 Task: Select the Pacific Time - US & Canada as time zone for the schedule.
Action: Mouse moved to (120, 188)
Screenshot: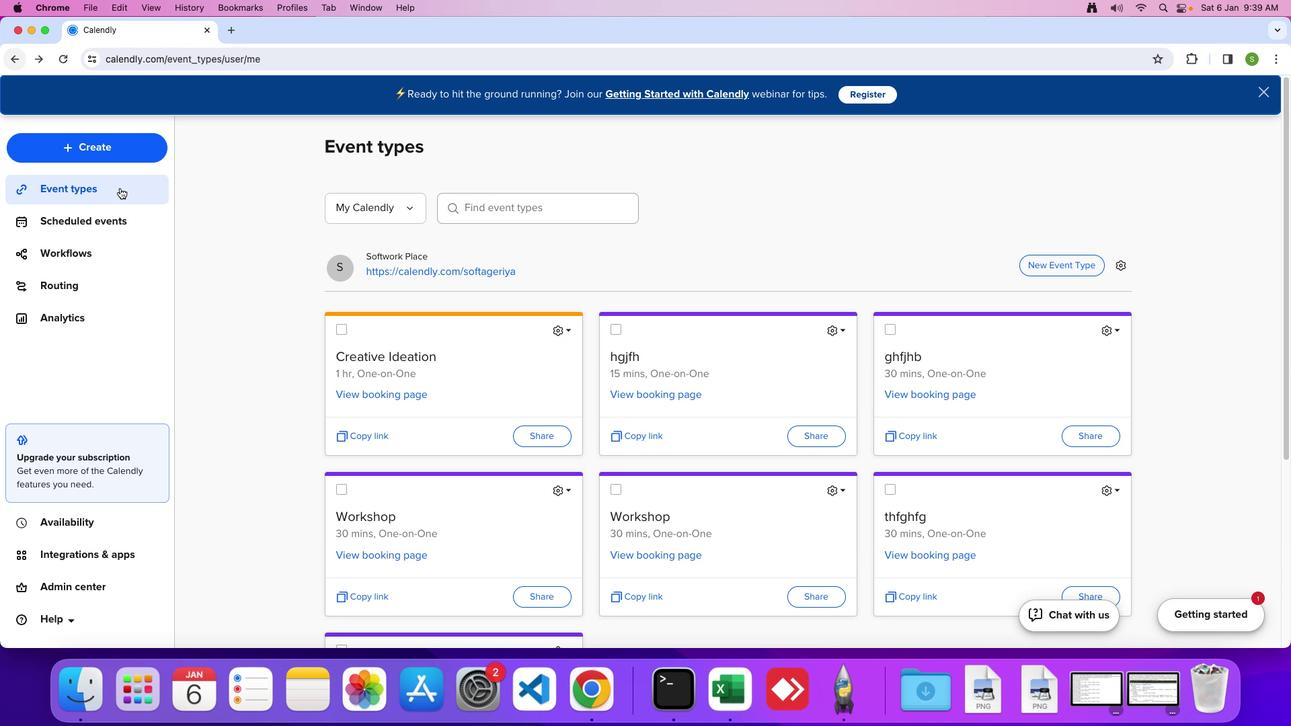 
Action: Mouse pressed left at (120, 188)
Screenshot: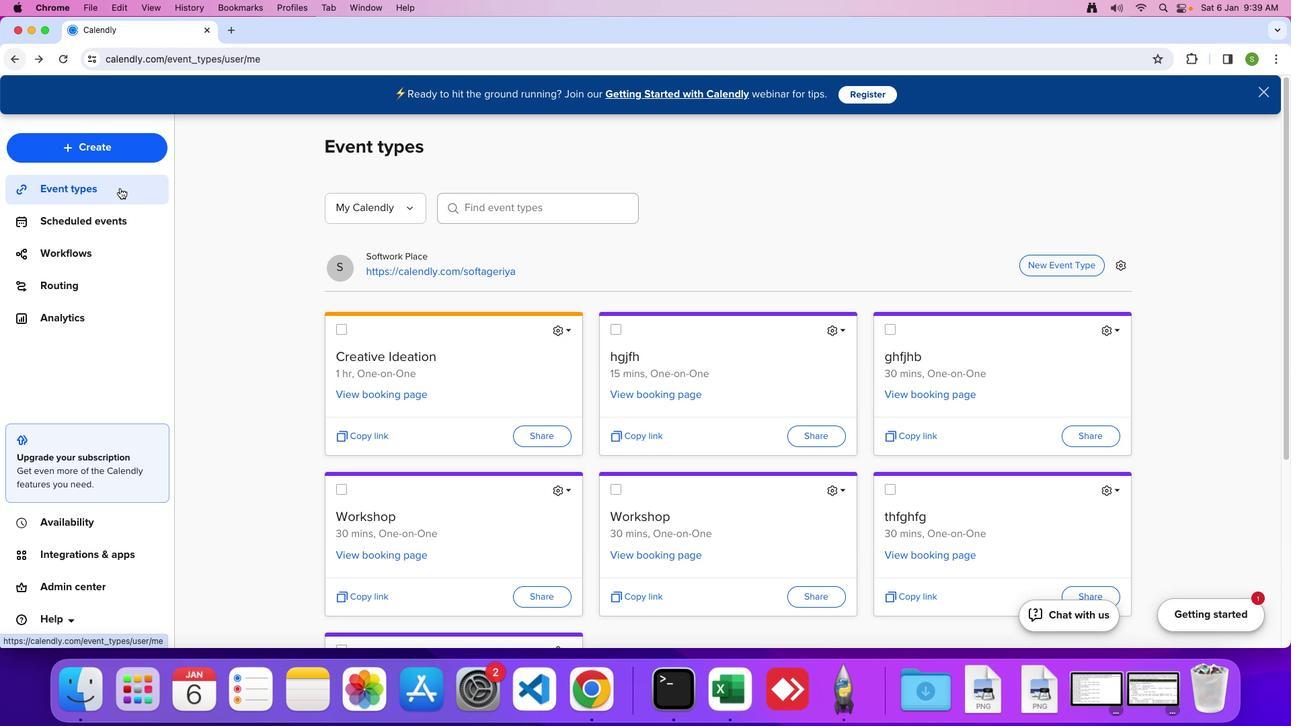 
Action: Mouse moved to (567, 330)
Screenshot: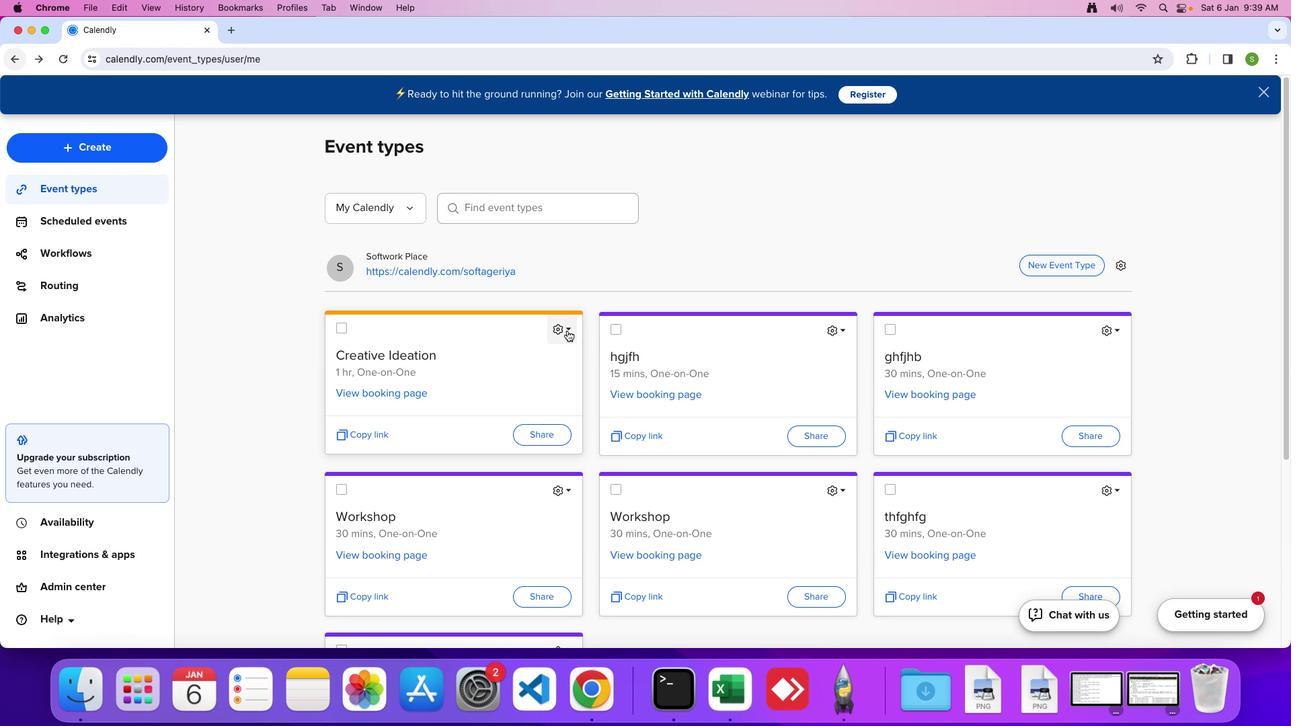 
Action: Mouse pressed left at (567, 330)
Screenshot: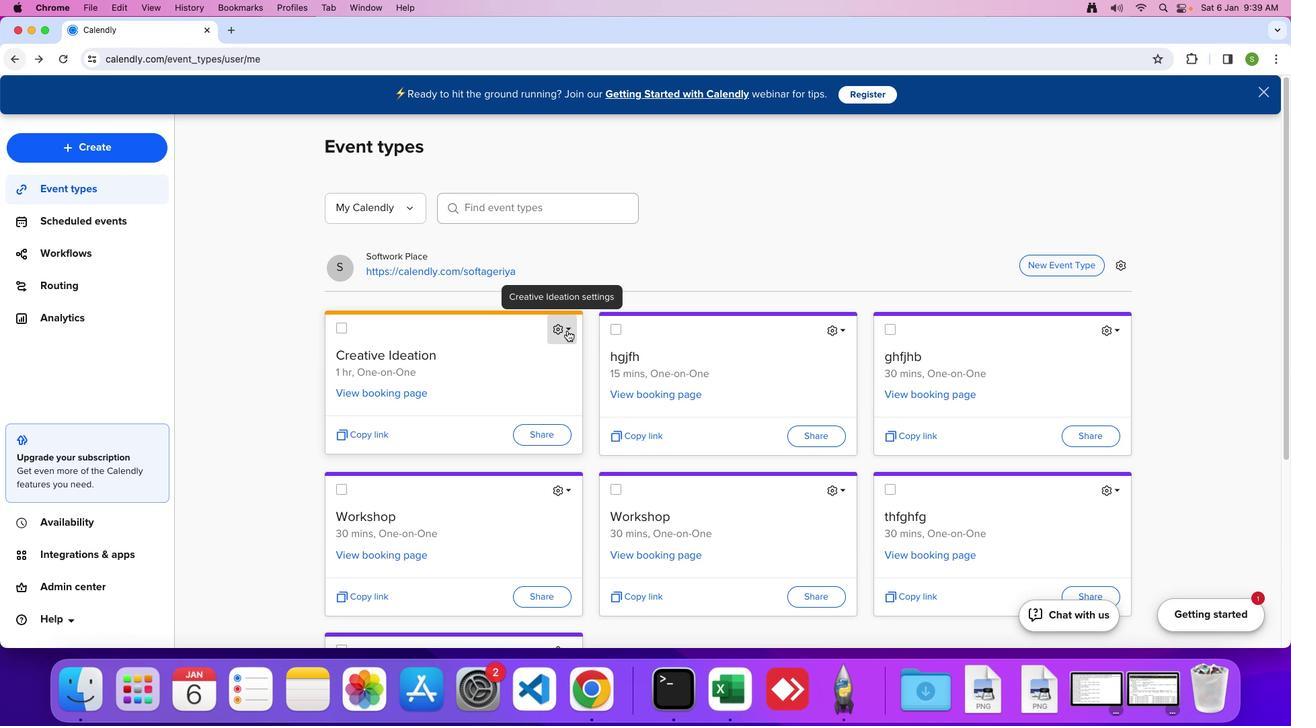 
Action: Mouse moved to (538, 361)
Screenshot: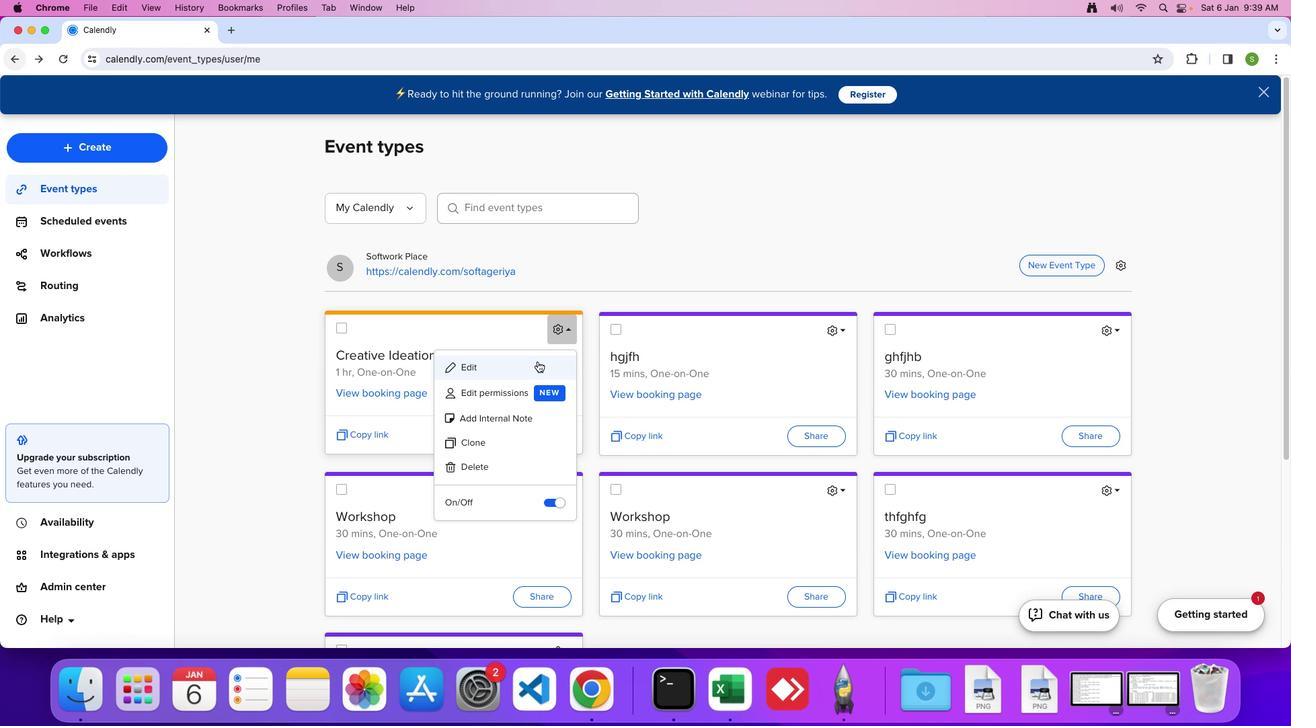 
Action: Mouse pressed left at (538, 361)
Screenshot: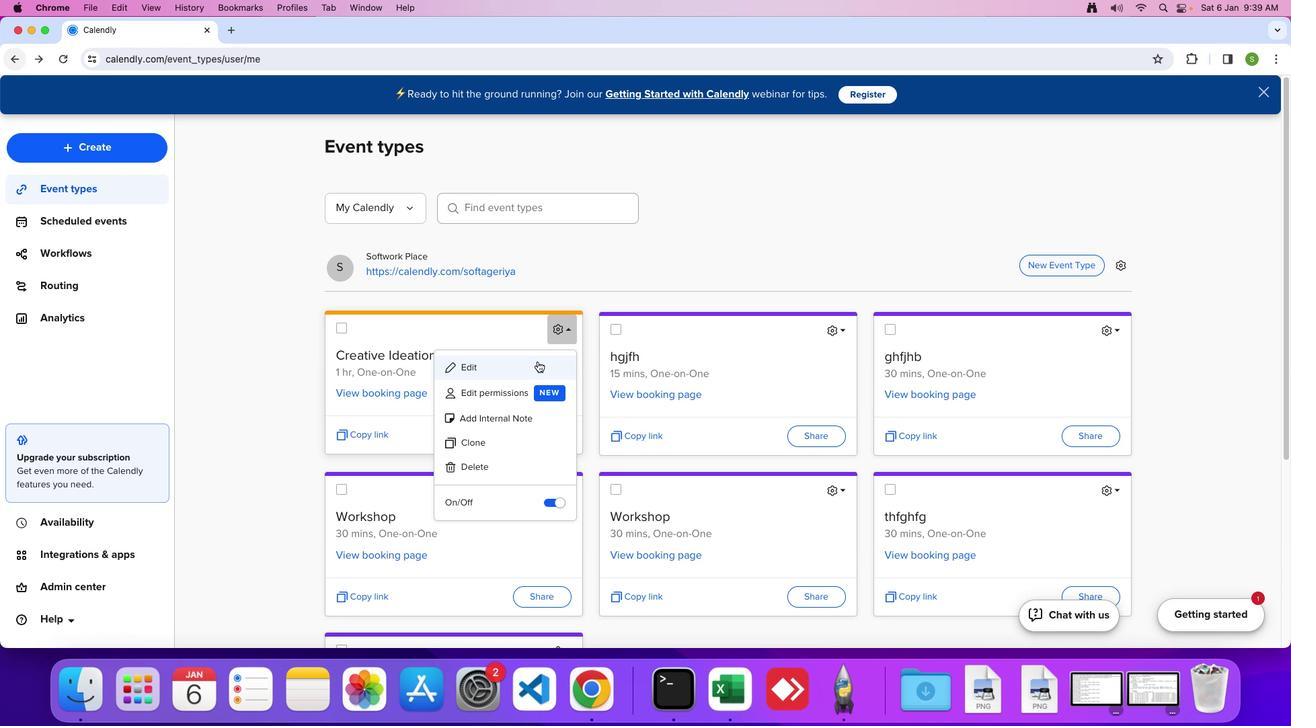 
Action: Mouse moved to (158, 444)
Screenshot: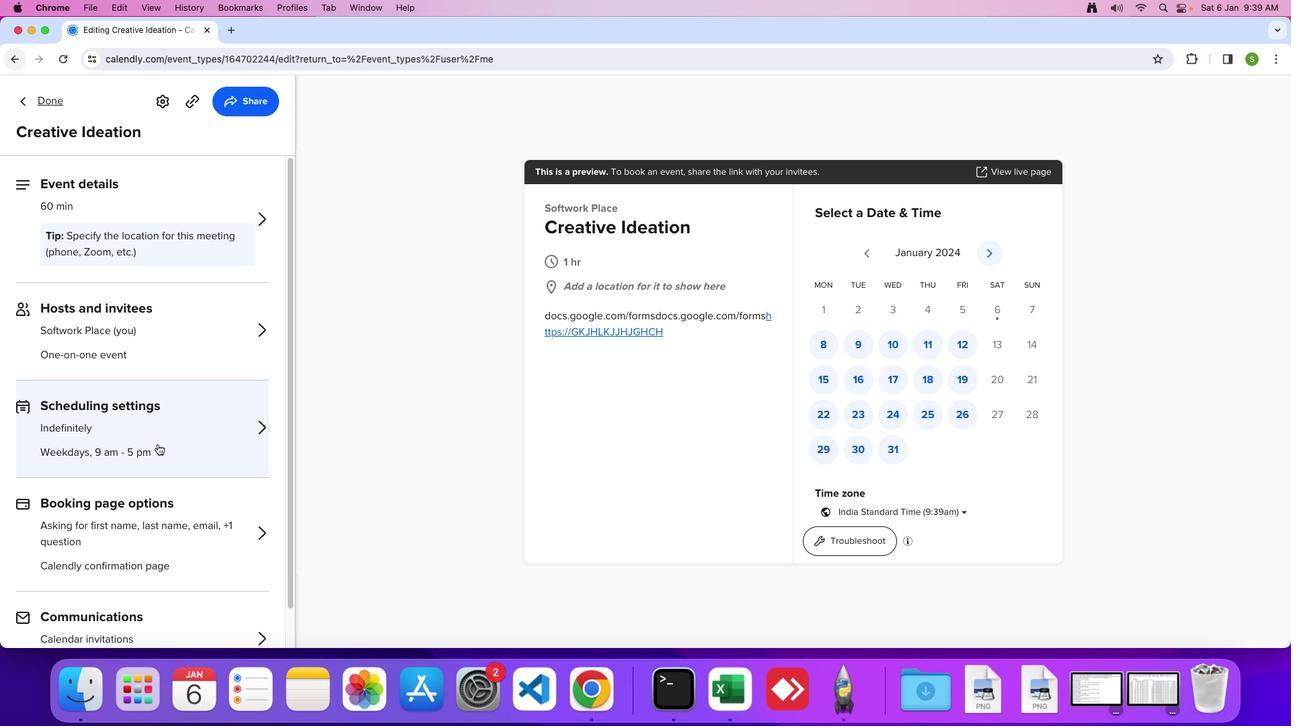 
Action: Mouse pressed left at (158, 444)
Screenshot: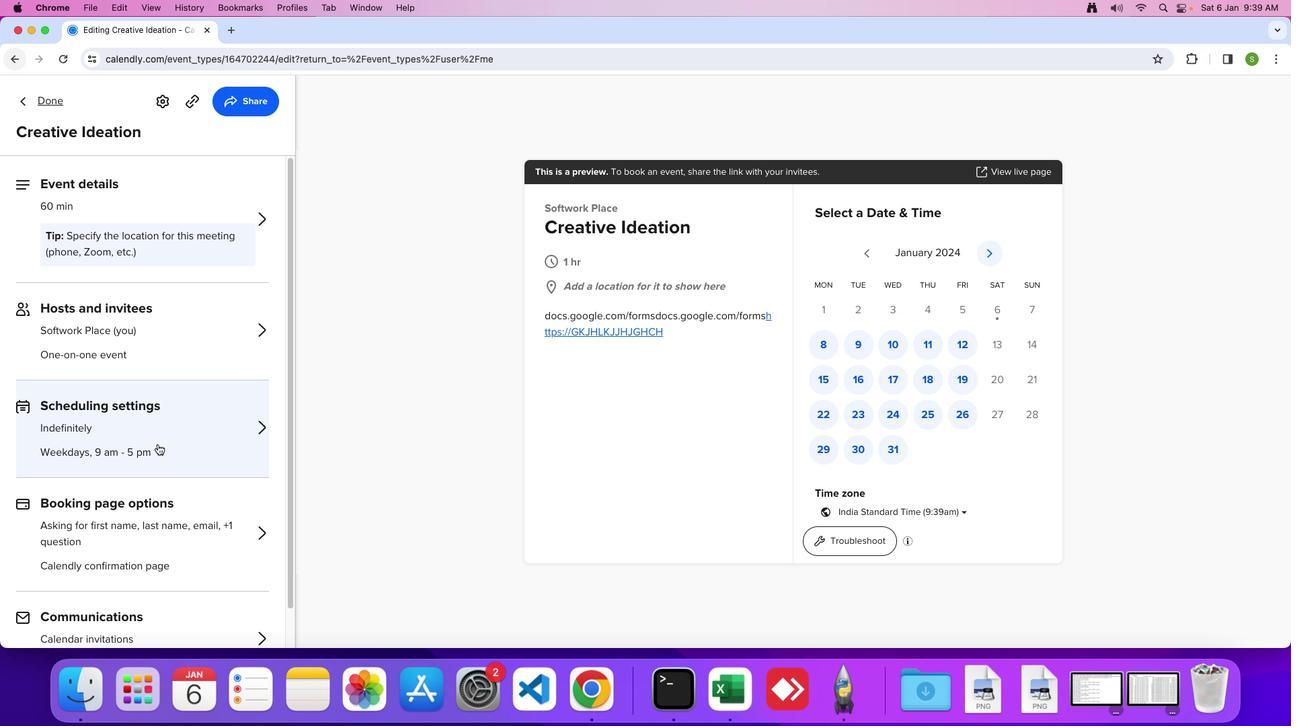 
Action: Mouse moved to (162, 425)
Screenshot: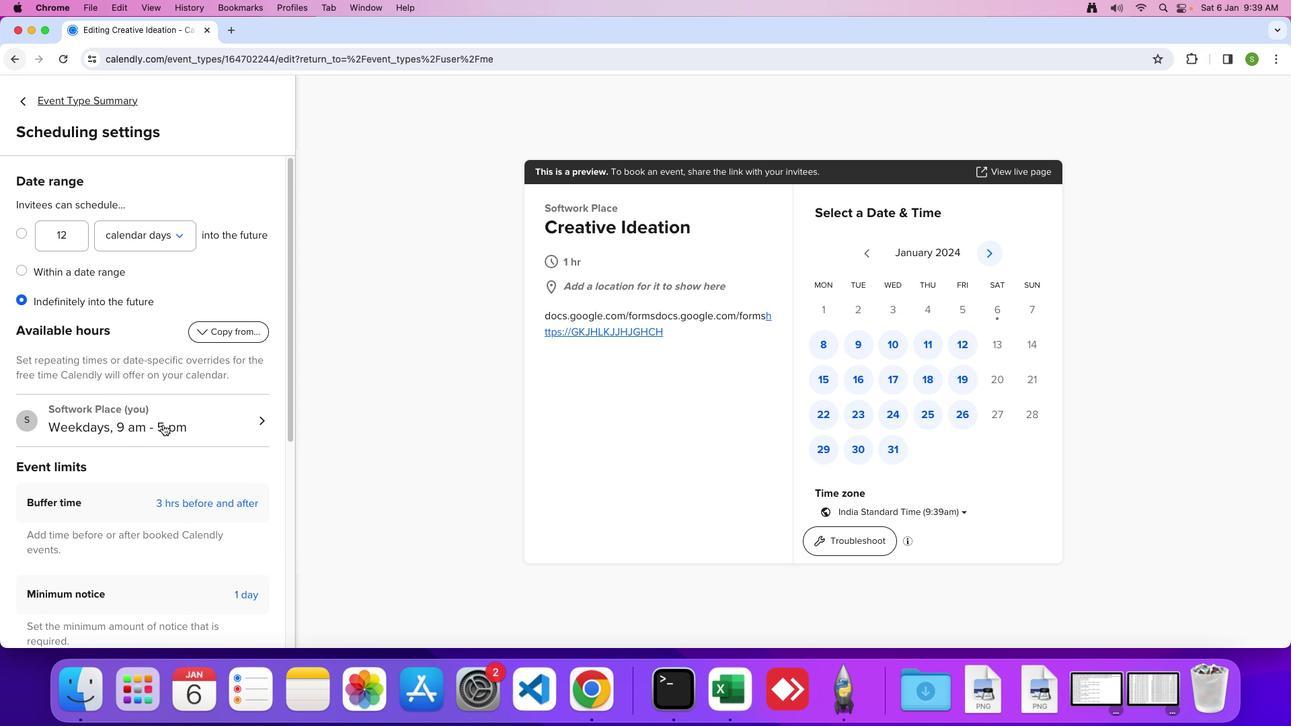 
Action: Mouse pressed left at (162, 425)
Screenshot: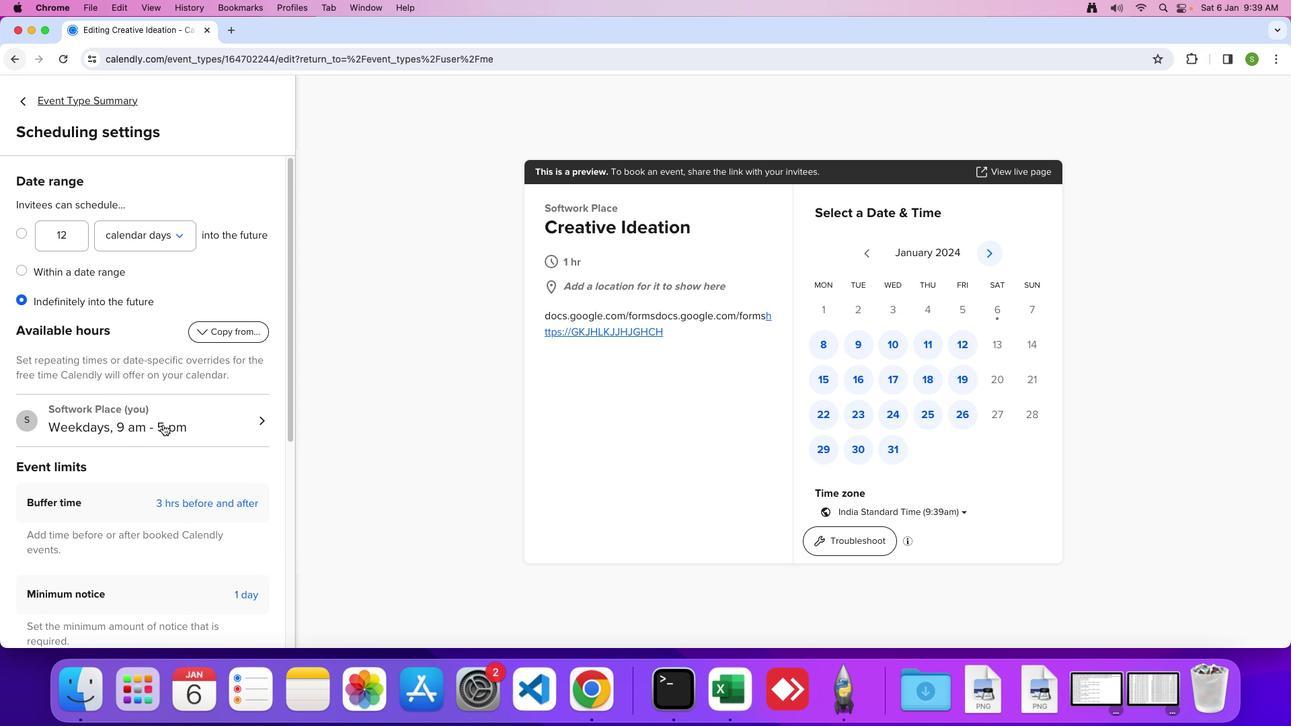 
Action: Mouse moved to (108, 242)
Screenshot: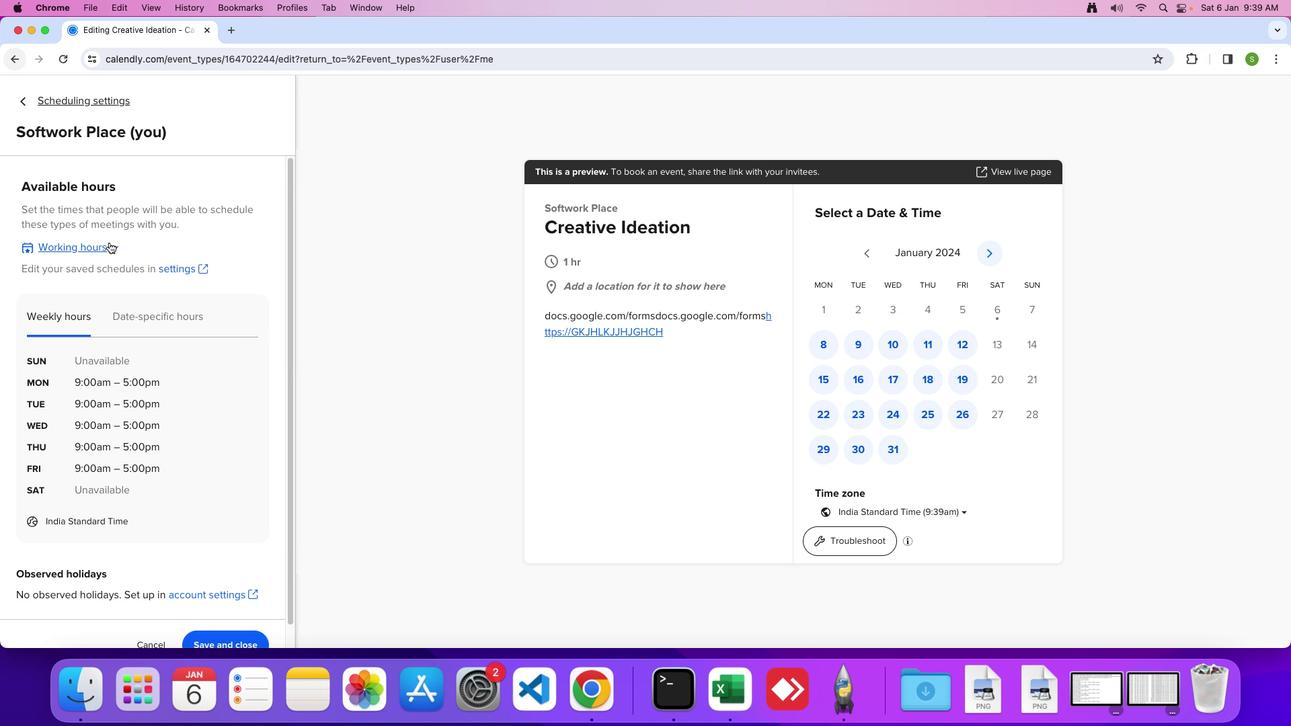 
Action: Mouse pressed left at (108, 242)
Screenshot: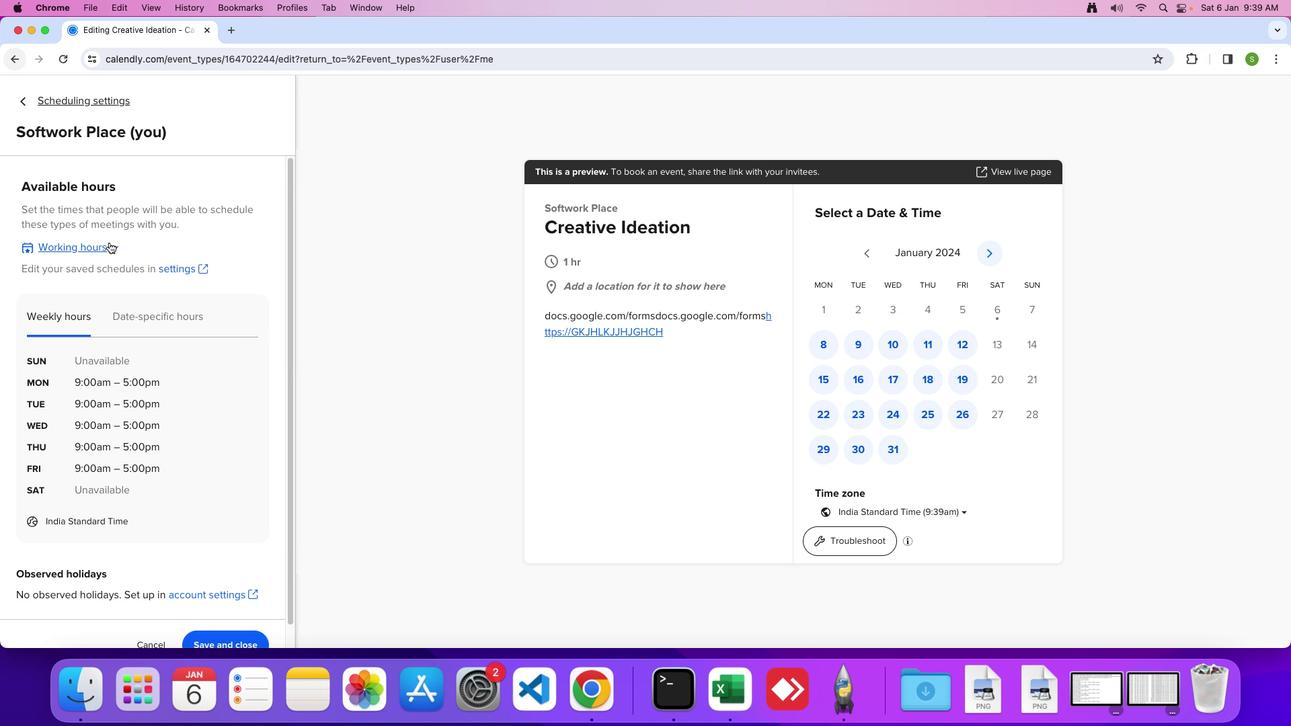 
Action: Mouse moved to (85, 333)
Screenshot: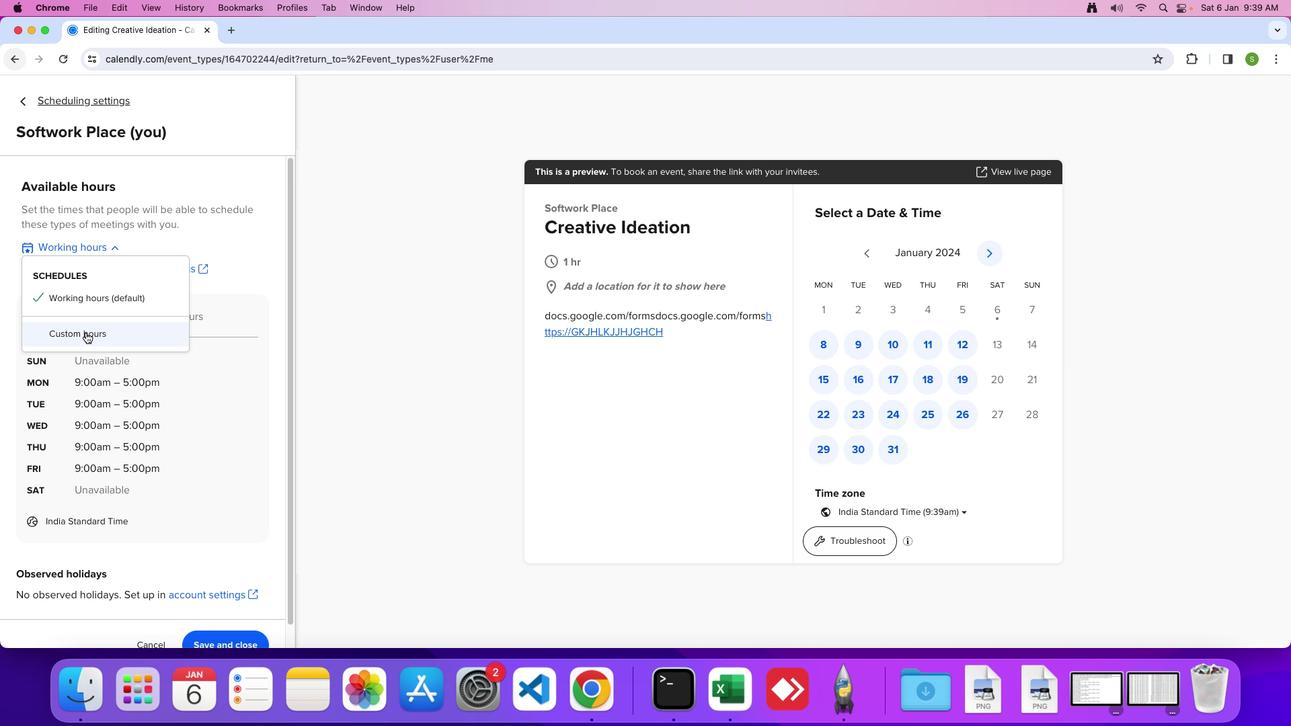 
Action: Mouse pressed left at (85, 333)
Screenshot: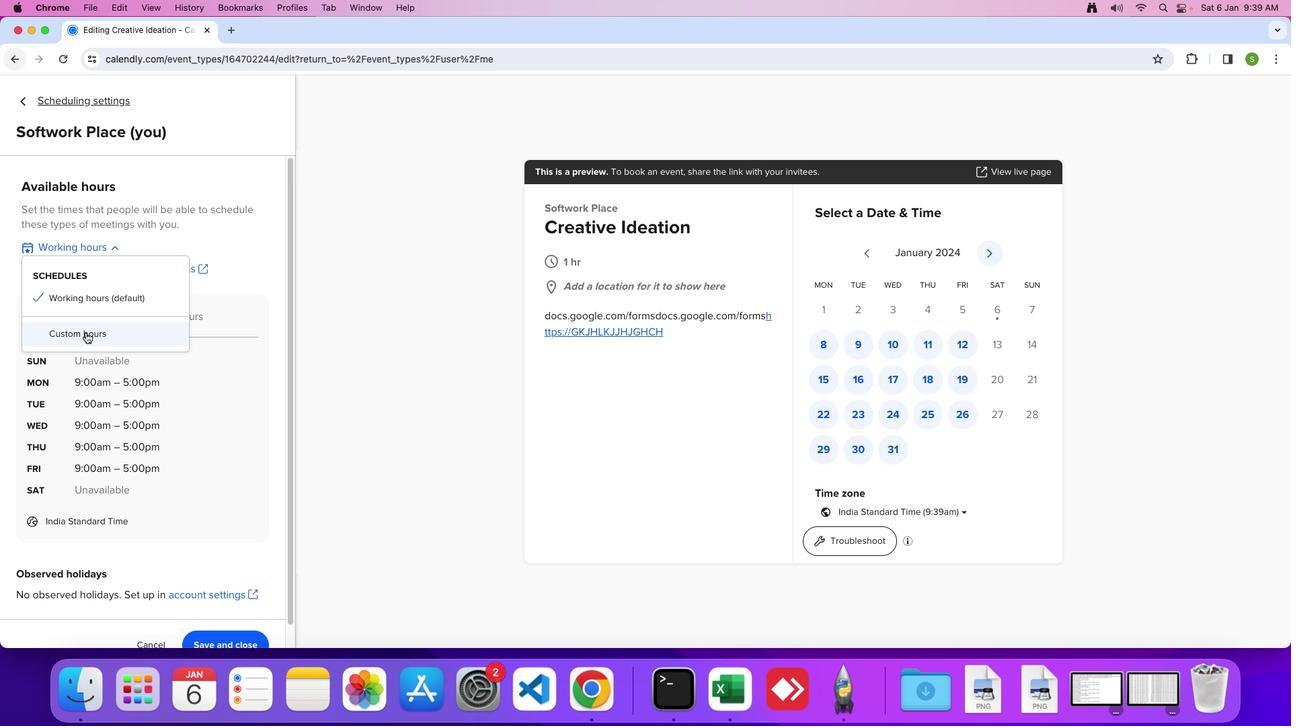 
Action: Mouse moved to (101, 360)
Screenshot: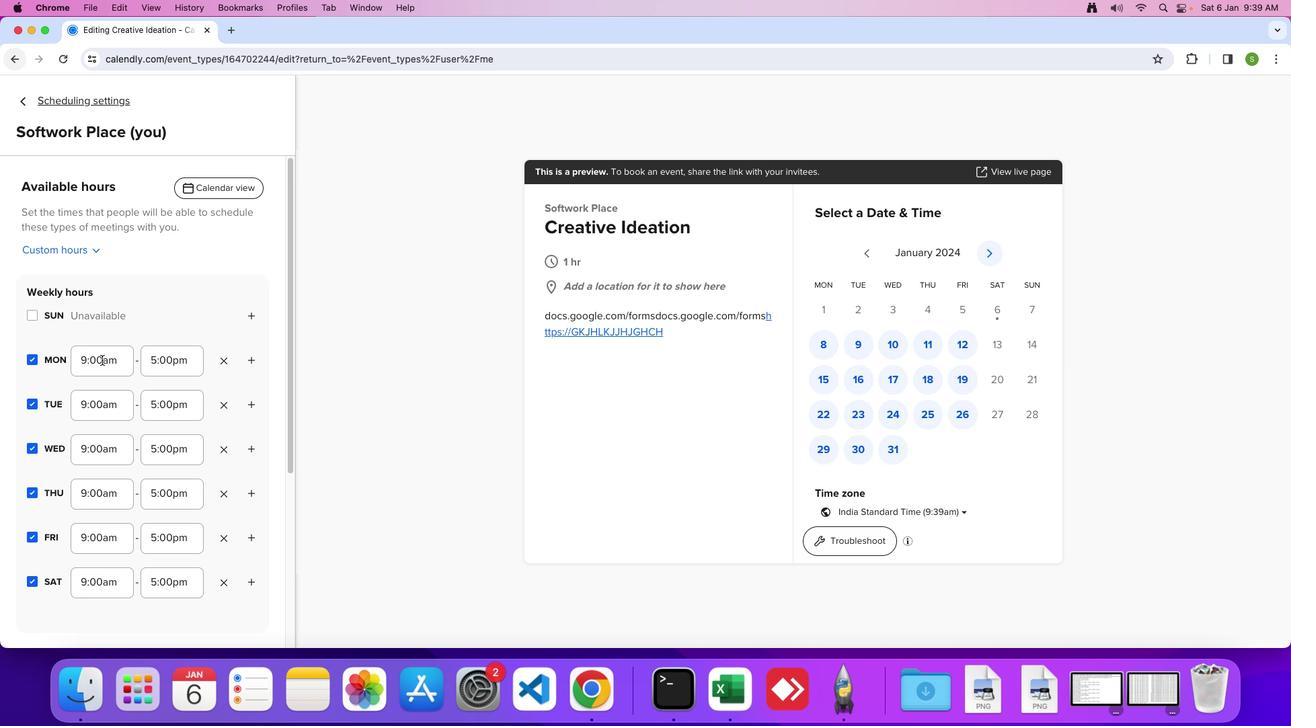
Action: Mouse scrolled (101, 360) with delta (0, 0)
Screenshot: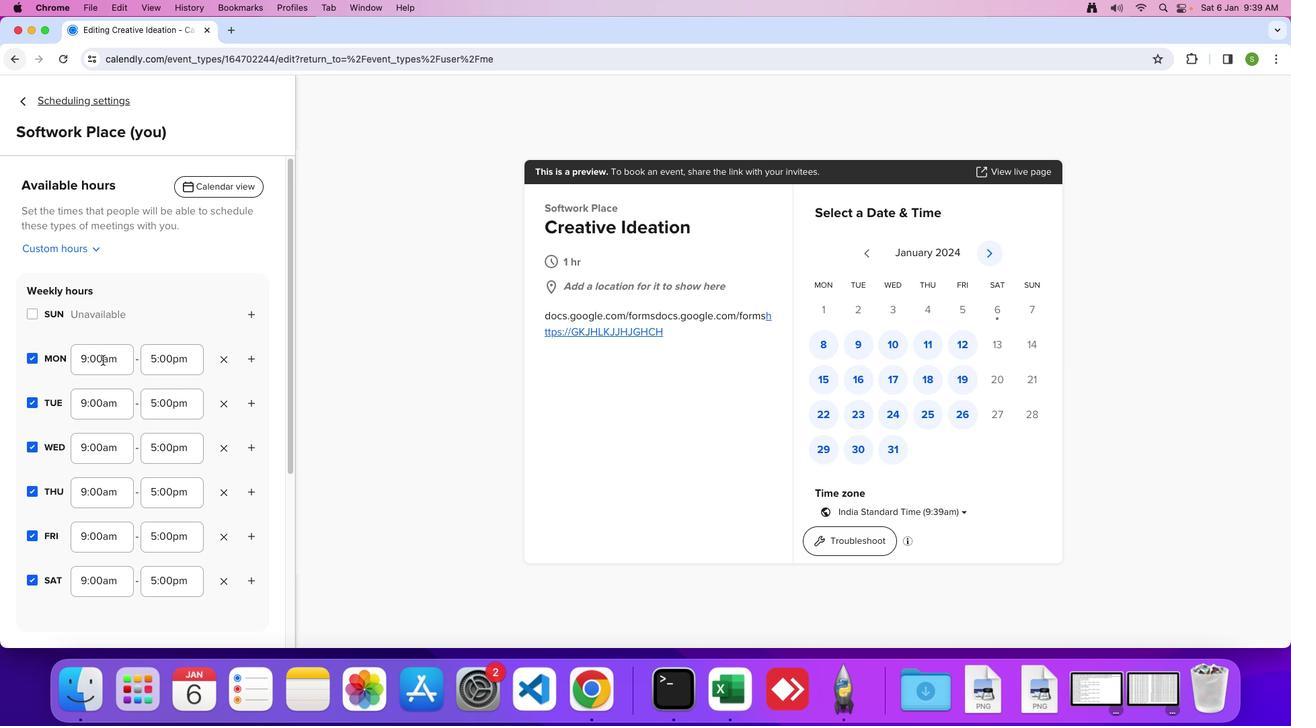 
Action: Mouse moved to (102, 360)
Screenshot: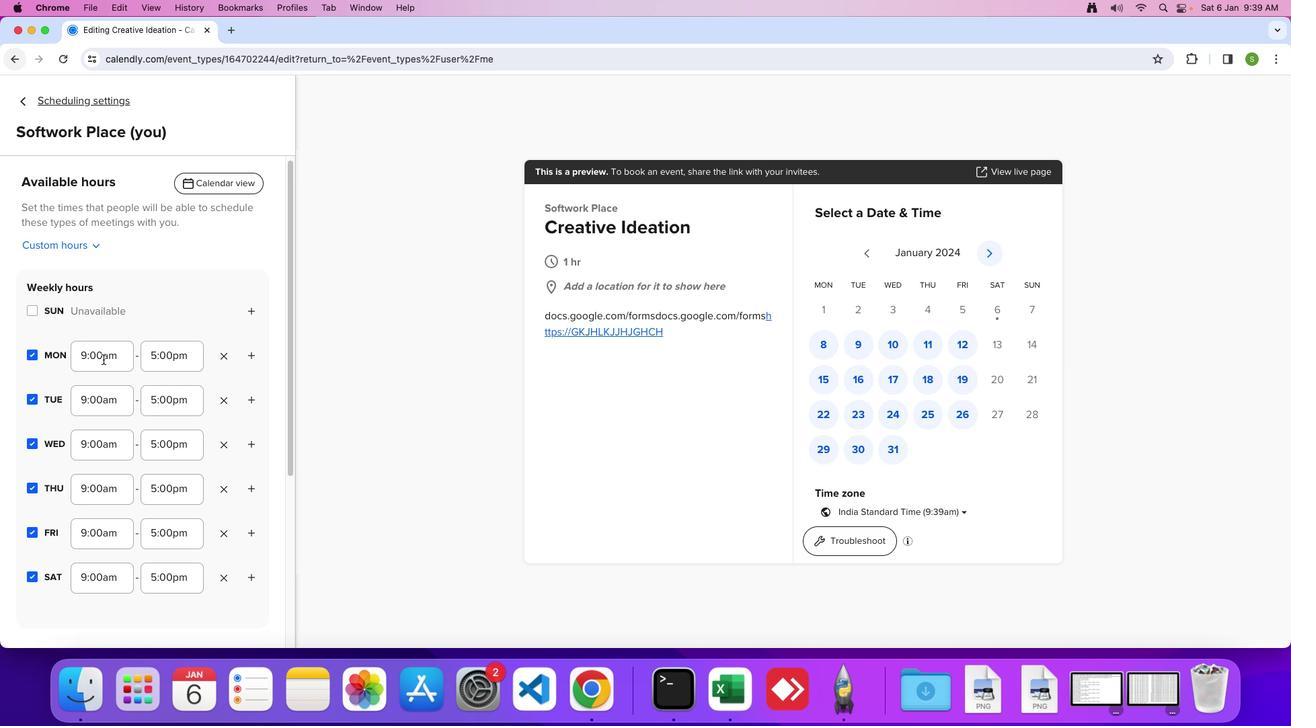 
Action: Mouse scrolled (102, 360) with delta (0, 0)
Screenshot: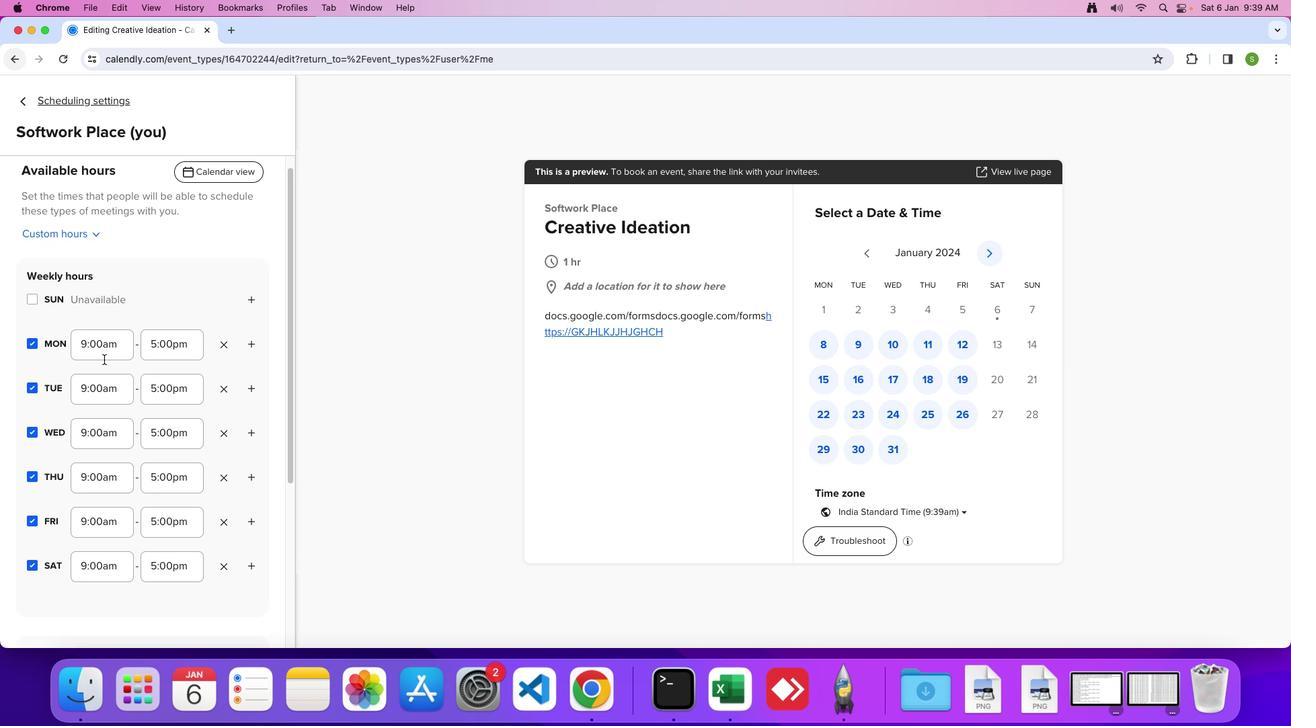 
Action: Mouse moved to (102, 360)
Screenshot: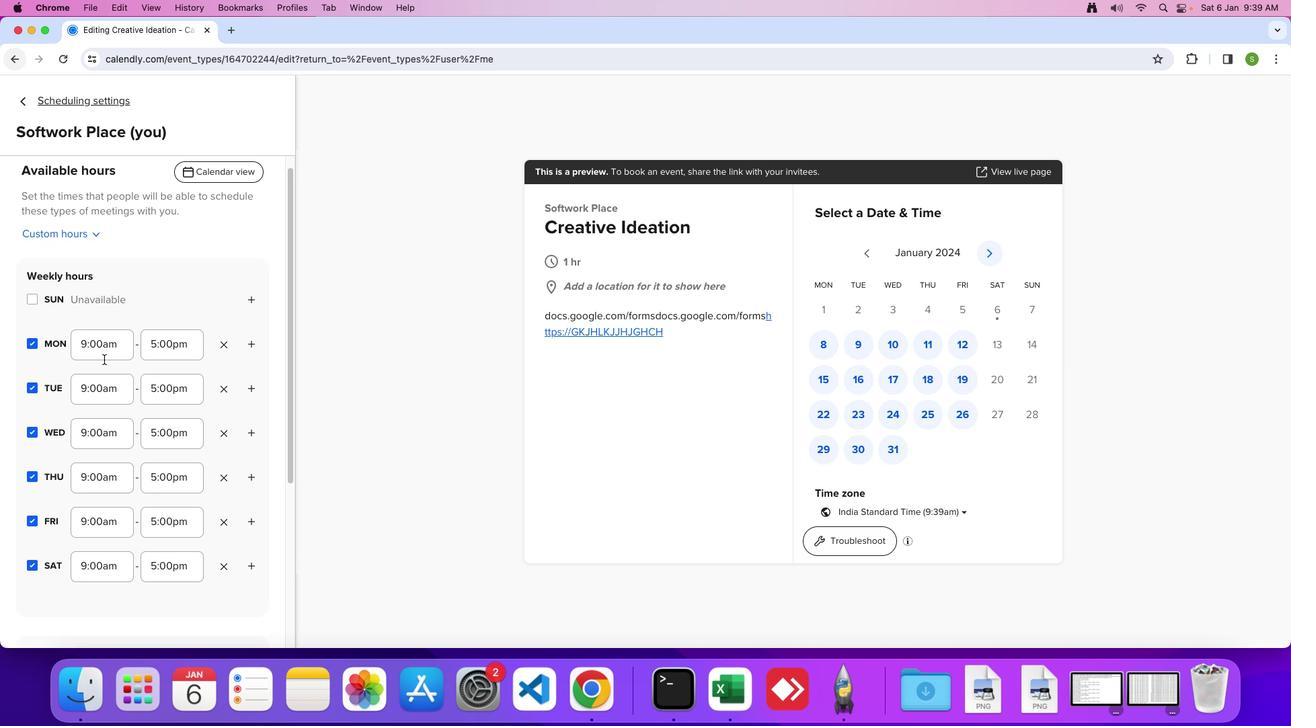 
Action: Mouse scrolled (102, 360) with delta (0, -2)
Screenshot: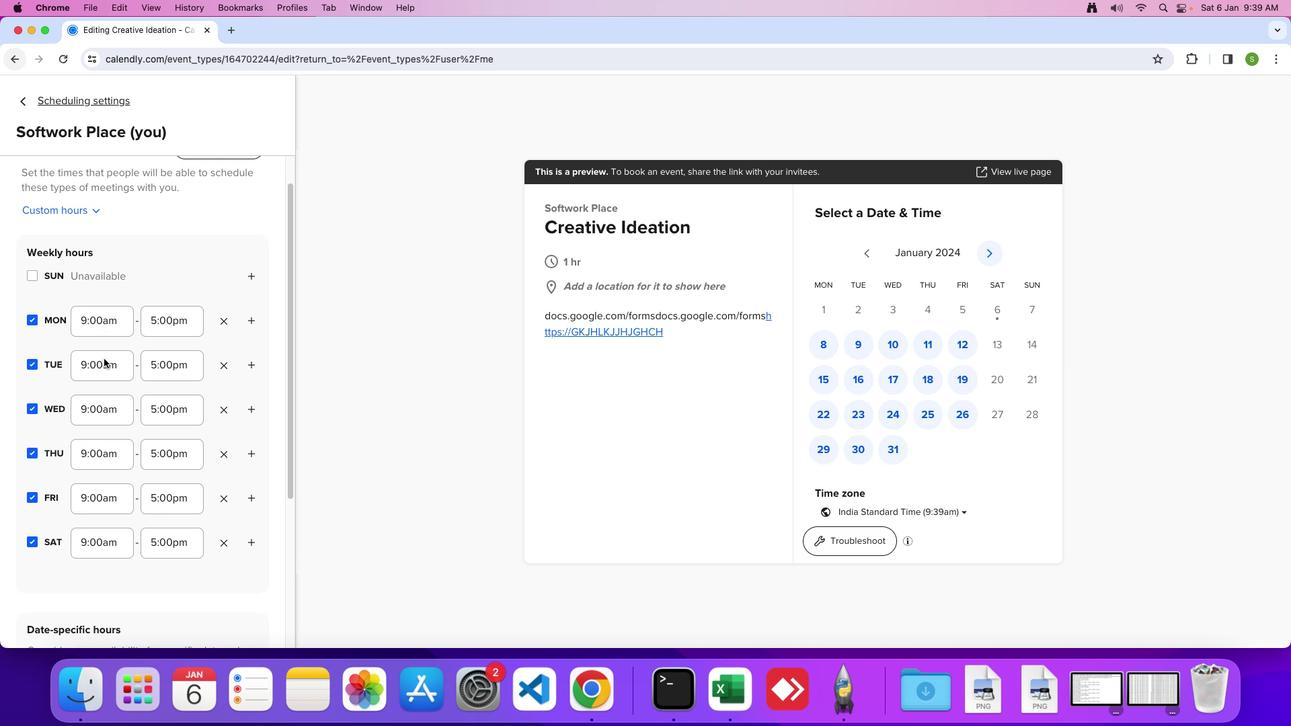 
Action: Mouse moved to (104, 358)
Screenshot: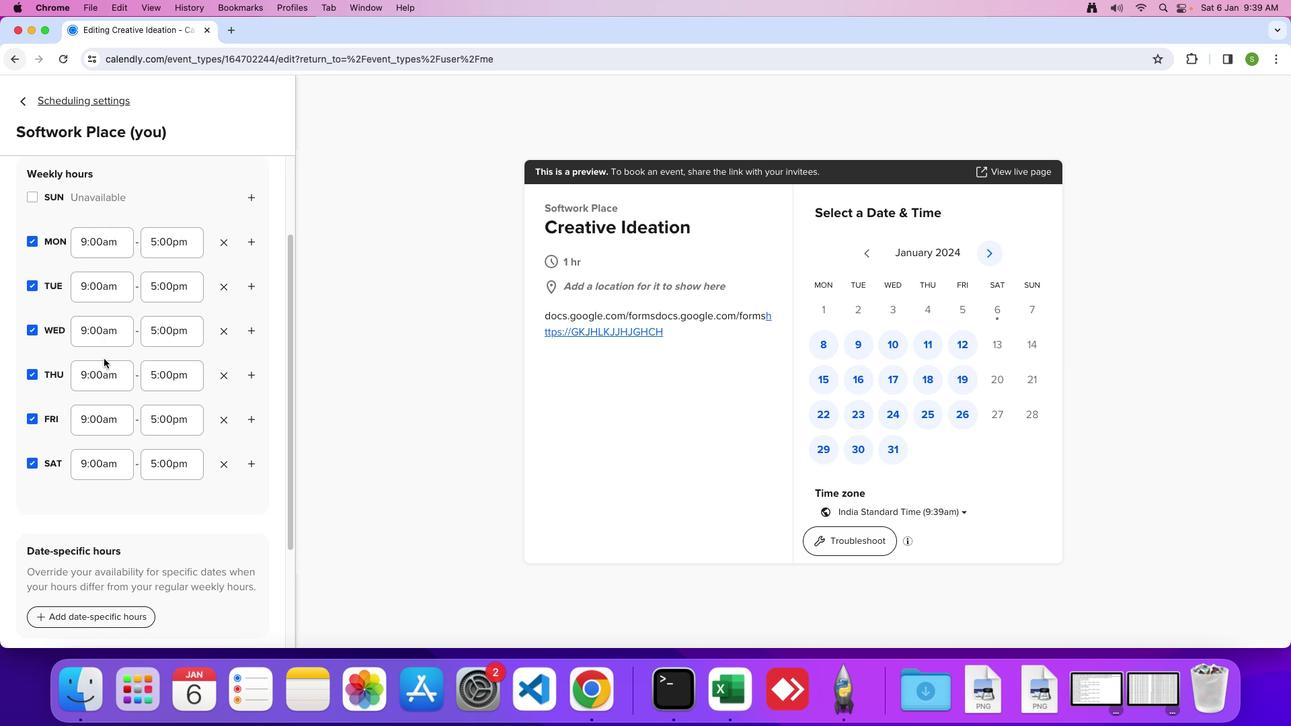 
Action: Mouse scrolled (104, 358) with delta (0, 0)
Screenshot: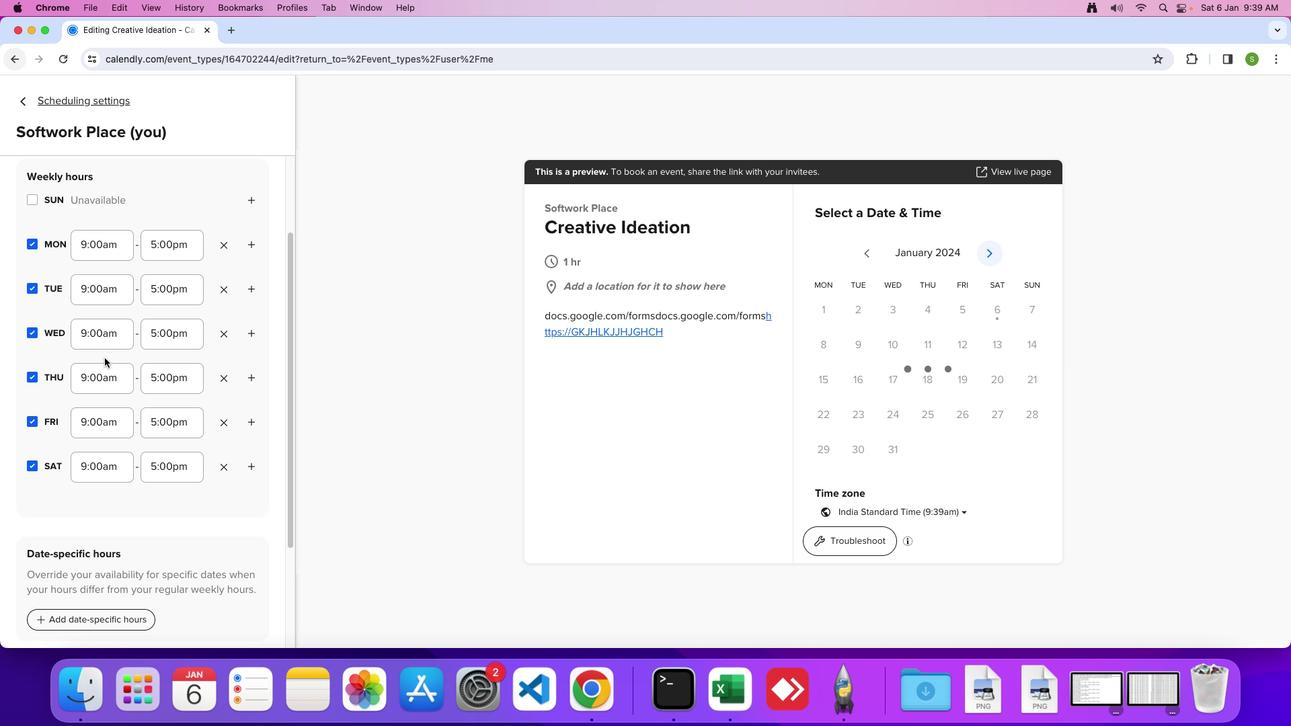 
Action: Mouse scrolled (104, 358) with delta (0, 2)
Screenshot: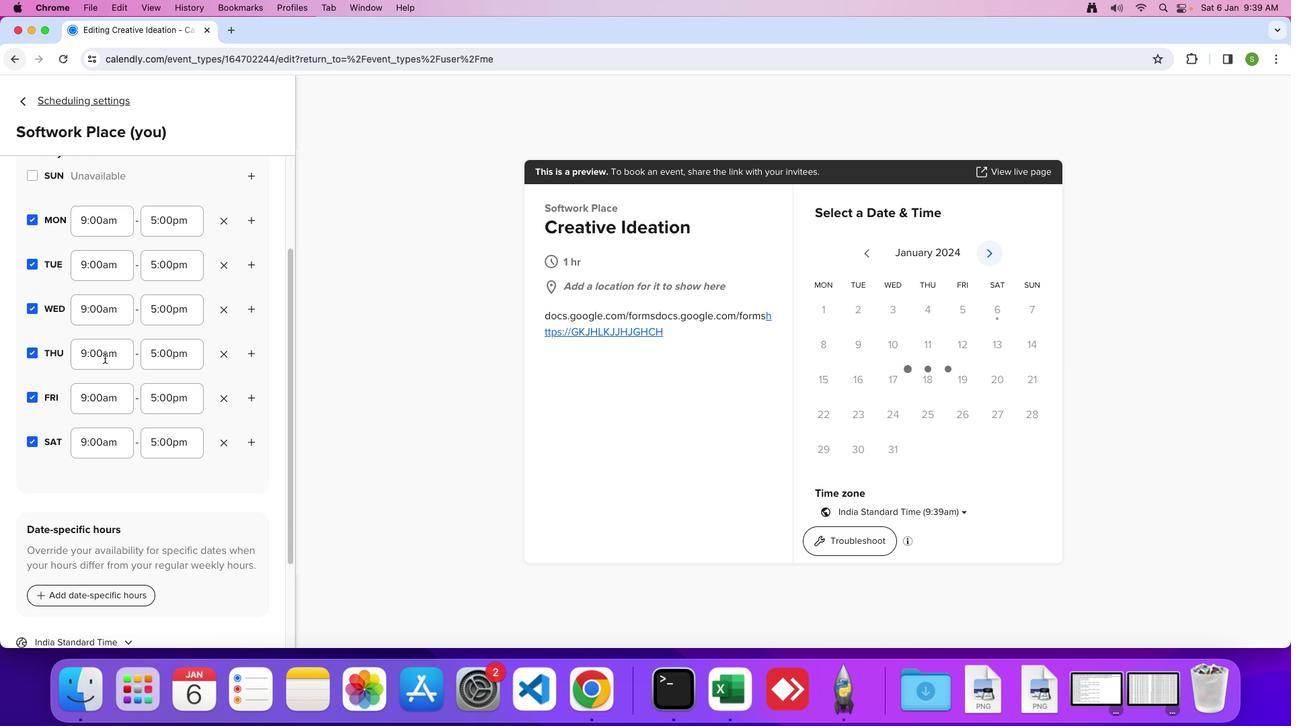 
Action: Mouse scrolled (104, 358) with delta (0, -3)
Screenshot: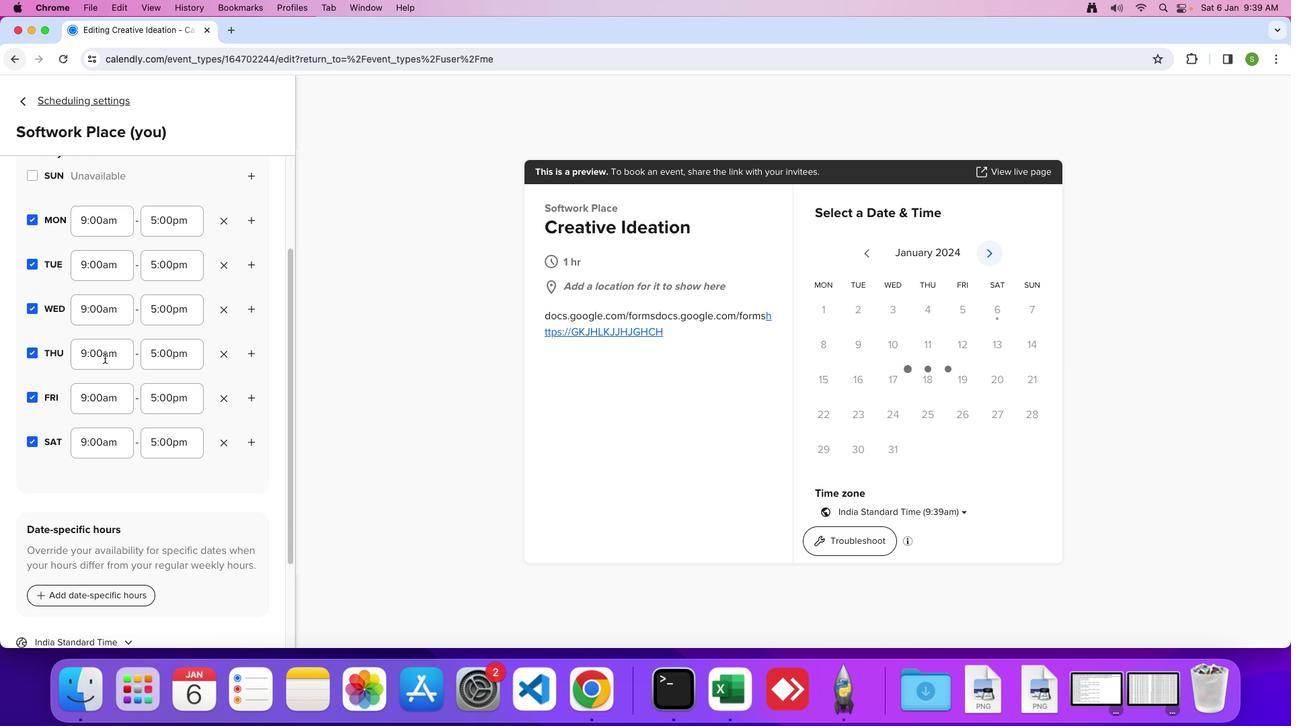
Action: Mouse moved to (104, 358)
Screenshot: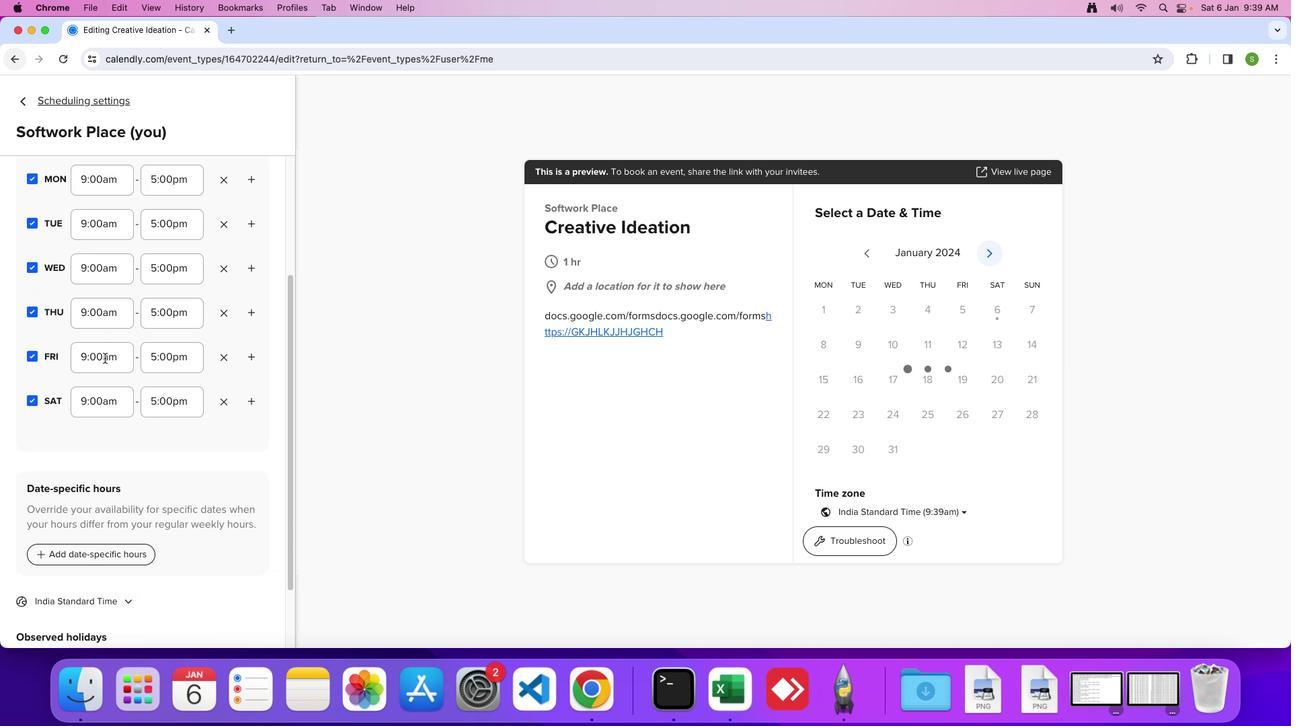 
Action: Mouse scrolled (104, 358) with delta (0, -2)
Screenshot: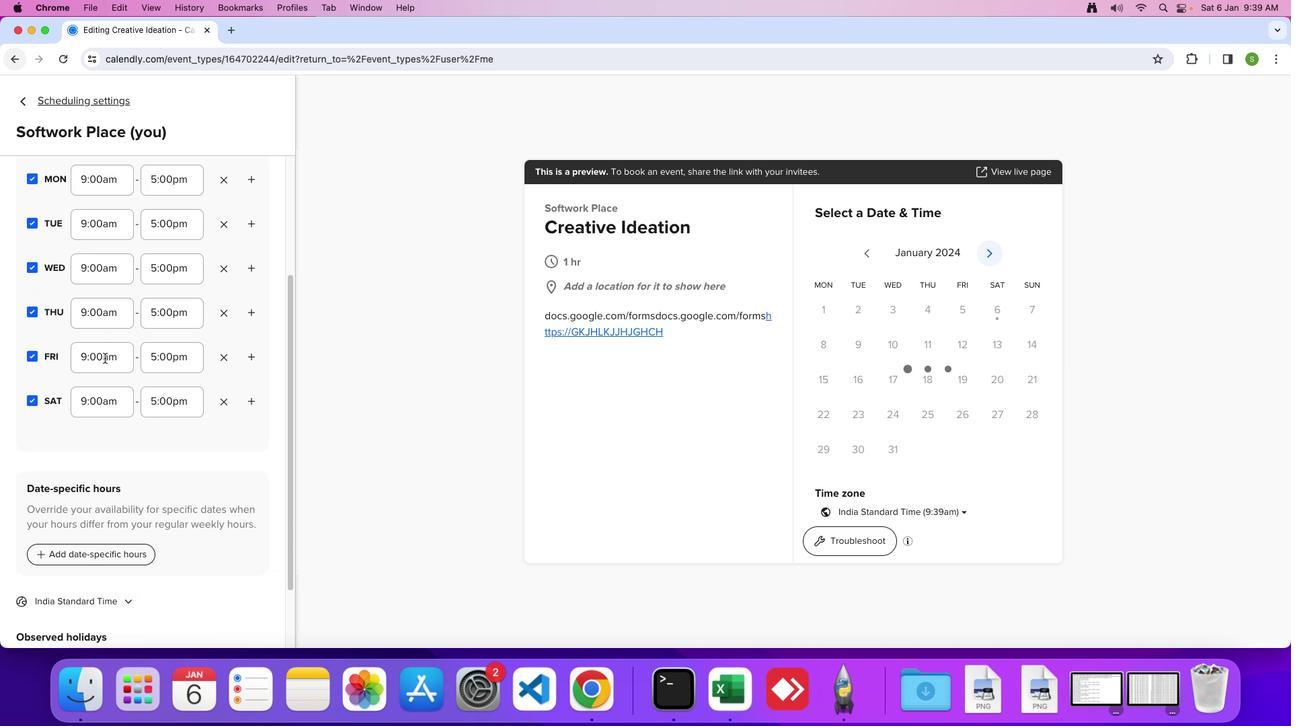 
Action: Mouse moved to (104, 357)
Screenshot: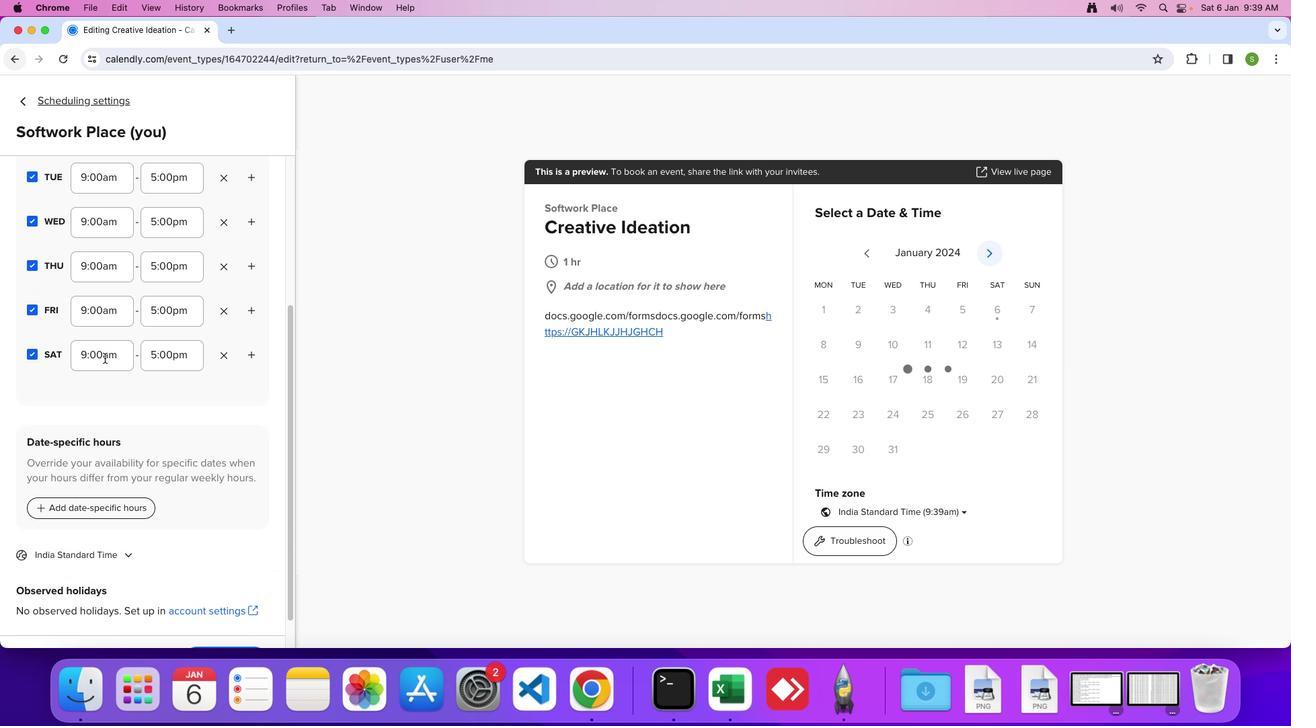 
Action: Mouse scrolled (104, 357) with delta (0, 0)
Screenshot: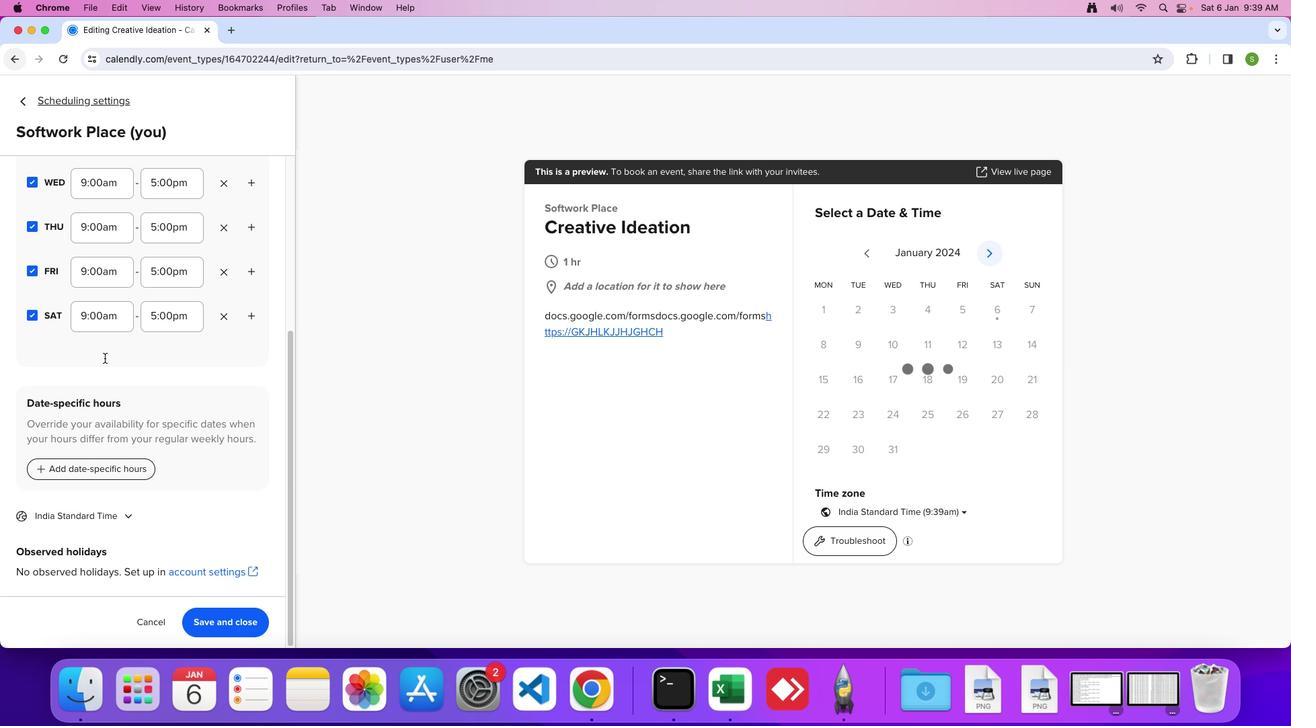 
Action: Mouse scrolled (104, 357) with delta (0, 0)
Screenshot: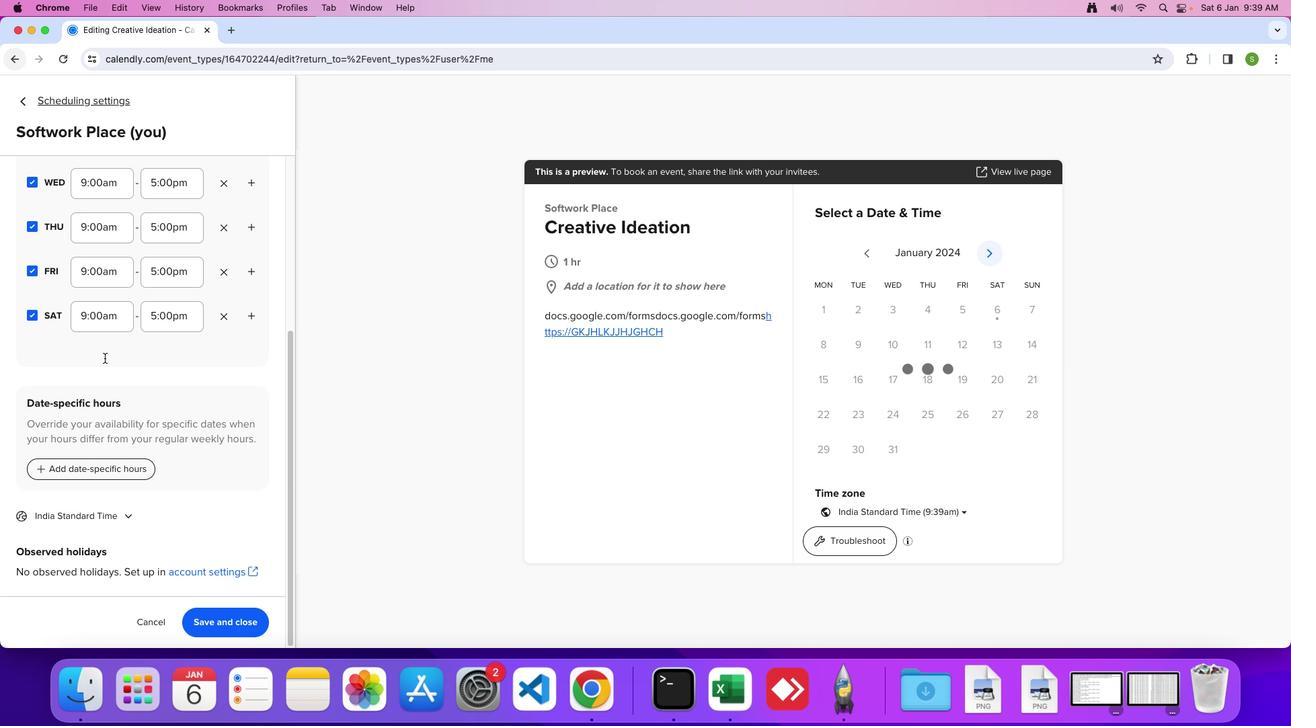 
Action: Mouse scrolled (104, 357) with delta (0, -2)
Screenshot: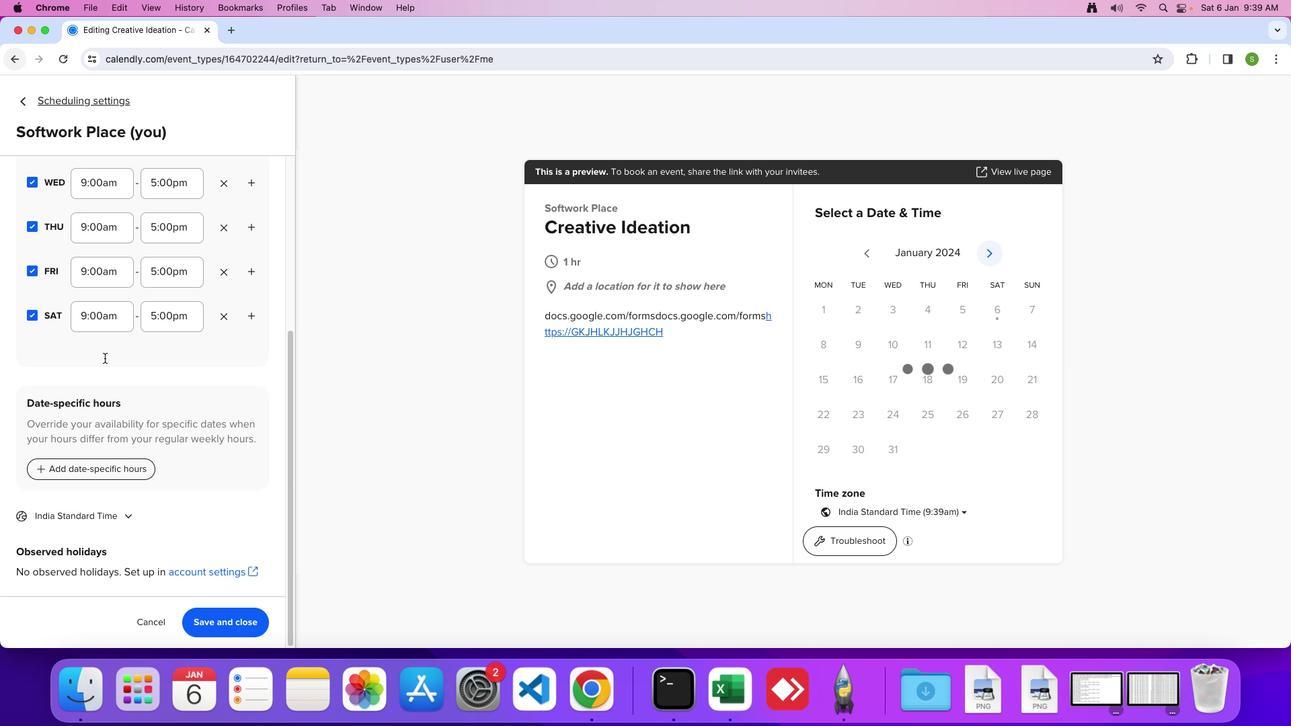 
Action: Mouse scrolled (104, 357) with delta (0, -3)
Screenshot: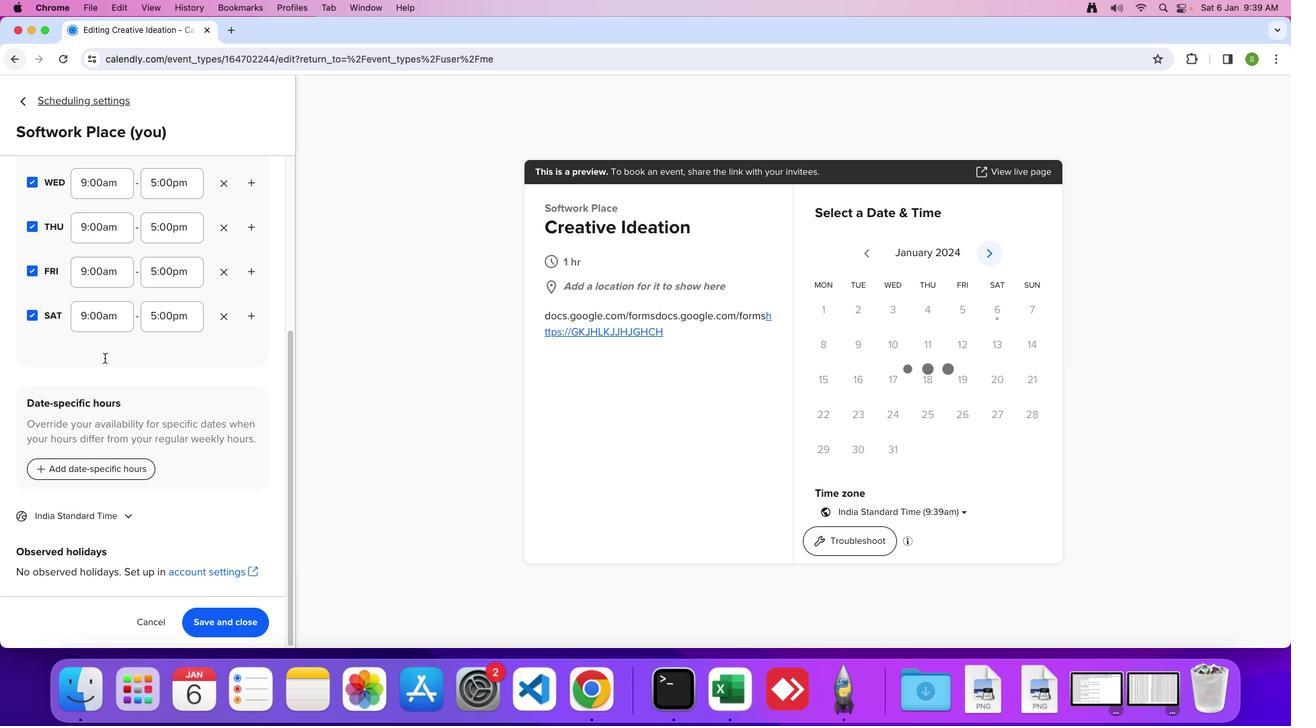 
Action: Mouse moved to (126, 518)
Screenshot: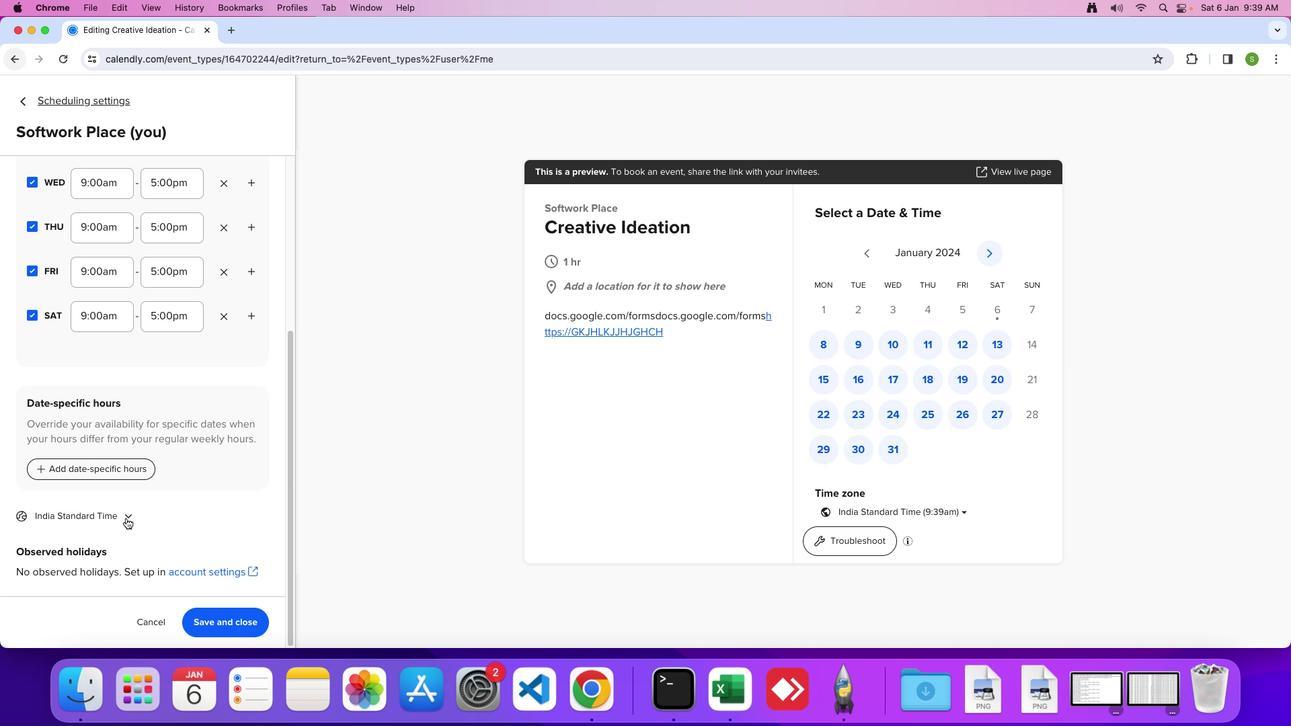 
Action: Mouse pressed left at (126, 518)
Screenshot: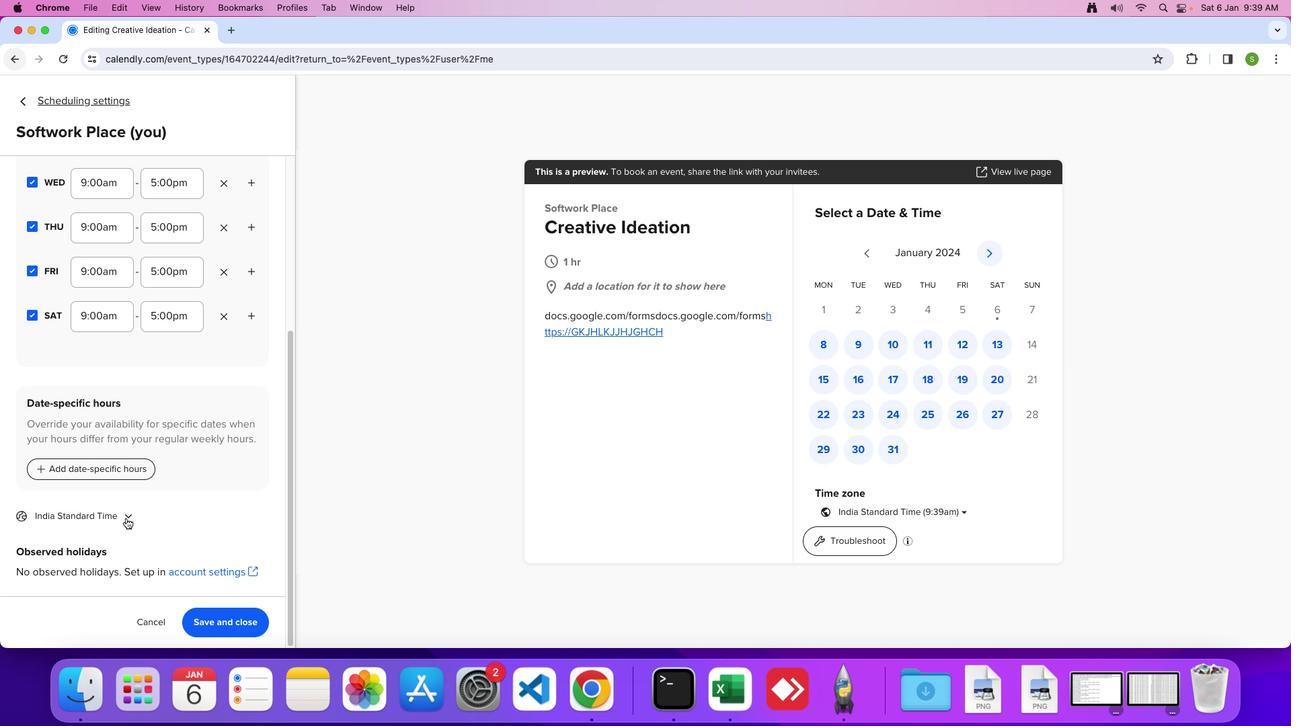 
Action: Mouse moved to (127, 476)
Screenshot: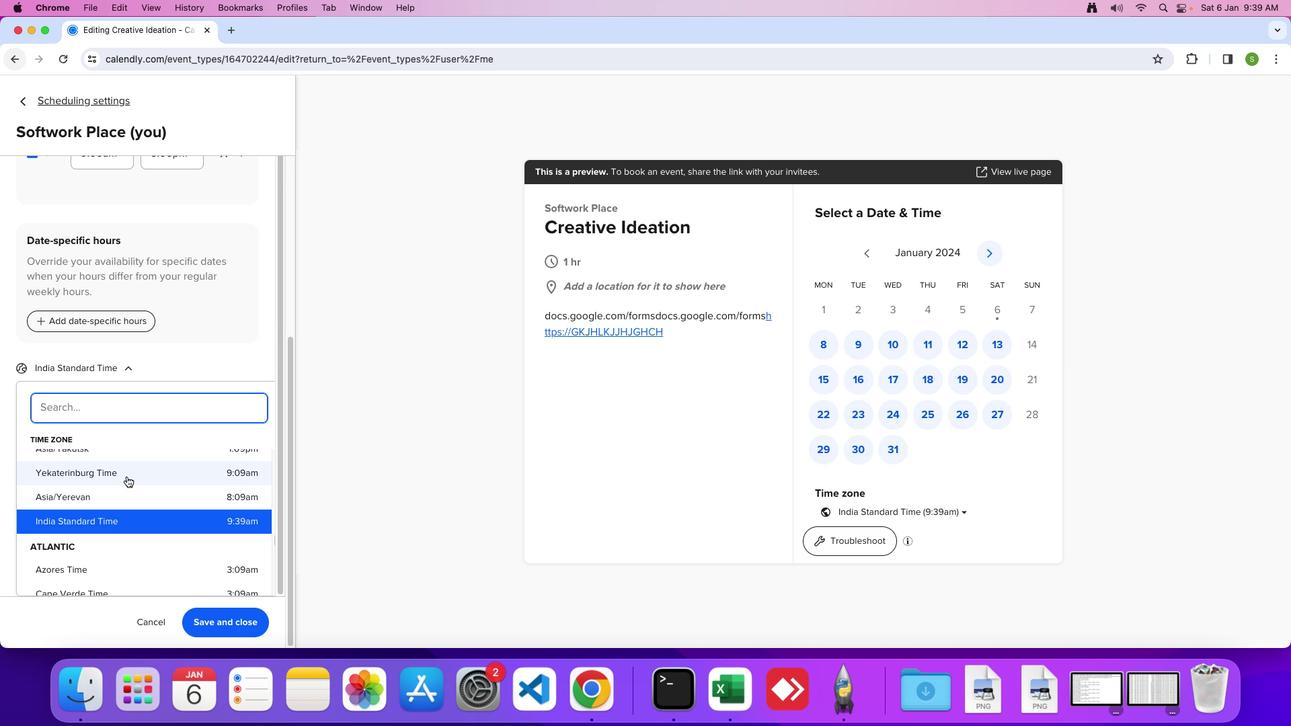 
Action: Mouse scrolled (127, 476) with delta (0, 0)
Screenshot: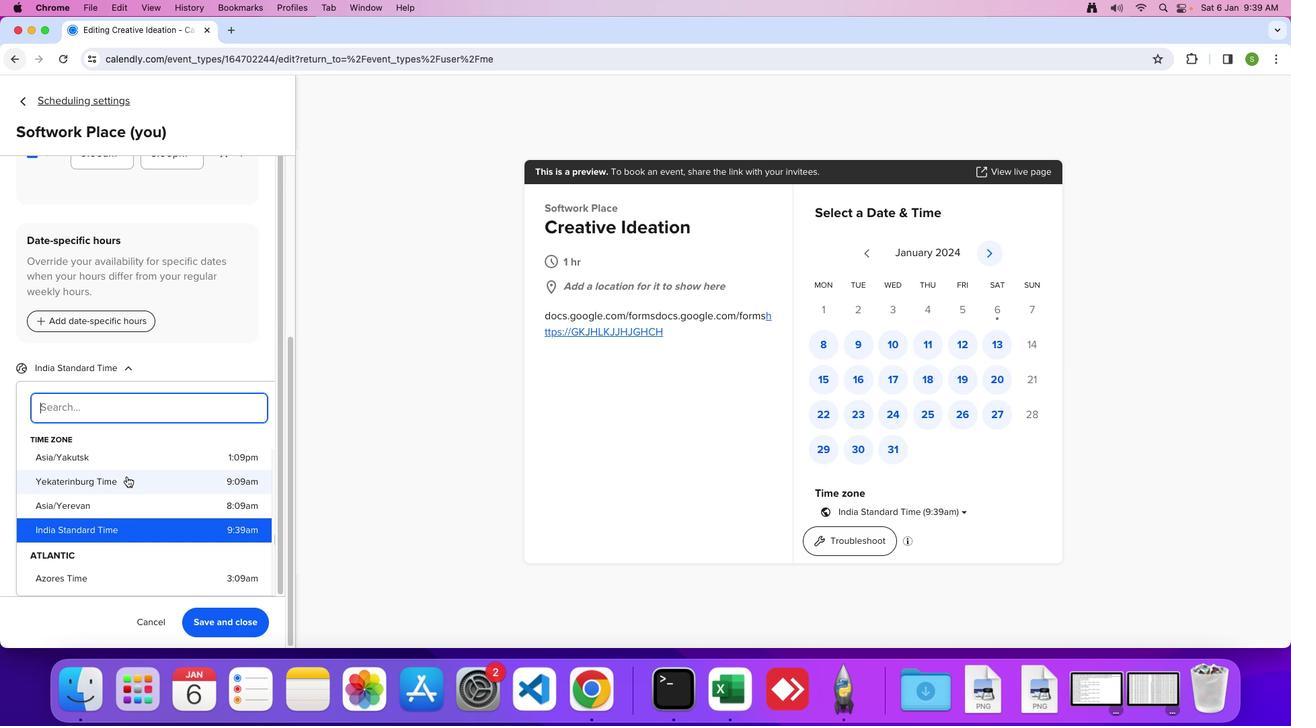 
Action: Mouse scrolled (127, 476) with delta (0, 0)
Screenshot: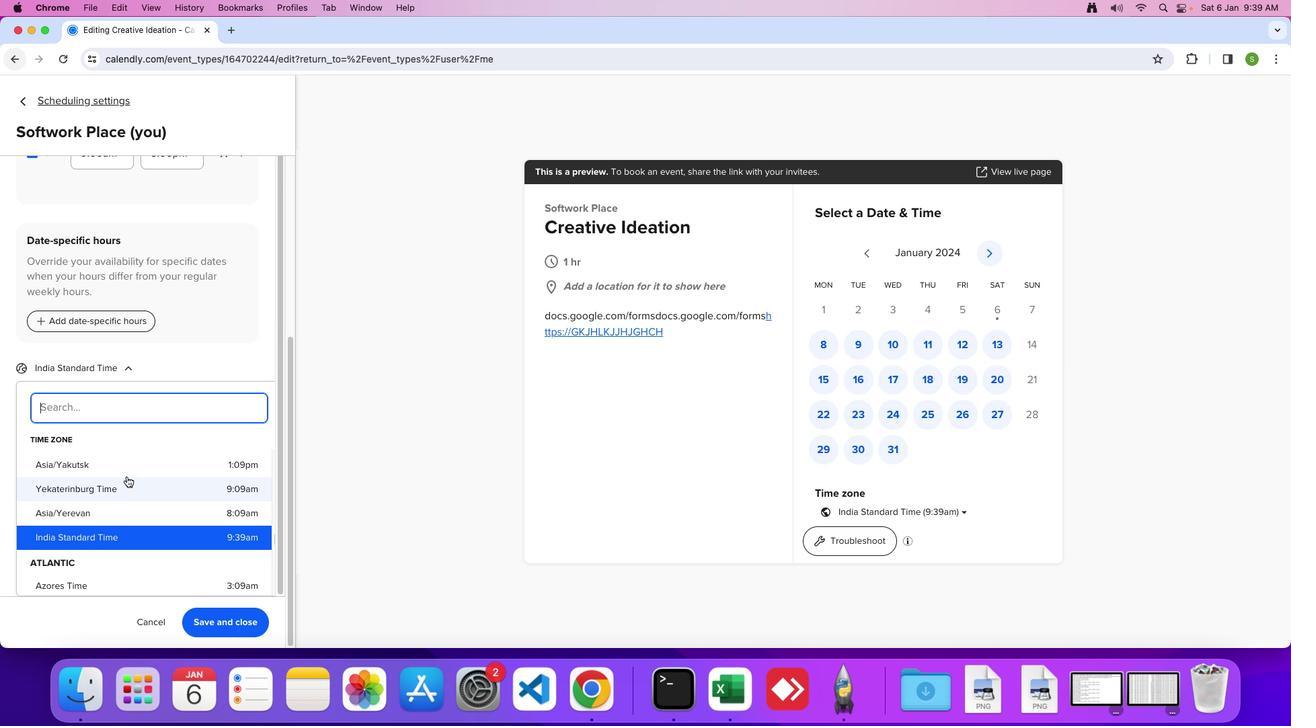 
Action: Mouse scrolled (127, 476) with delta (0, 0)
Screenshot: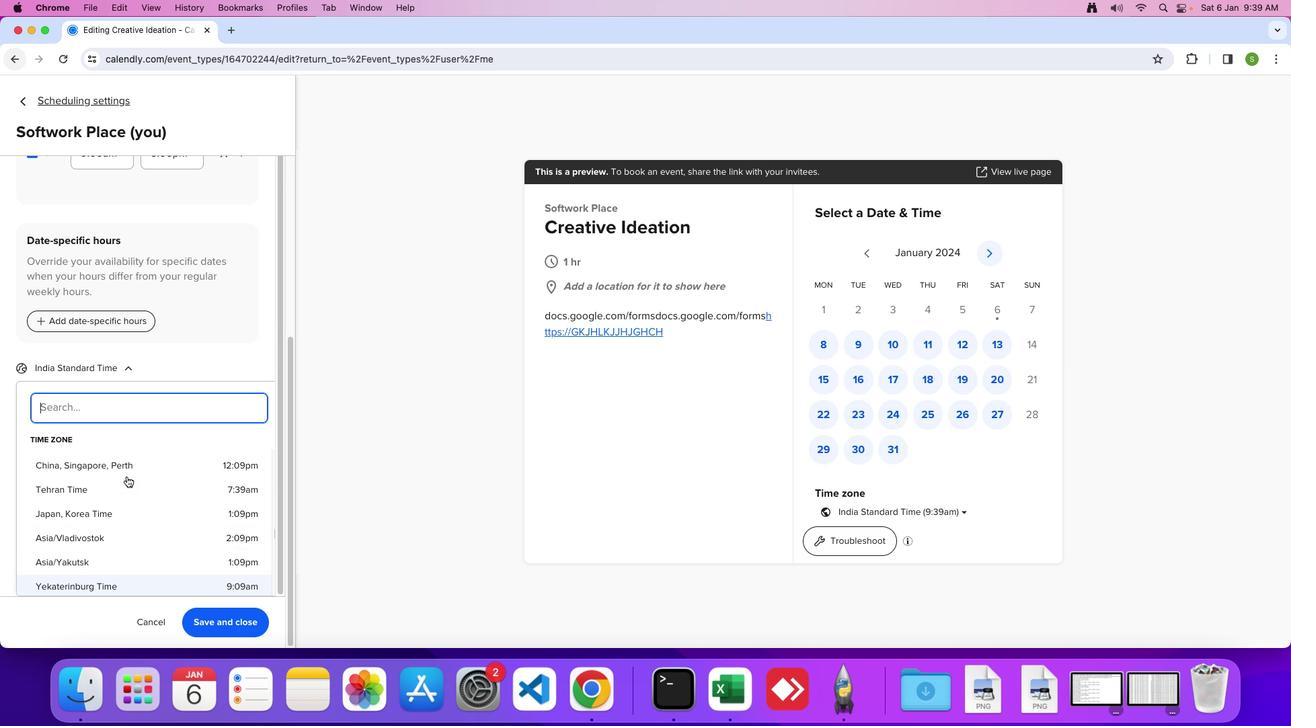 
Action: Mouse scrolled (127, 476) with delta (0, 0)
Screenshot: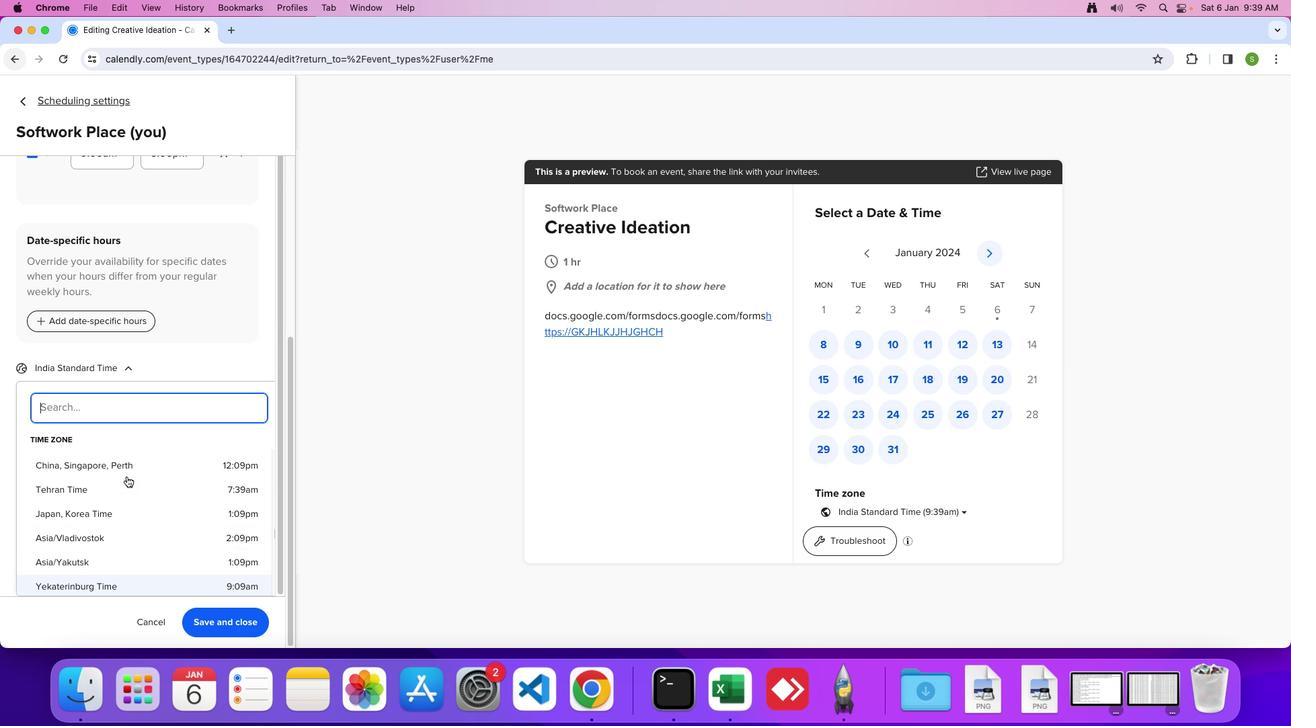 
Action: Mouse scrolled (127, 476) with delta (0, 3)
Screenshot: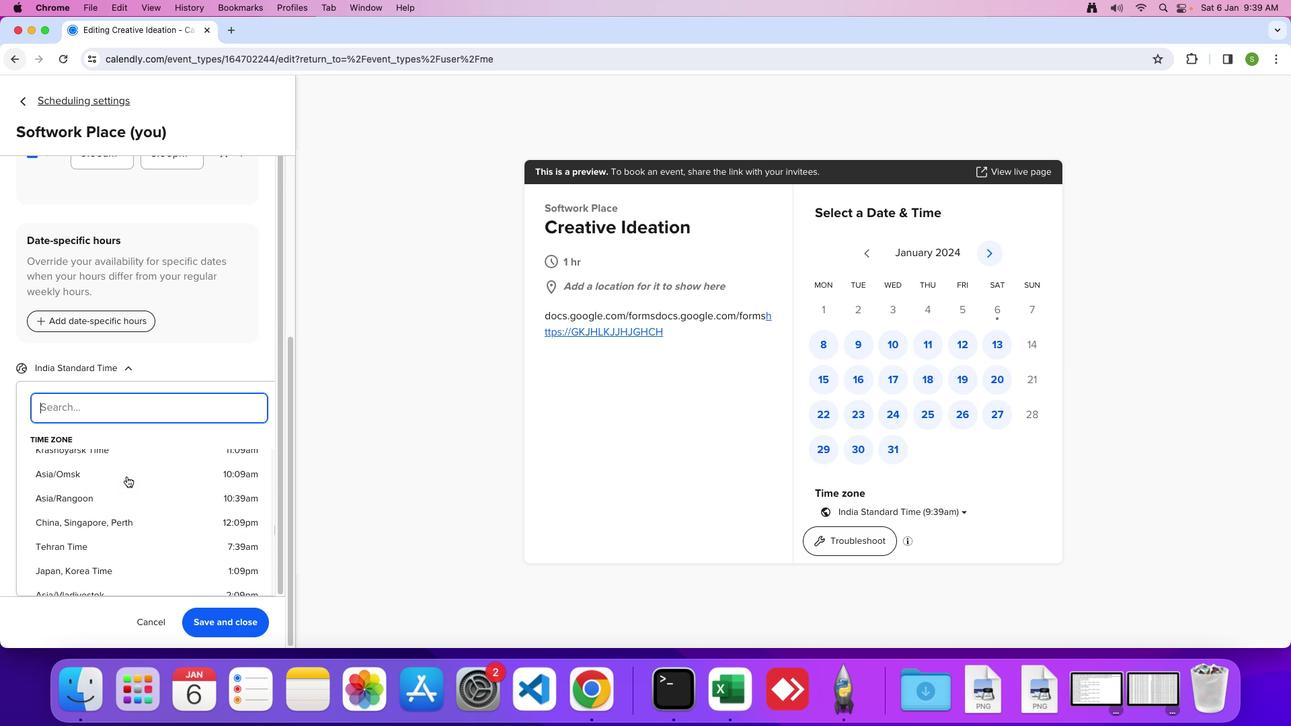 
Action: Mouse scrolled (127, 476) with delta (0, 0)
Screenshot: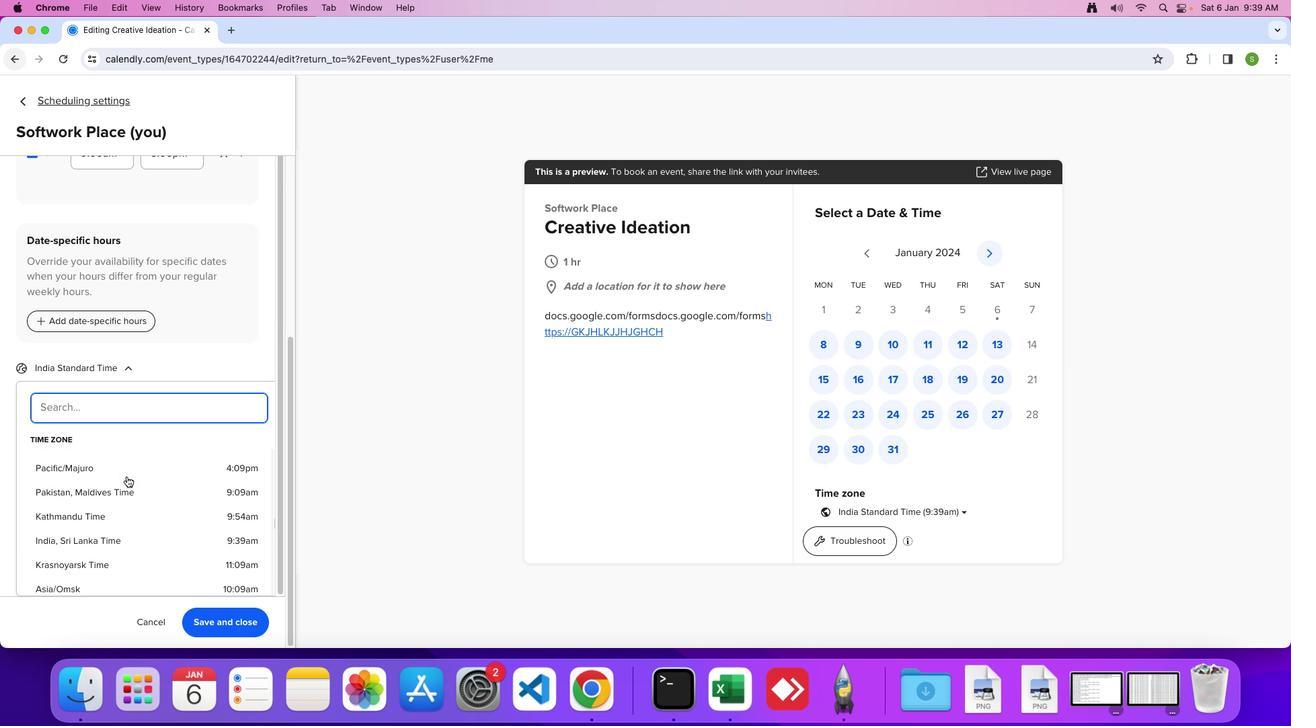 
Action: Mouse scrolled (127, 476) with delta (0, 0)
Screenshot: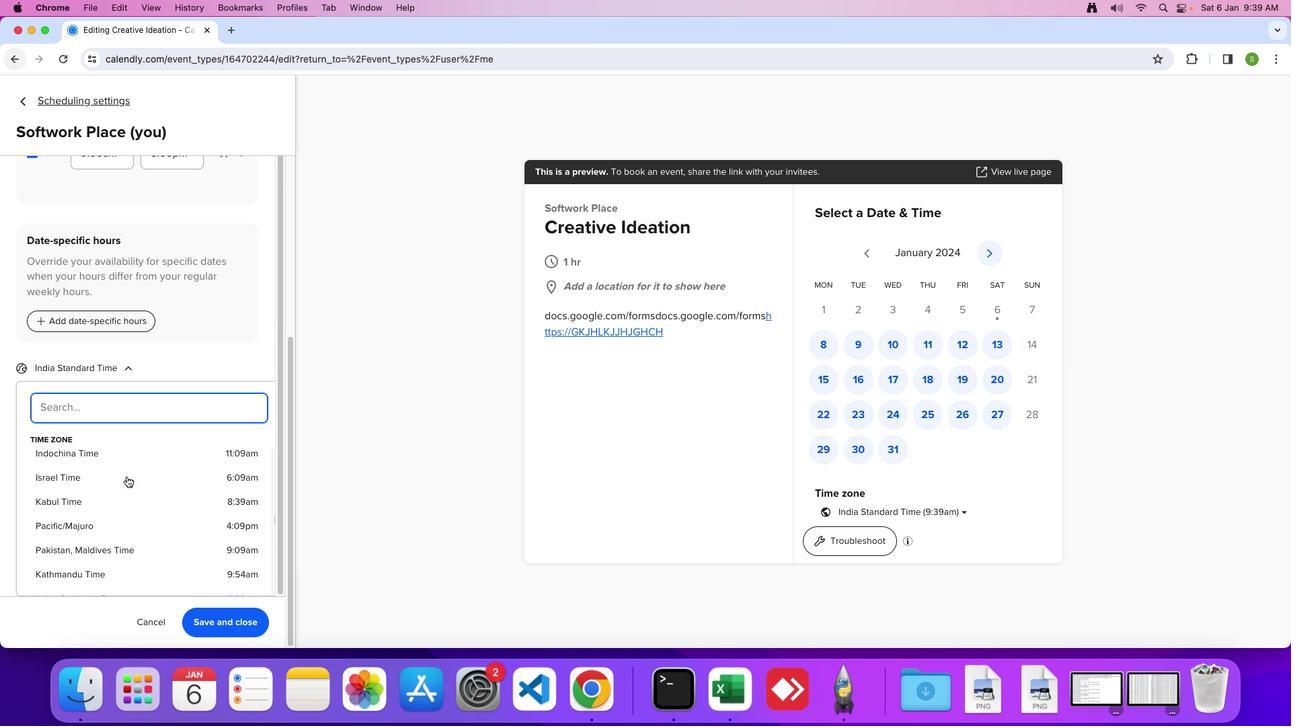 
Action: Mouse scrolled (127, 476) with delta (0, 3)
Screenshot: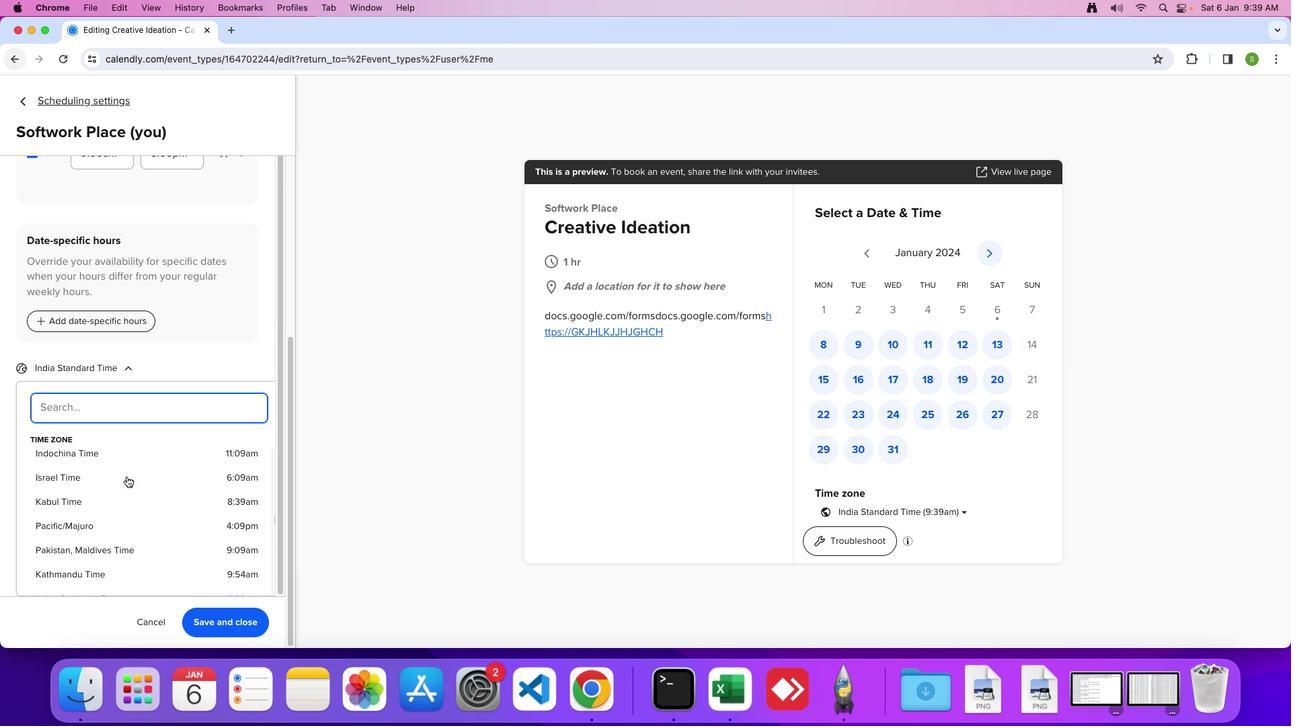 
Action: Mouse scrolled (127, 476) with delta (0, 0)
Screenshot: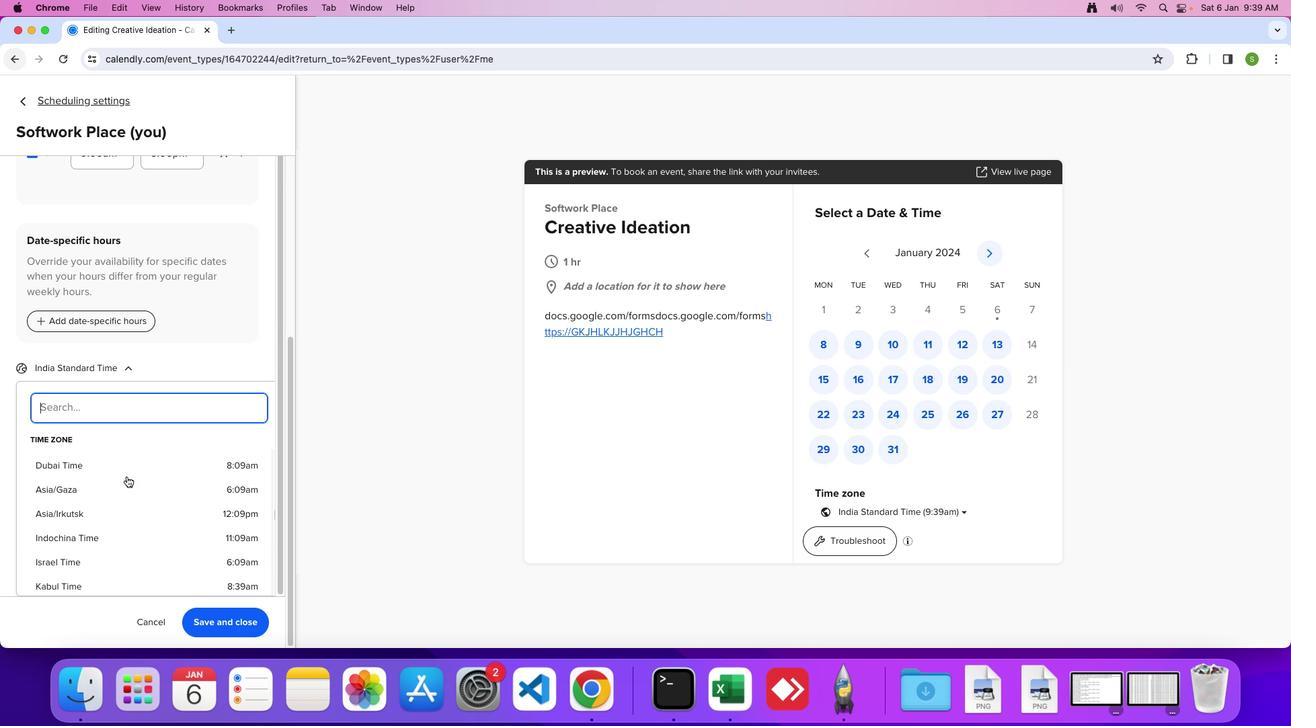 
Action: Mouse scrolled (127, 476) with delta (0, 0)
Screenshot: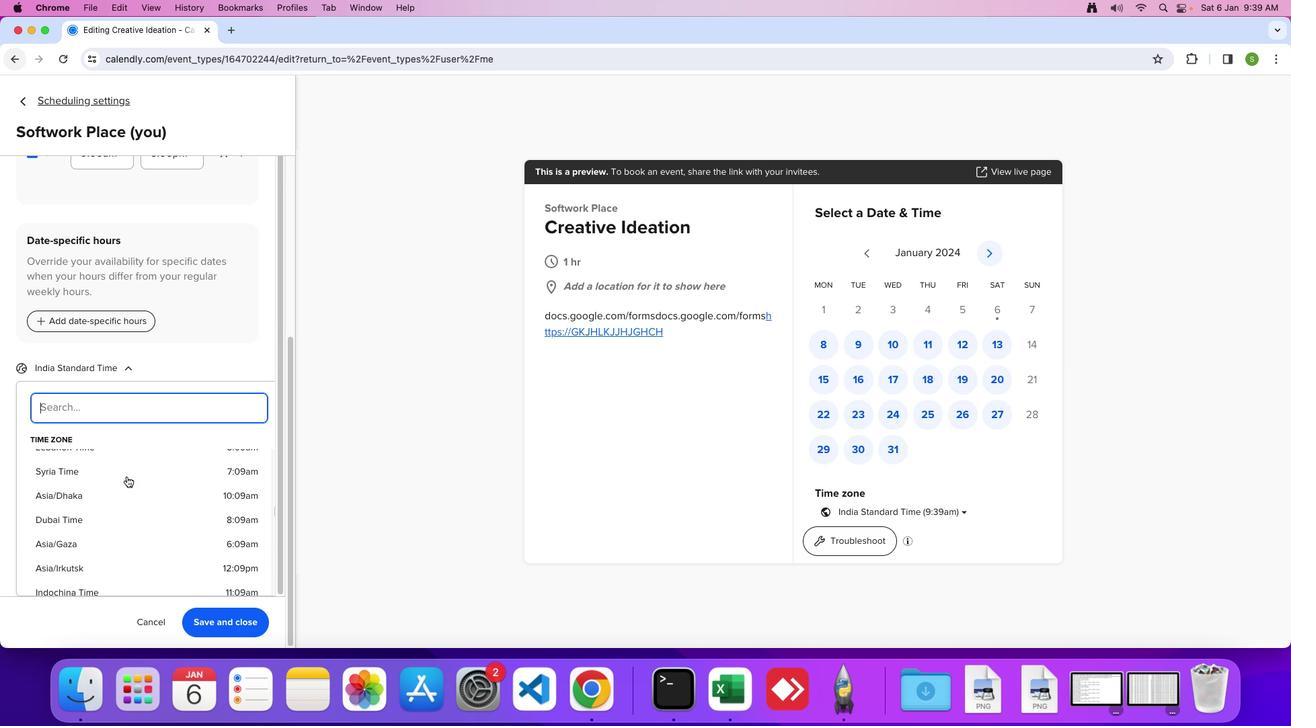 
Action: Mouse scrolled (127, 476) with delta (0, 2)
Screenshot: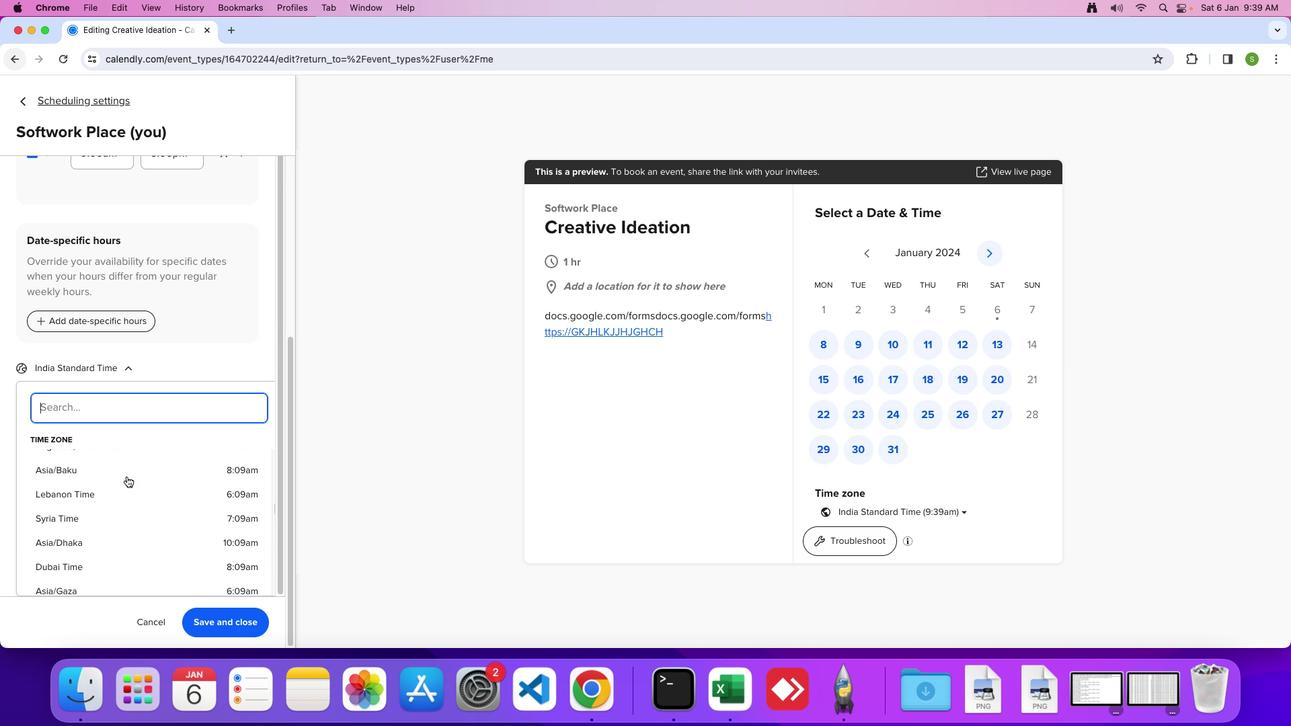 
Action: Mouse scrolled (127, 476) with delta (0, 0)
Screenshot: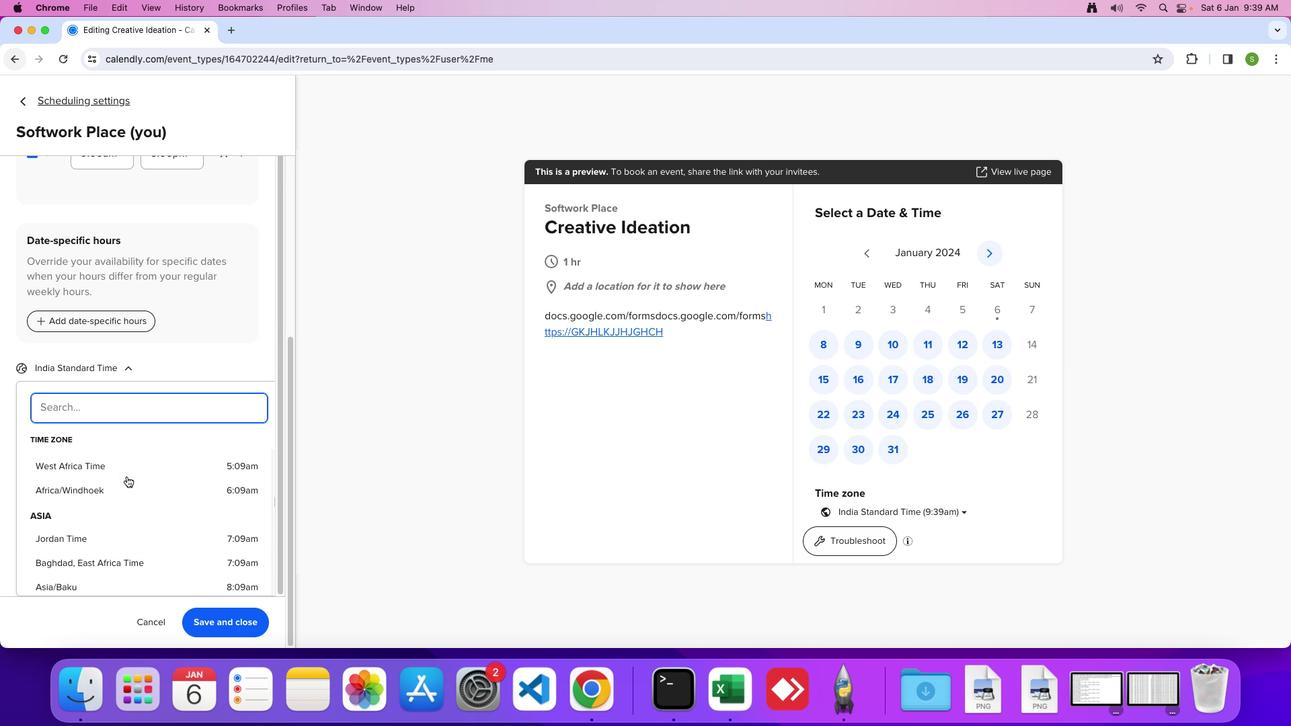 
Action: Mouse scrolled (127, 476) with delta (0, 0)
Screenshot: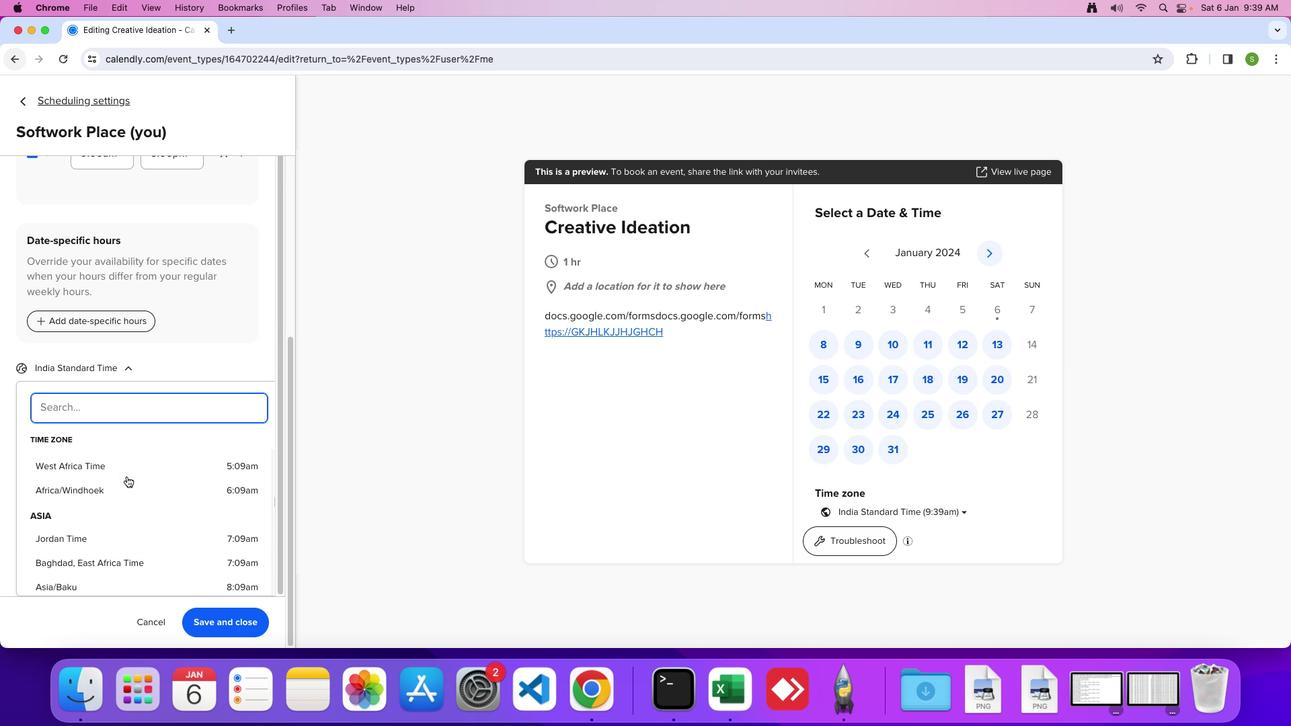 
Action: Mouse scrolled (127, 476) with delta (0, 2)
Screenshot: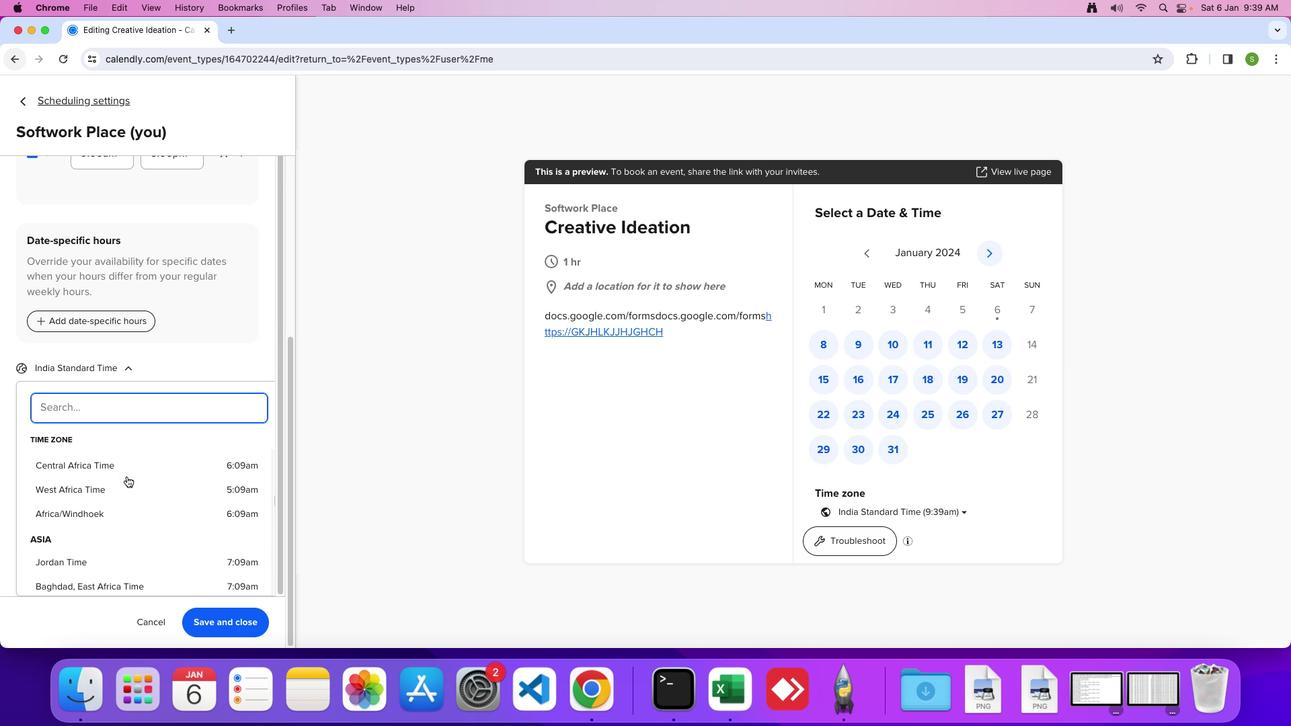 
Action: Mouse scrolled (127, 476) with delta (0, 0)
Screenshot: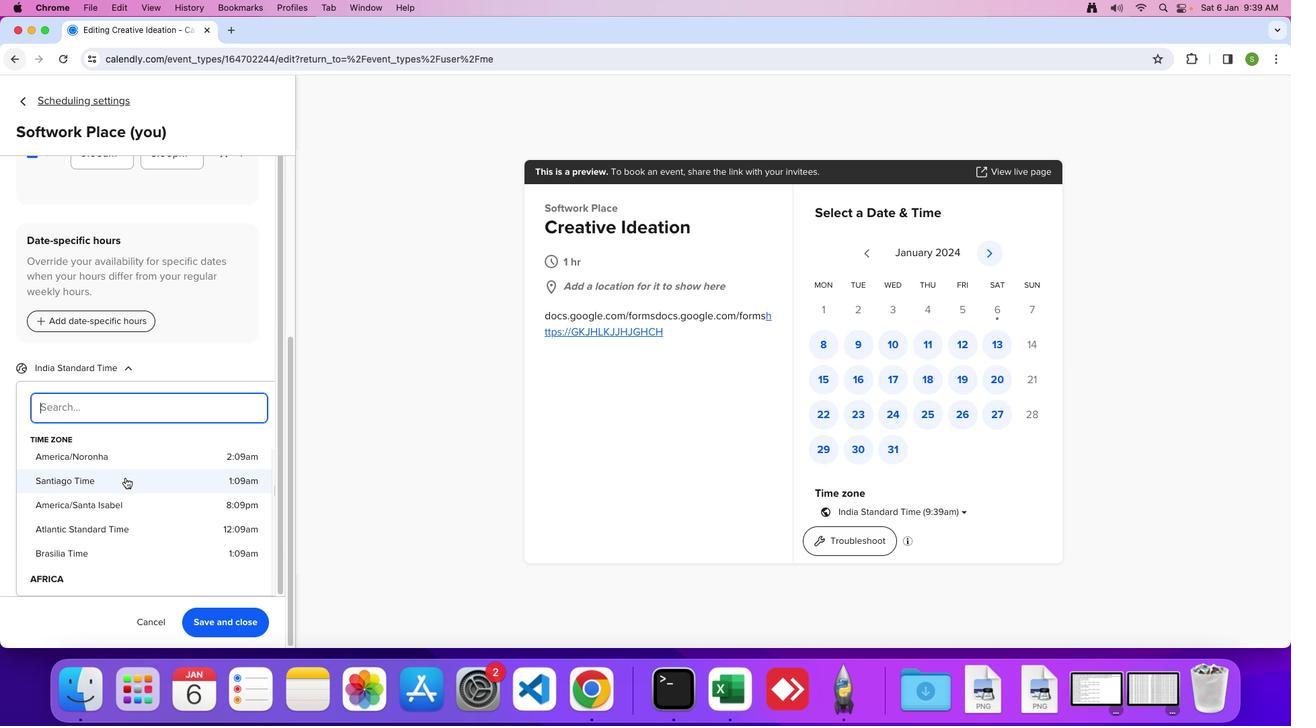 
Action: Mouse scrolled (127, 476) with delta (0, 0)
Screenshot: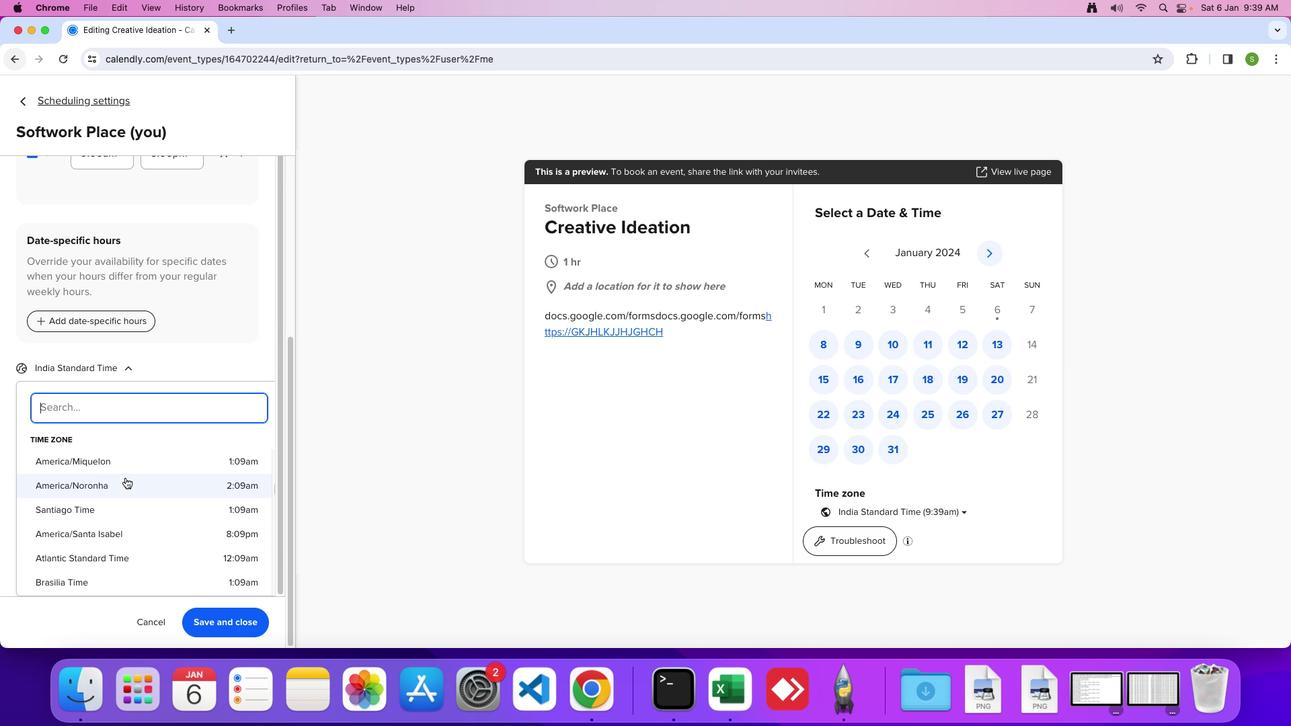 
Action: Mouse scrolled (127, 476) with delta (0, 3)
Screenshot: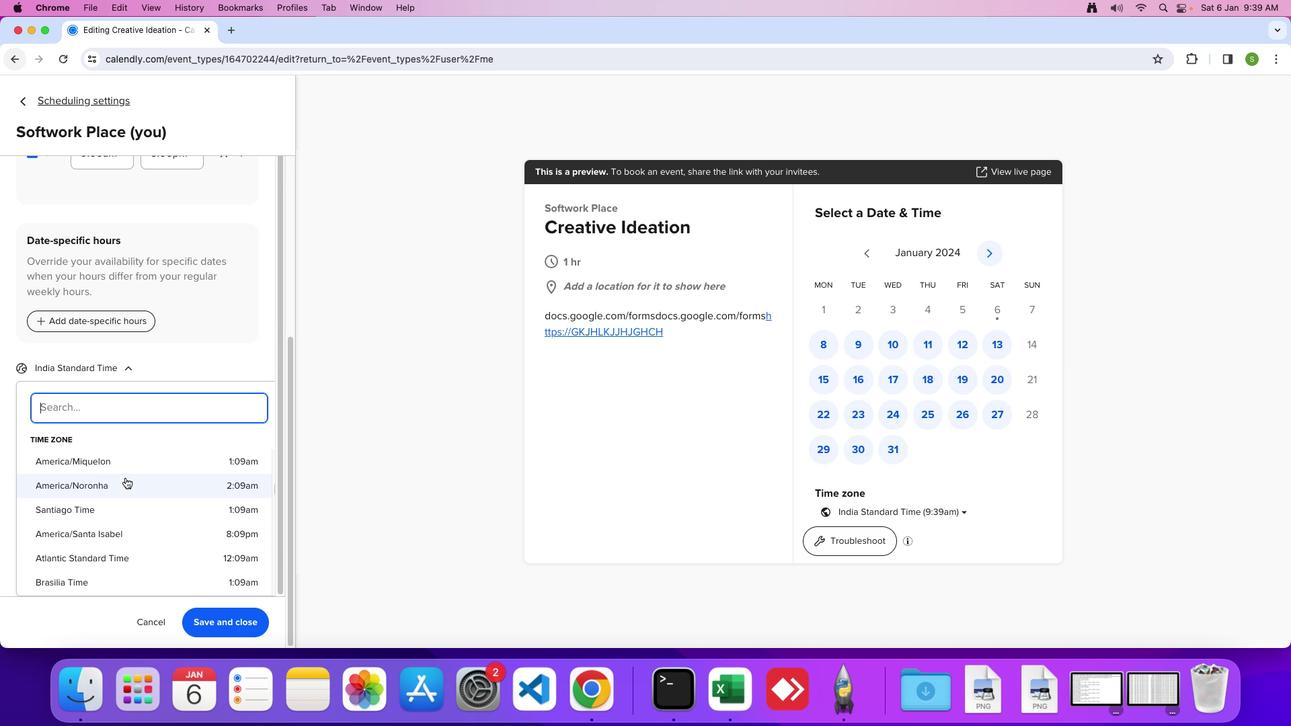 
Action: Mouse moved to (125, 478)
Screenshot: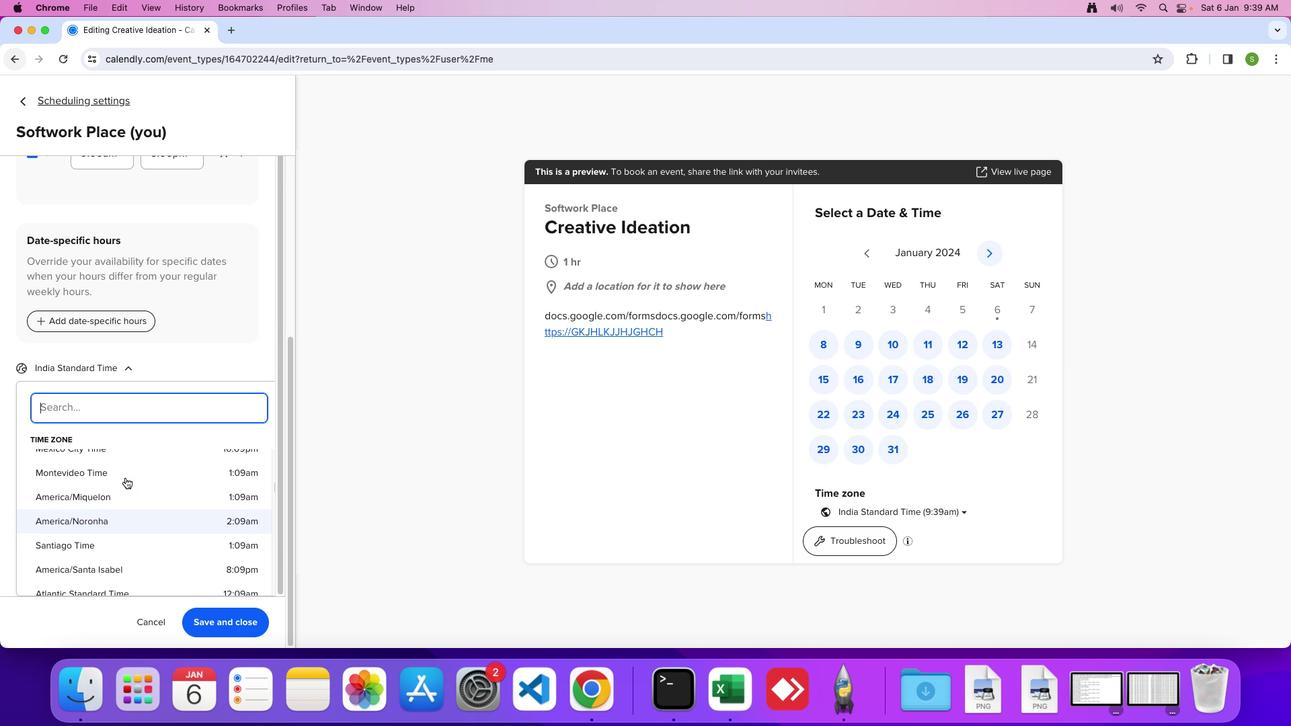 
Action: Mouse scrolled (125, 478) with delta (0, 0)
Screenshot: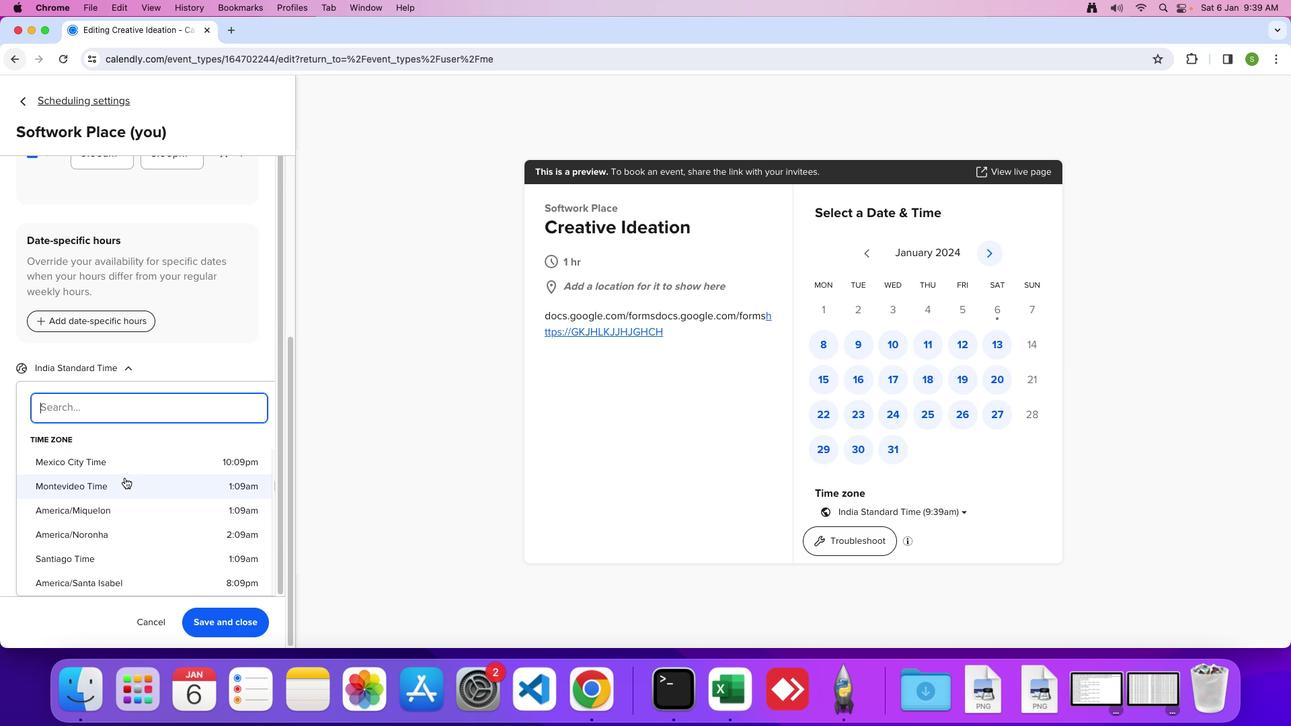 
Action: Mouse scrolled (125, 478) with delta (0, 0)
Screenshot: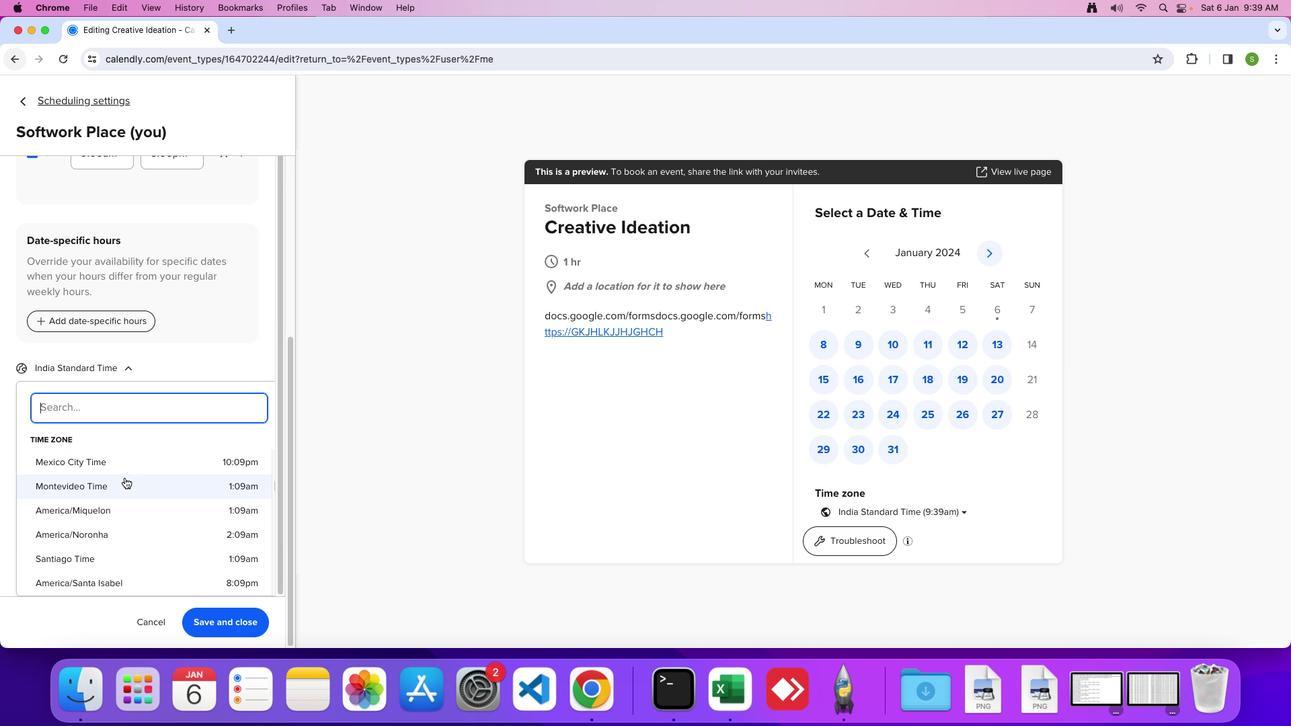 
Action: Mouse moved to (125, 478)
Screenshot: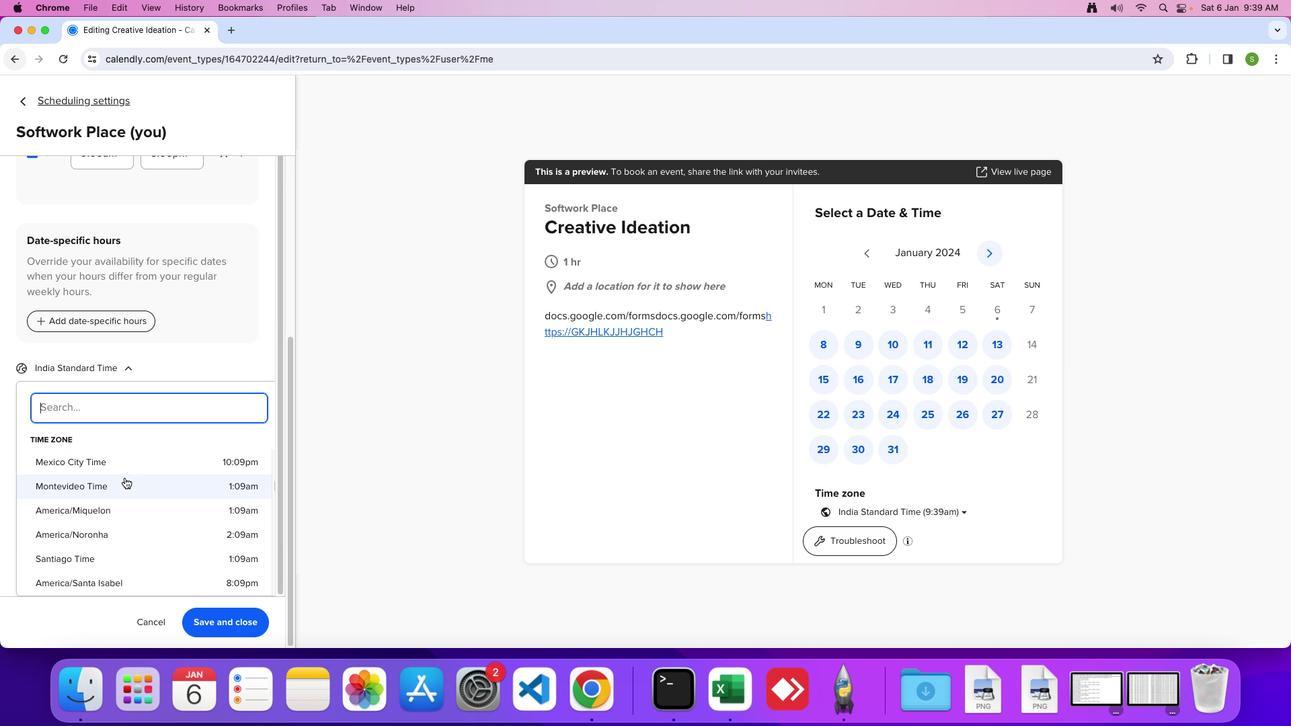 
Action: Mouse scrolled (125, 478) with delta (0, 2)
Screenshot: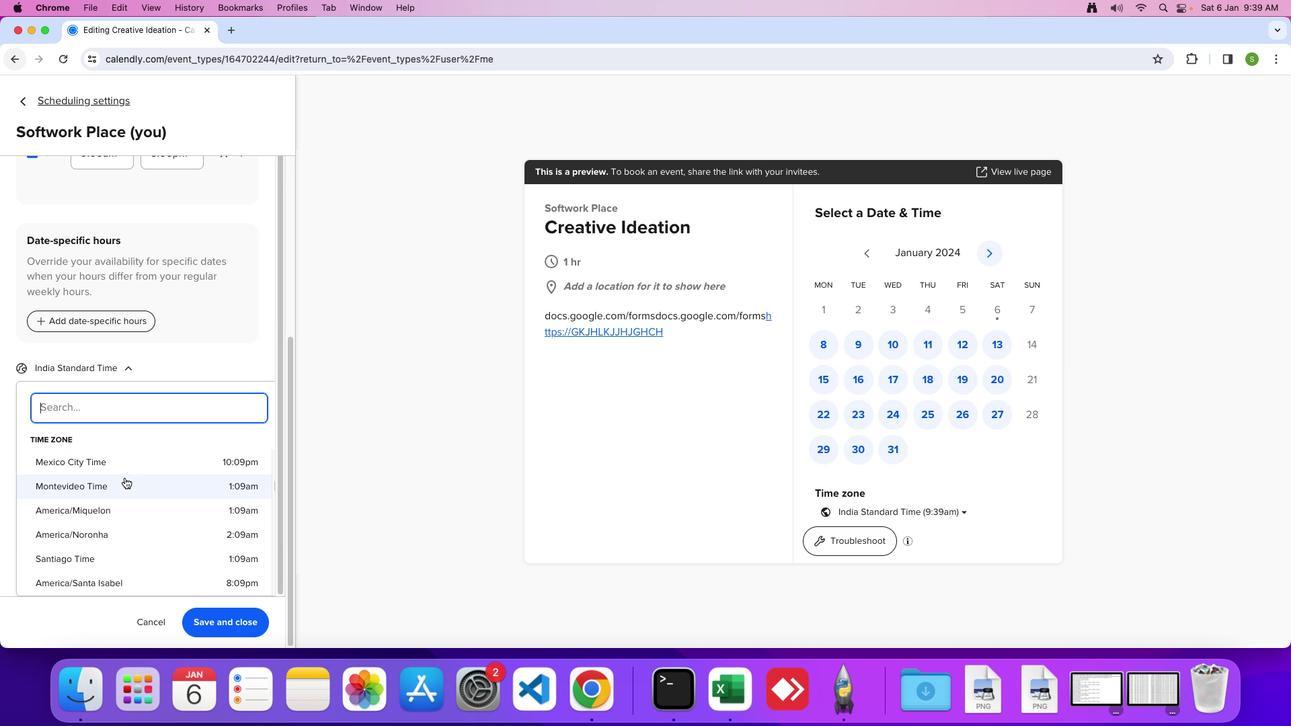 
Action: Mouse scrolled (125, 478) with delta (0, -3)
Screenshot: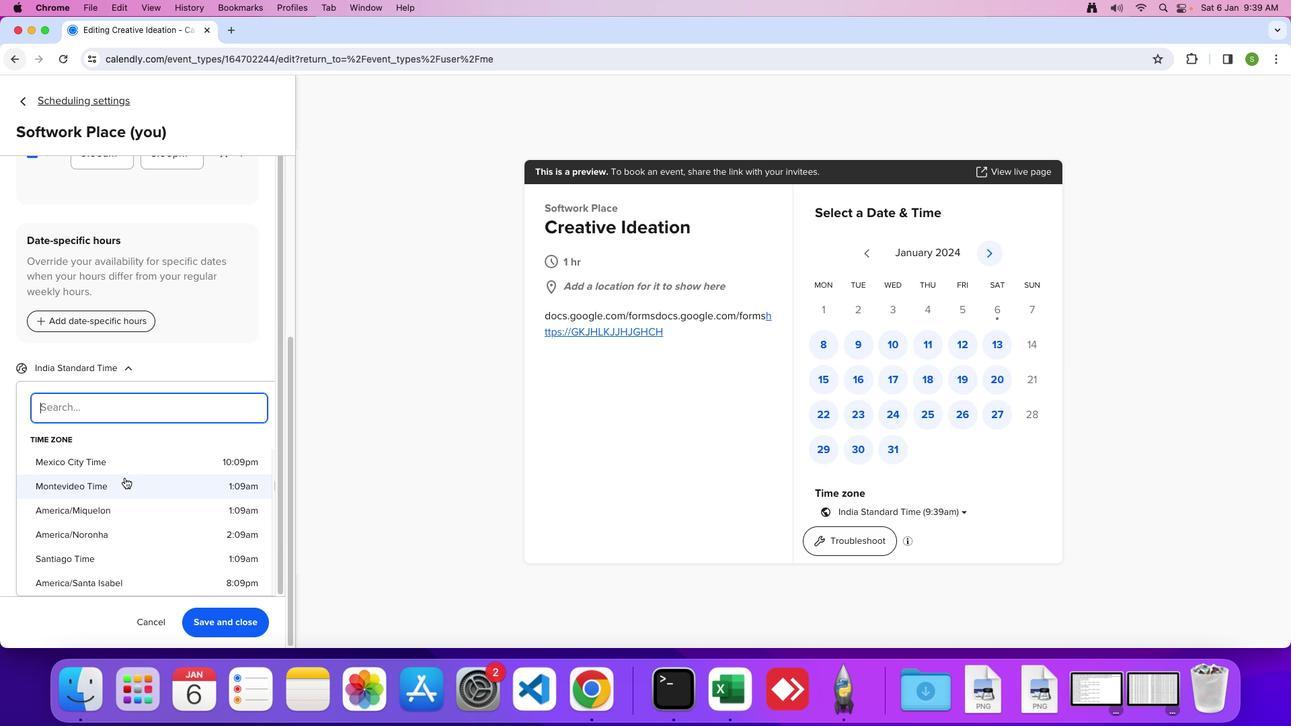 
Action: Mouse scrolled (125, 478) with delta (0, 0)
Screenshot: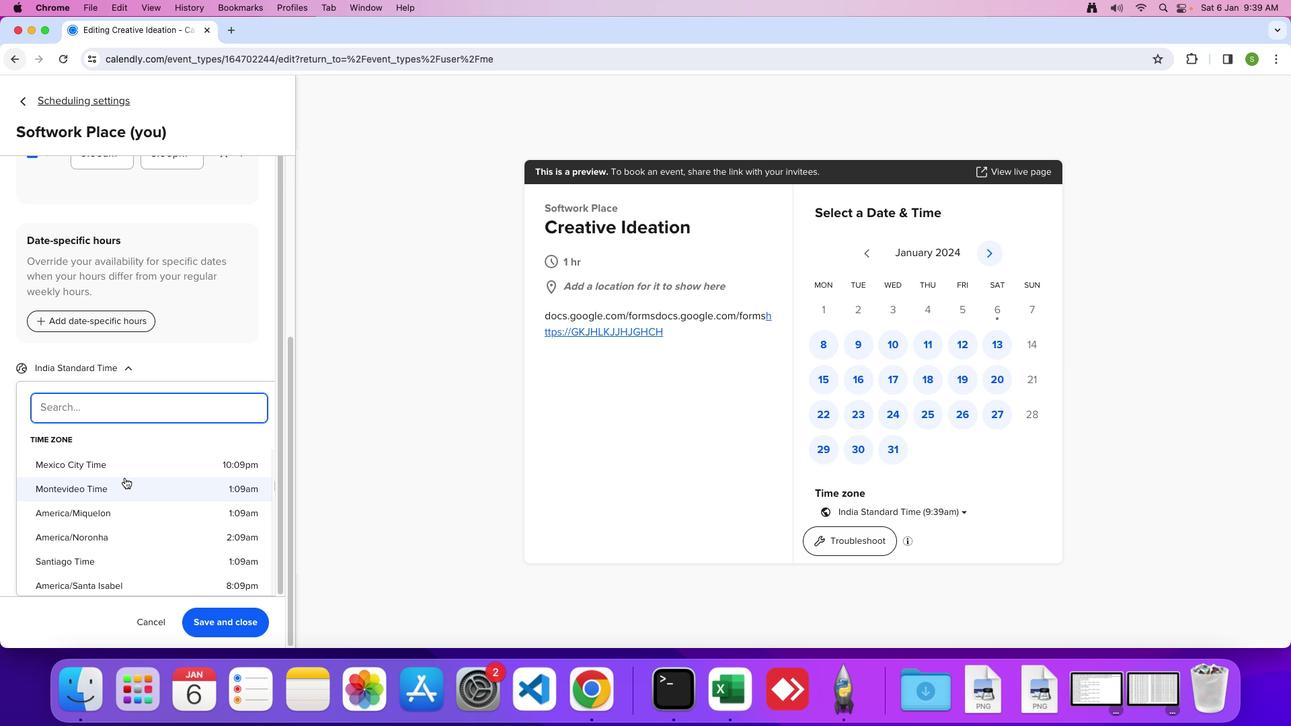 
Action: Mouse moved to (124, 474)
Screenshot: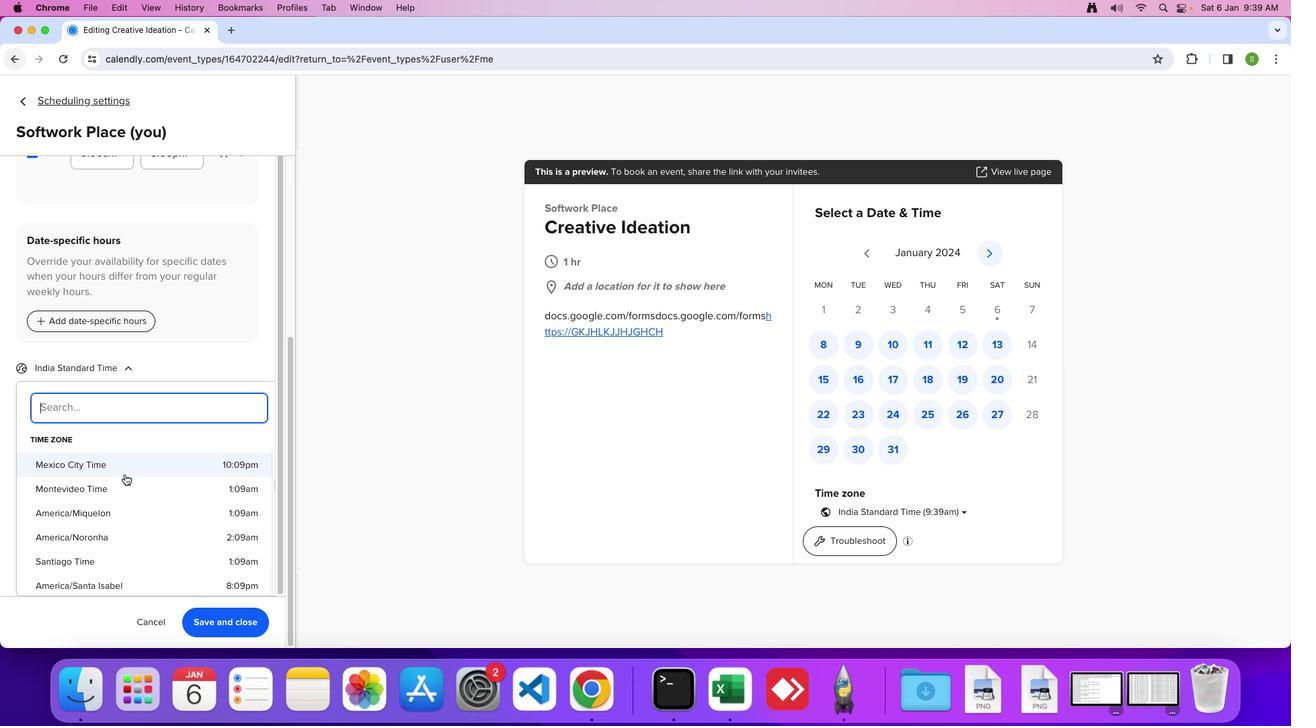 
Action: Mouse scrolled (124, 474) with delta (0, 0)
Screenshot: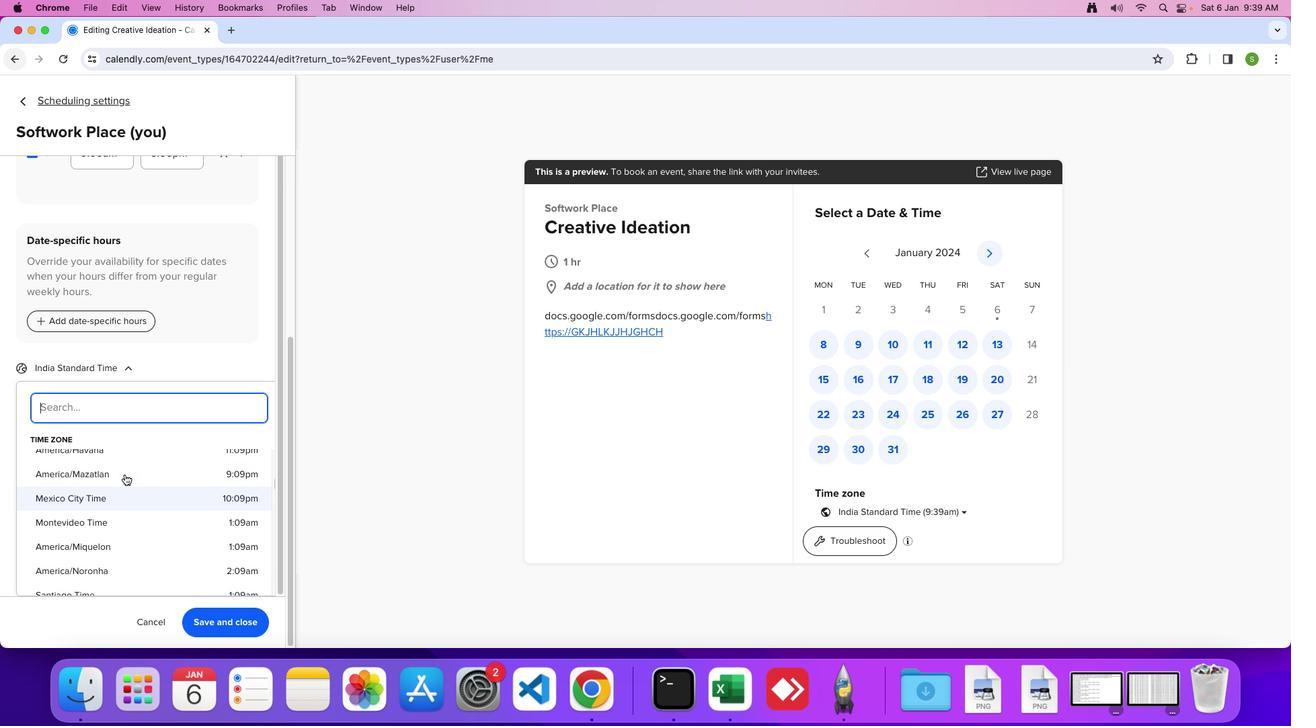 
Action: Mouse scrolled (124, 474) with delta (0, 0)
Screenshot: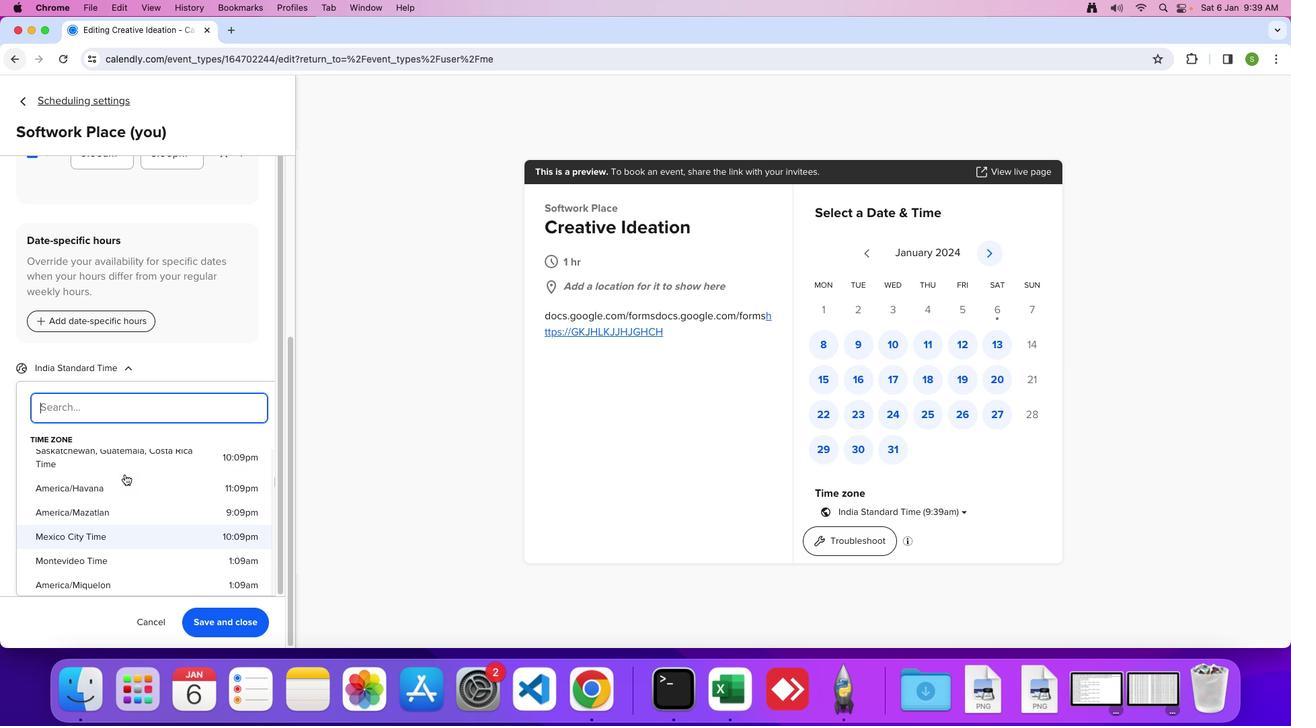 
Action: Mouse scrolled (124, 474) with delta (0, 2)
Screenshot: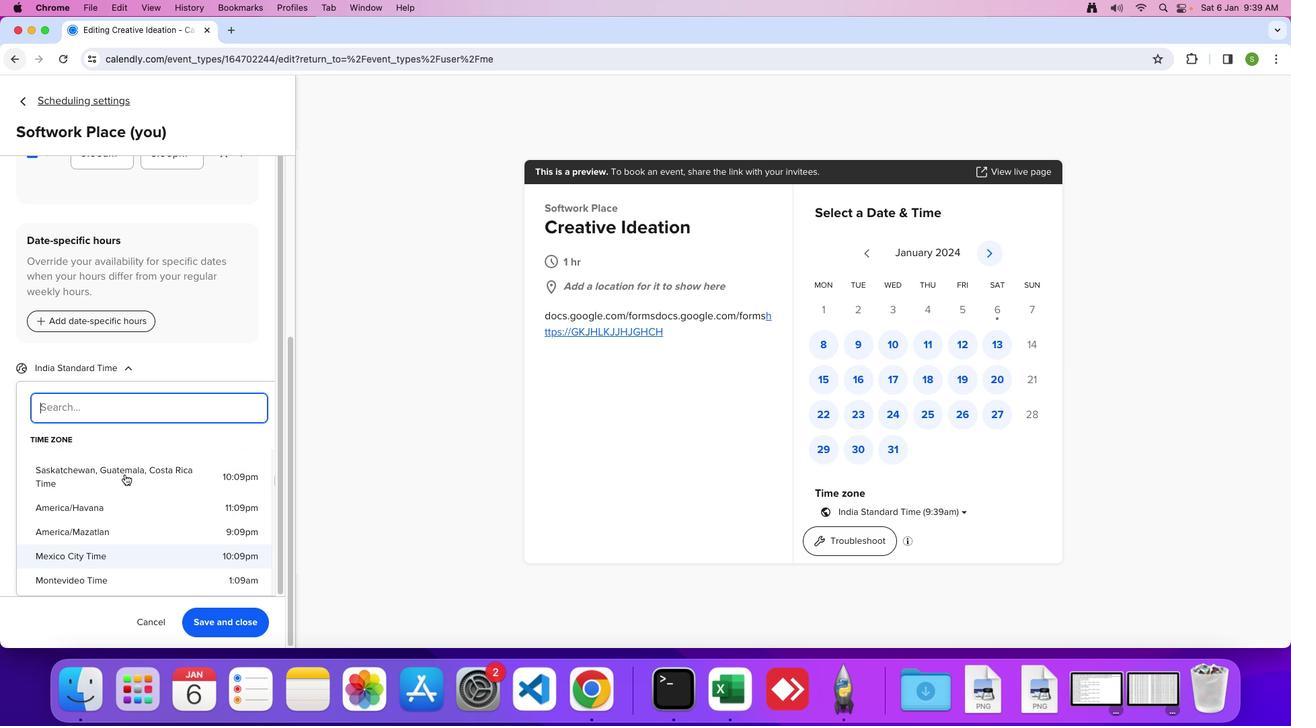 
Action: Mouse scrolled (124, 474) with delta (0, 0)
Screenshot: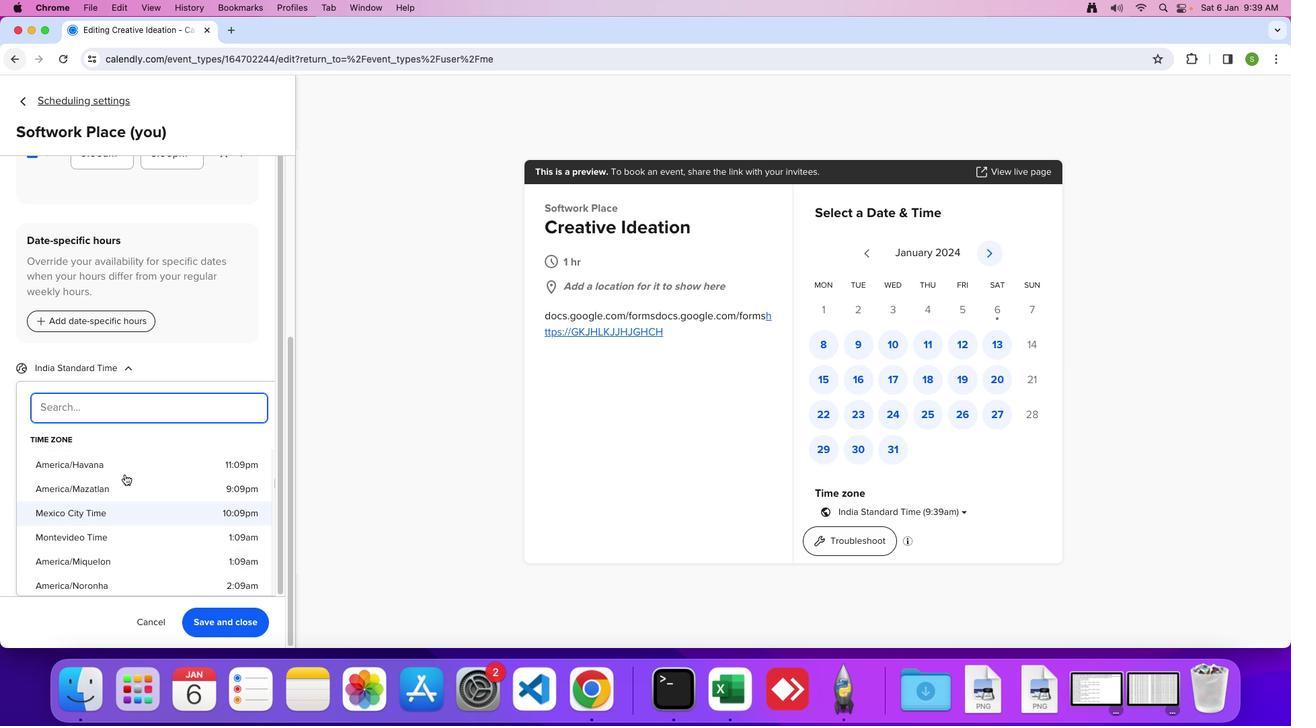 
Action: Mouse scrolled (124, 474) with delta (0, -3)
Screenshot: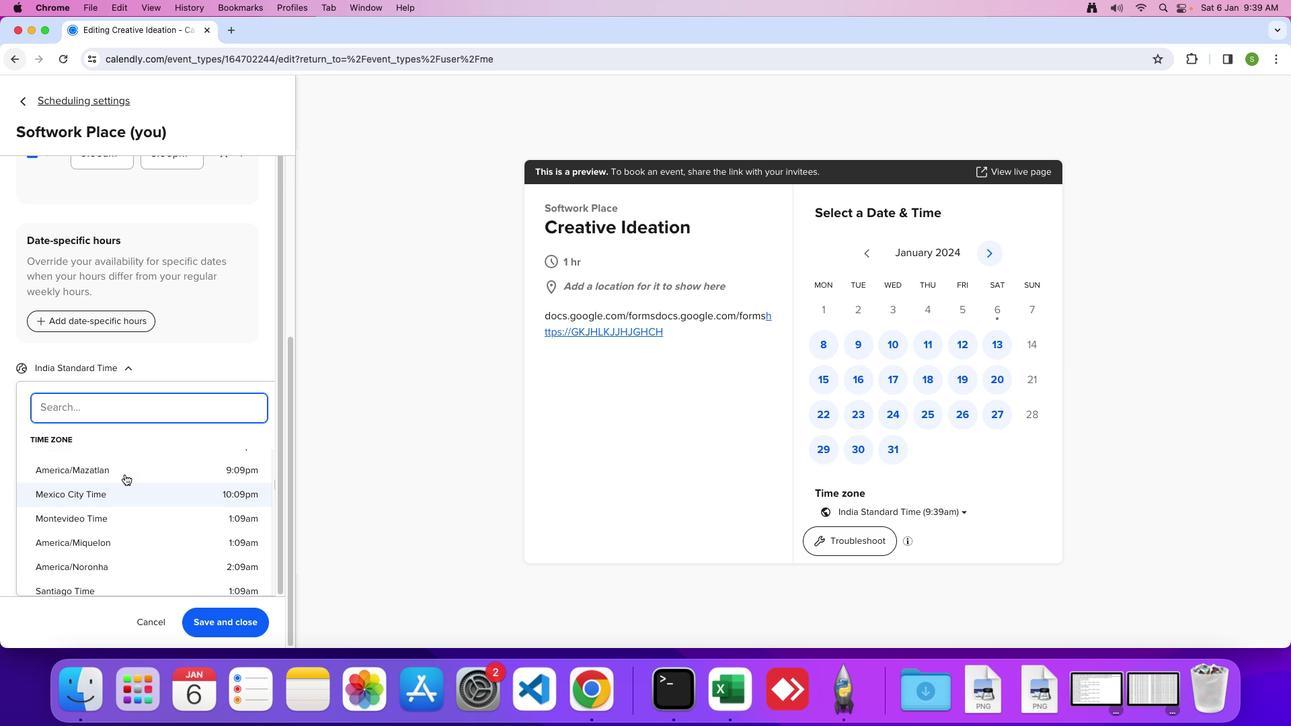 
Action: Mouse scrolled (124, 474) with delta (0, 0)
Screenshot: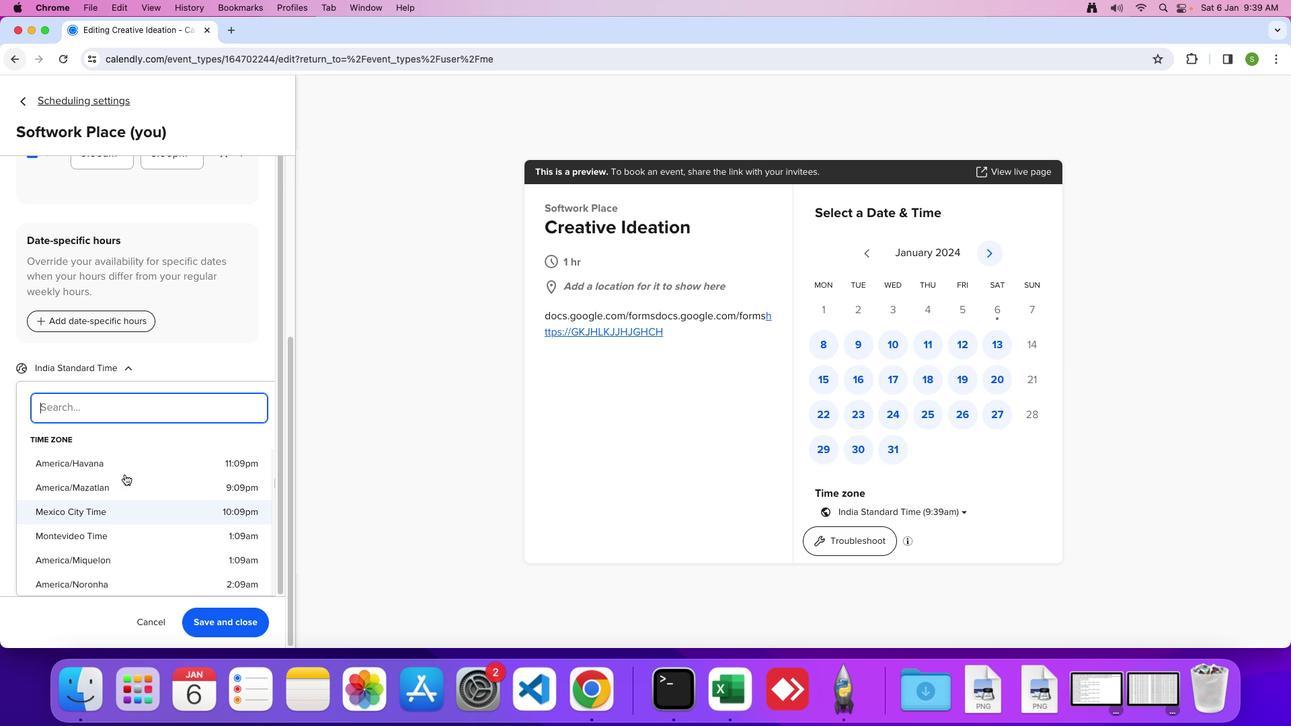 
Action: Mouse scrolled (124, 474) with delta (0, 0)
Screenshot: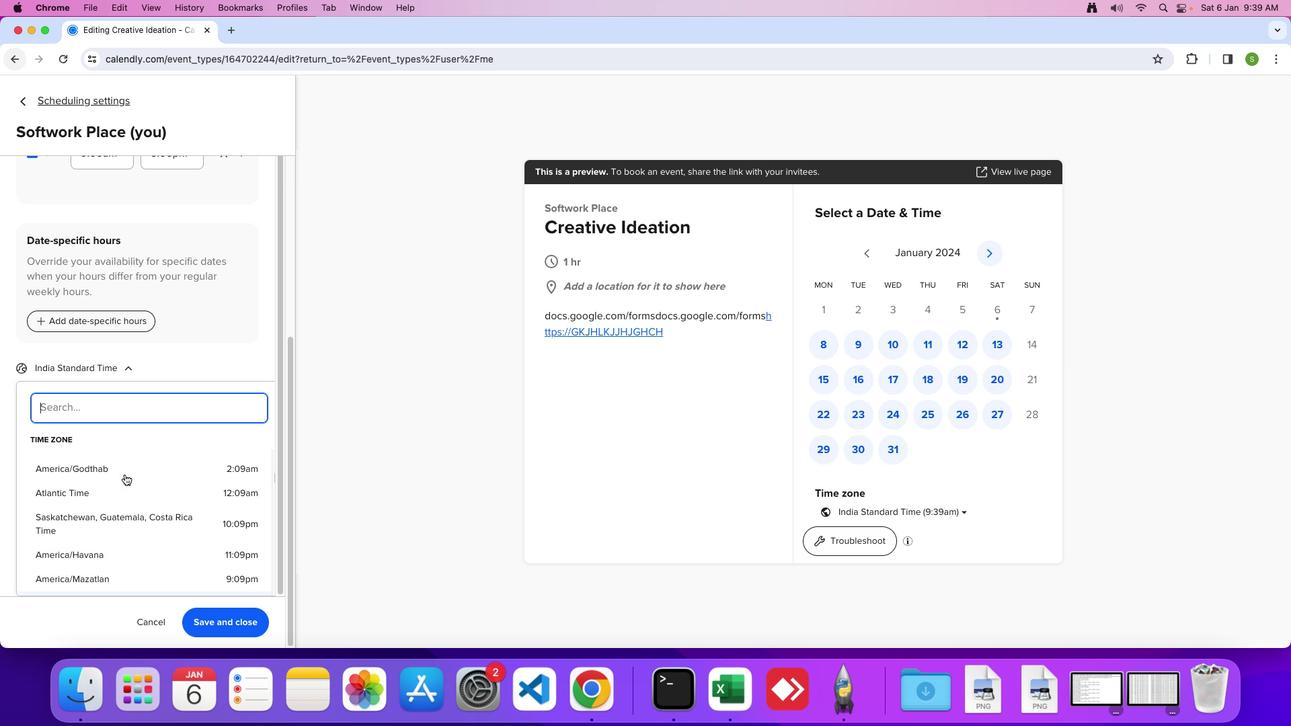 
Action: Mouse scrolled (124, 474) with delta (0, 2)
Screenshot: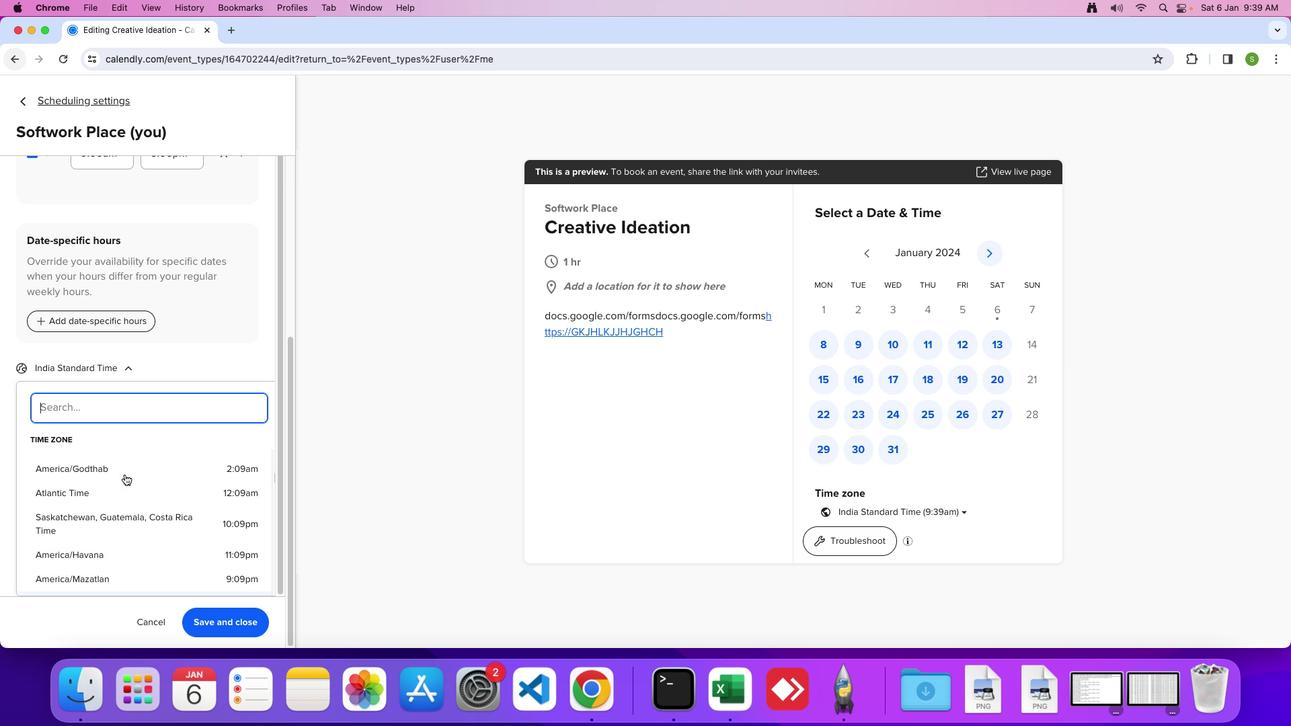 
Action: Mouse scrolled (124, 474) with delta (0, 0)
Screenshot: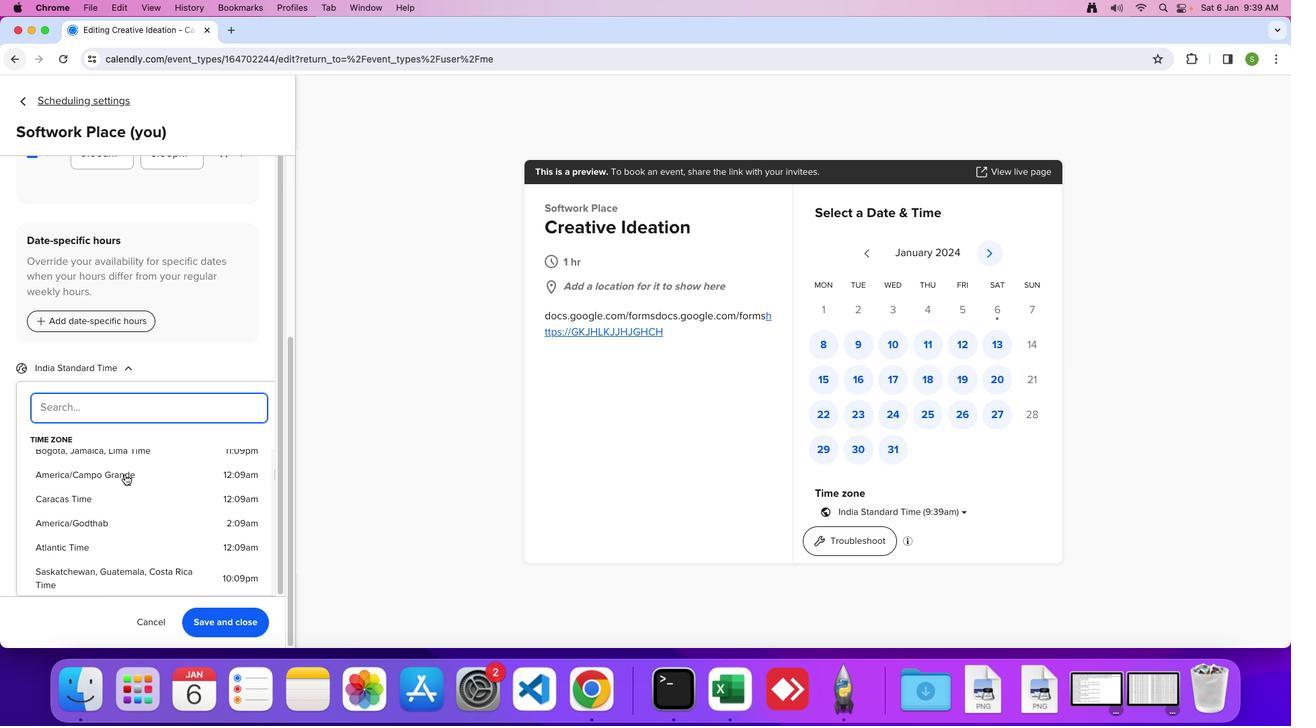 
Action: Mouse scrolled (124, 474) with delta (0, 0)
Screenshot: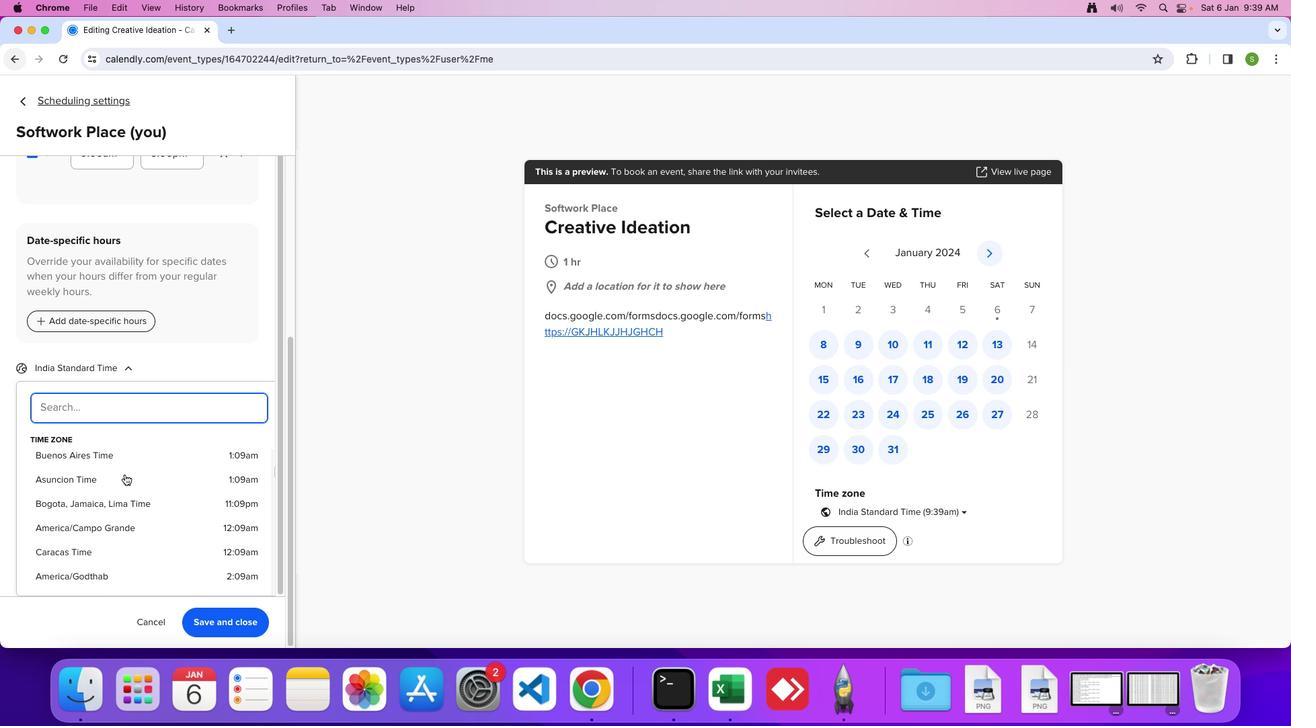 
Action: Mouse scrolled (124, 474) with delta (0, 2)
Screenshot: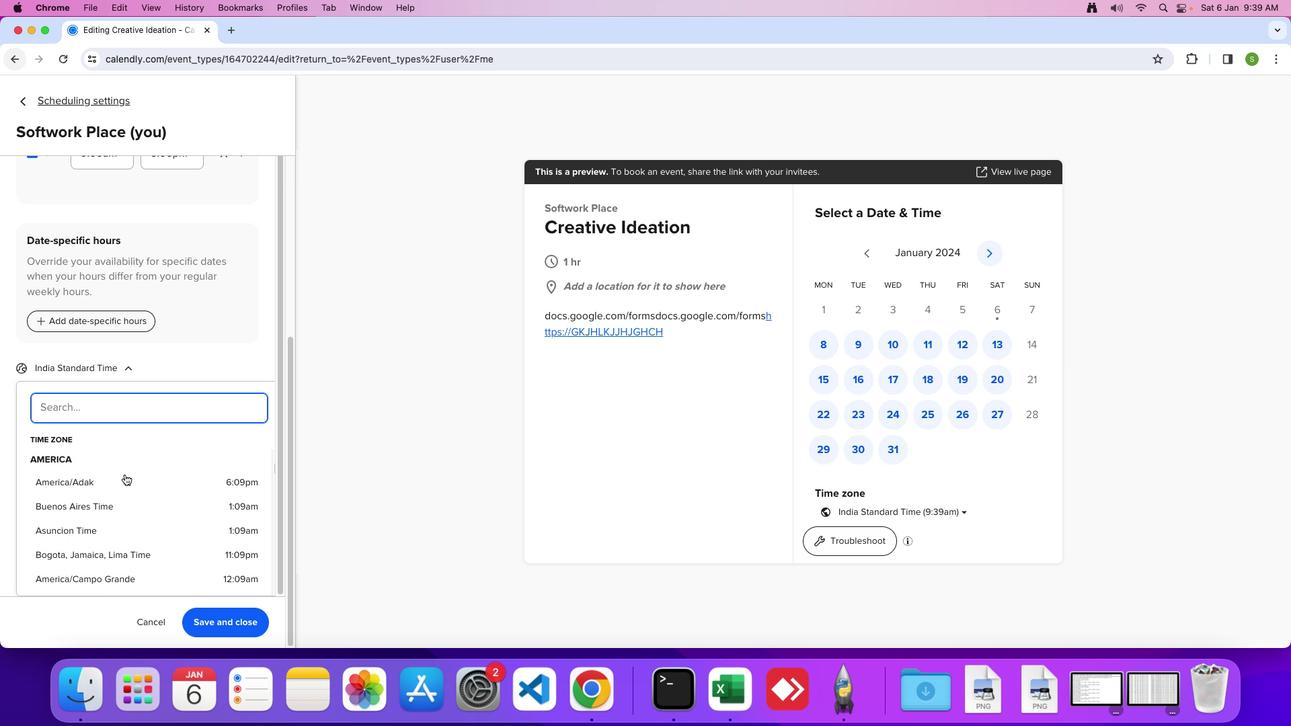
Action: Mouse scrolled (124, 474) with delta (0, 0)
Screenshot: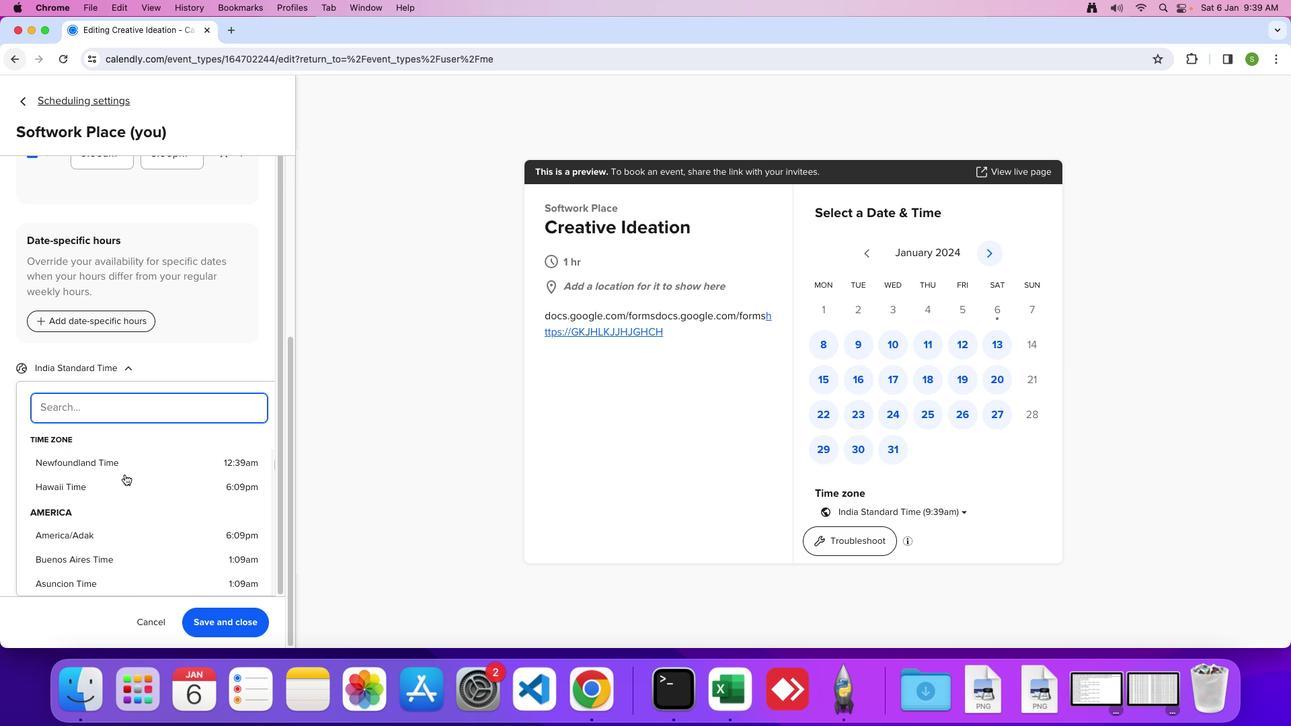 
Action: Mouse scrolled (124, 474) with delta (0, 0)
Screenshot: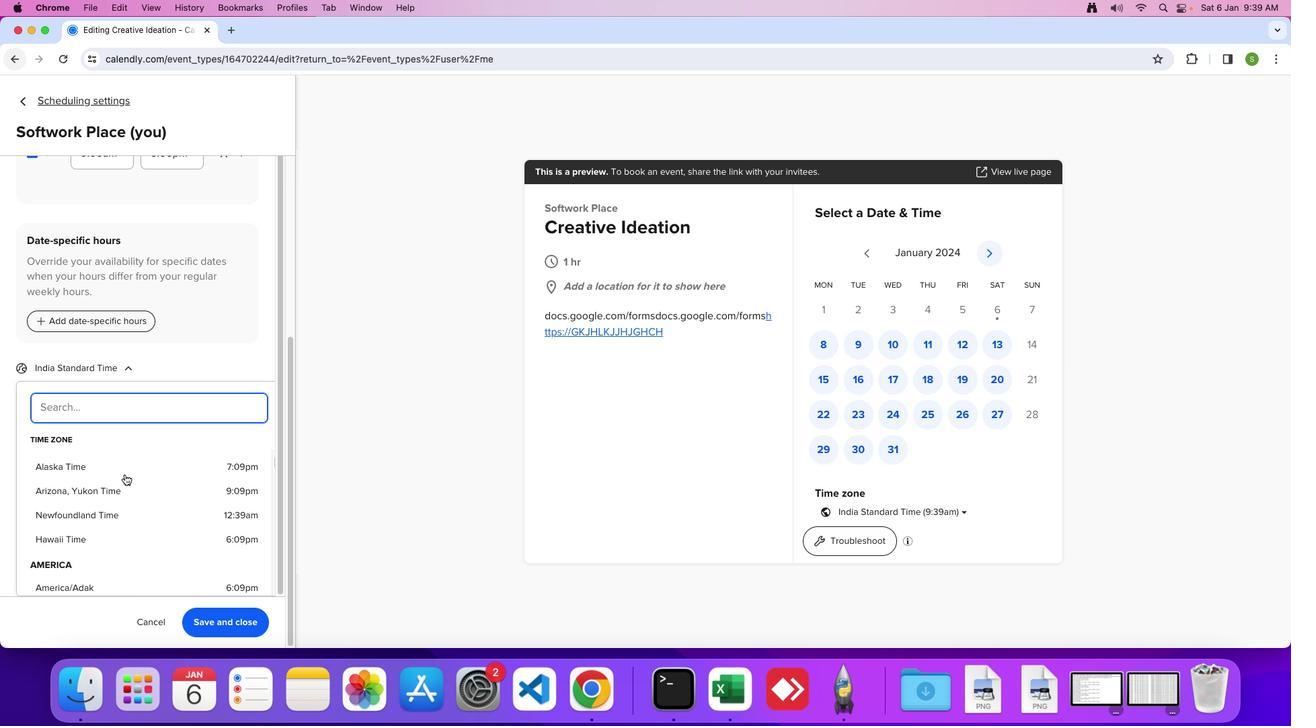 
Action: Mouse scrolled (124, 474) with delta (0, 3)
Screenshot: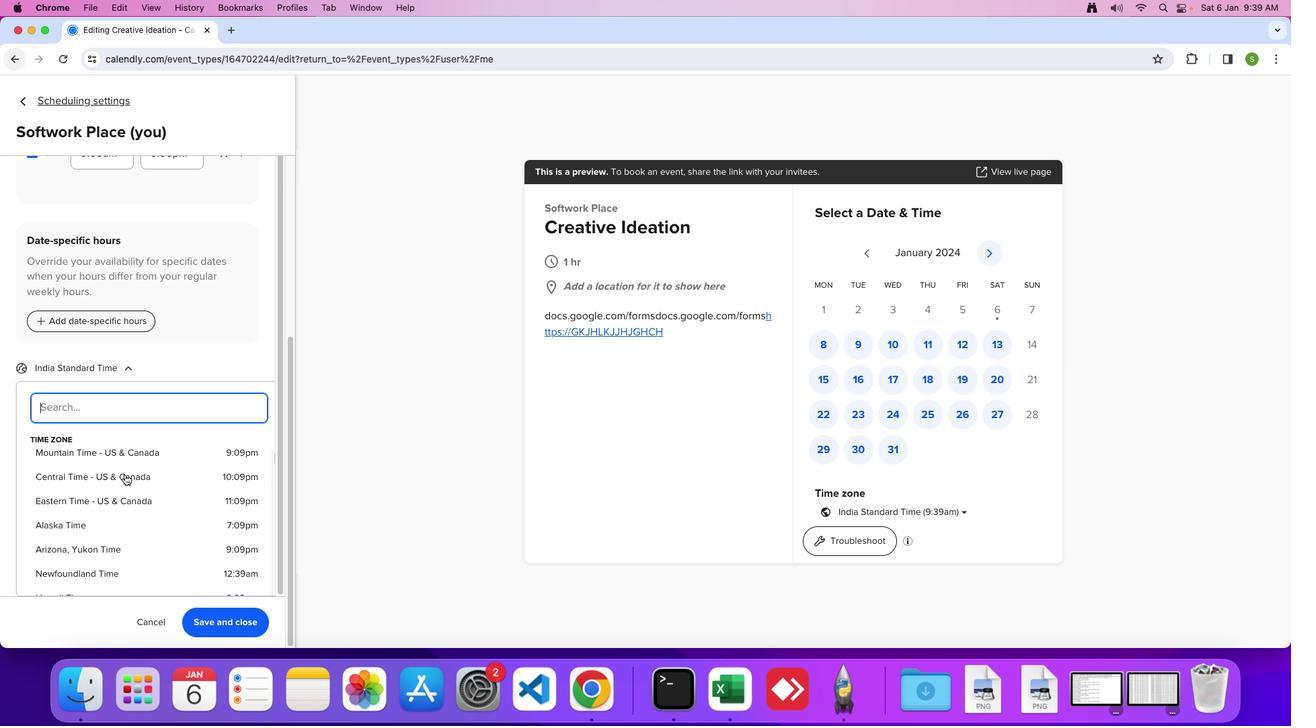 
Action: Mouse scrolled (124, 474) with delta (0, 0)
Screenshot: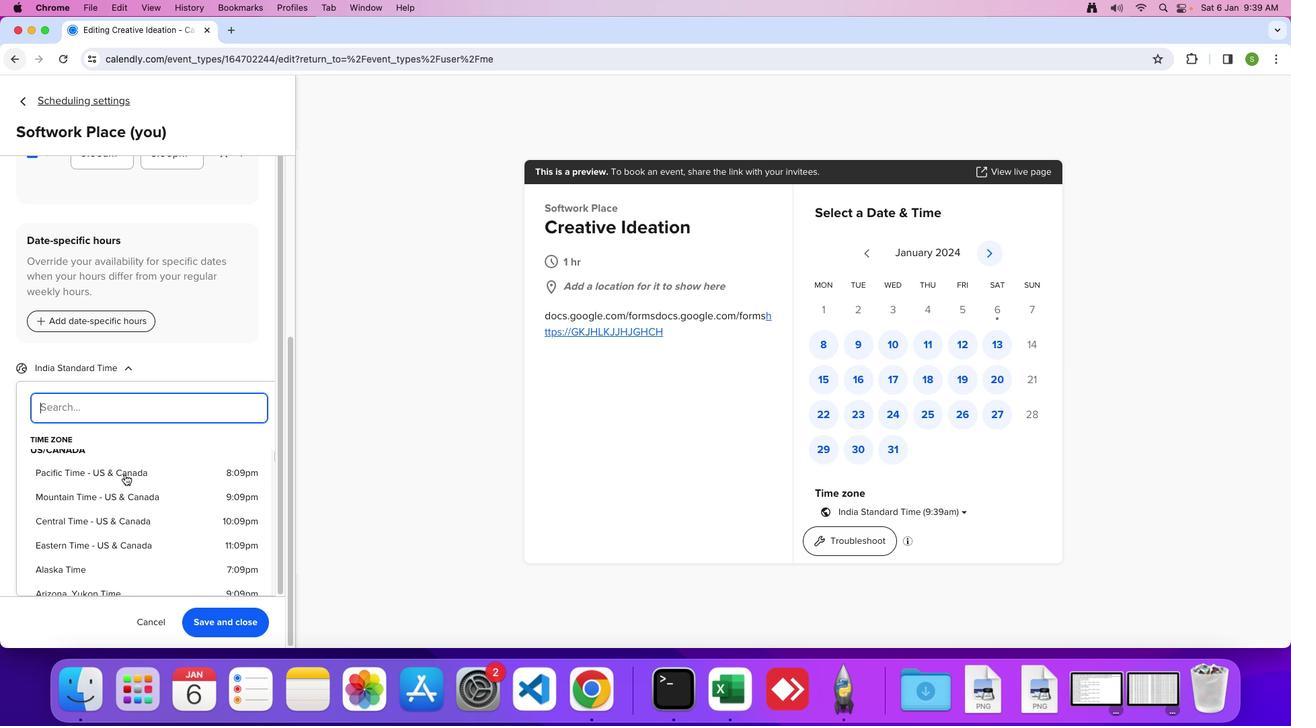 
Action: Mouse scrolled (124, 474) with delta (0, 0)
Screenshot: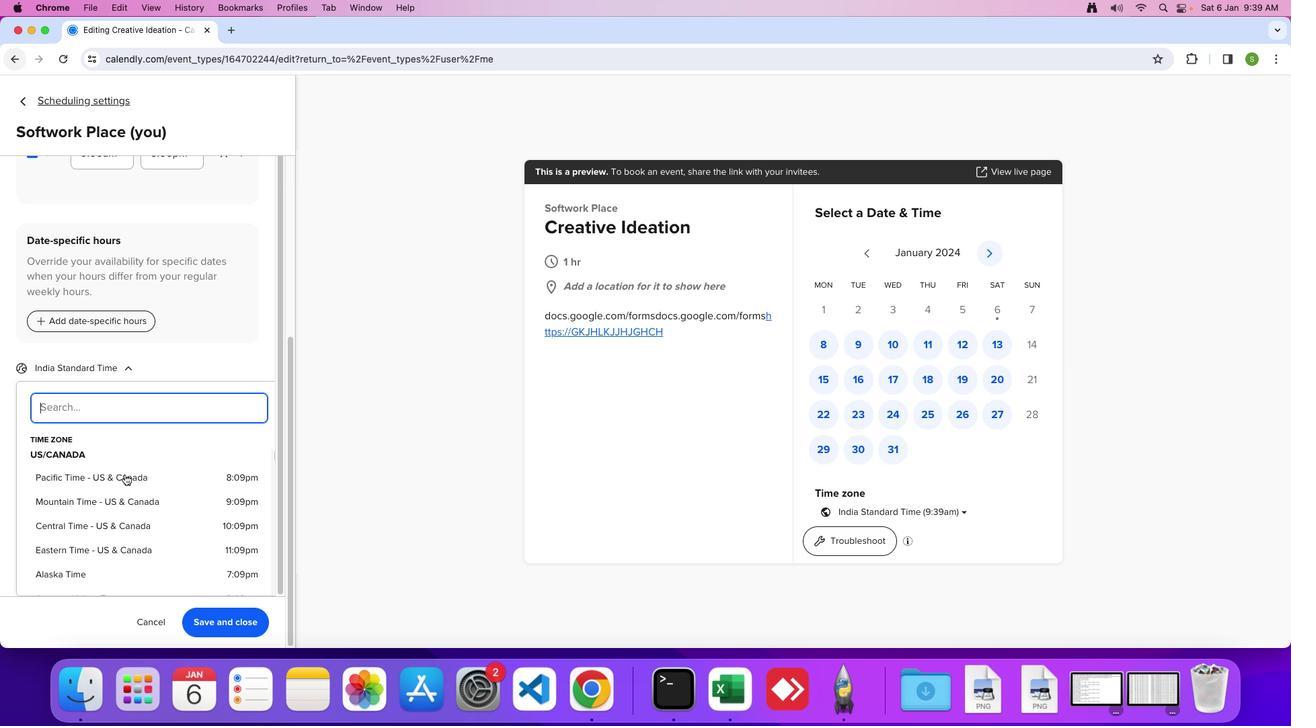 
Action: Mouse scrolled (124, 474) with delta (0, 2)
Screenshot: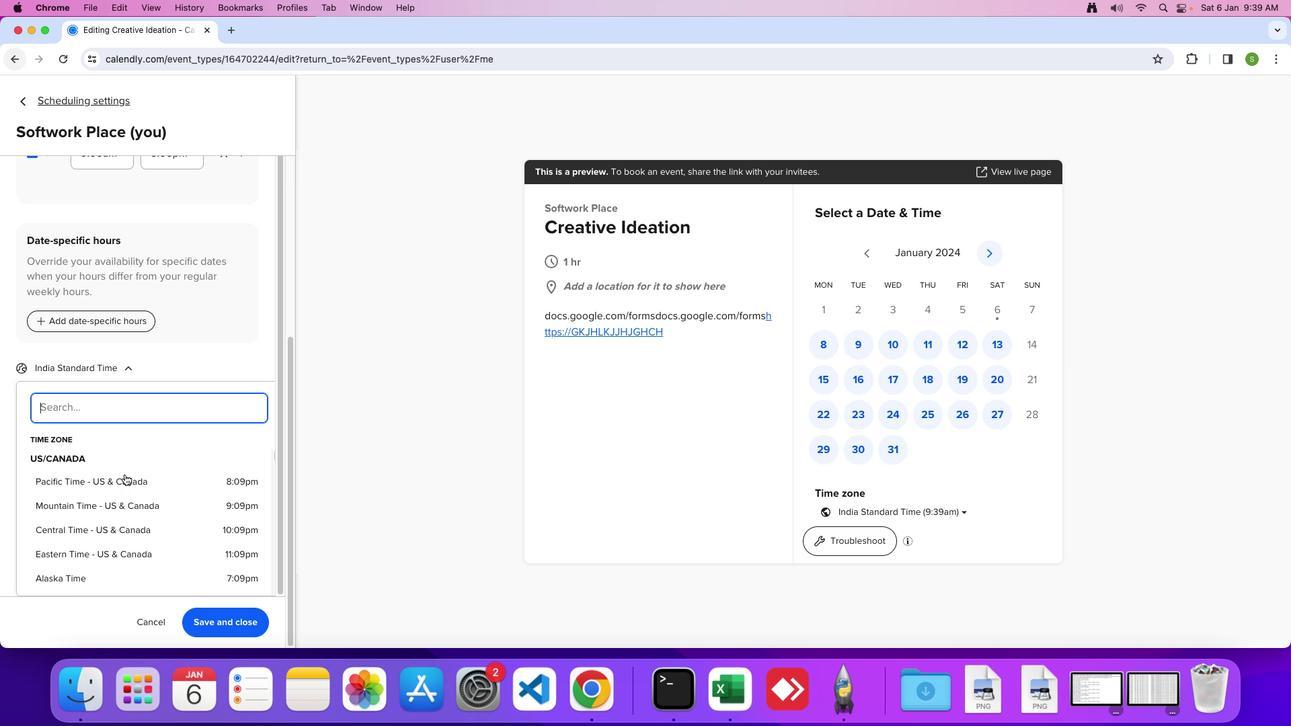 
Action: Mouse moved to (104, 483)
Screenshot: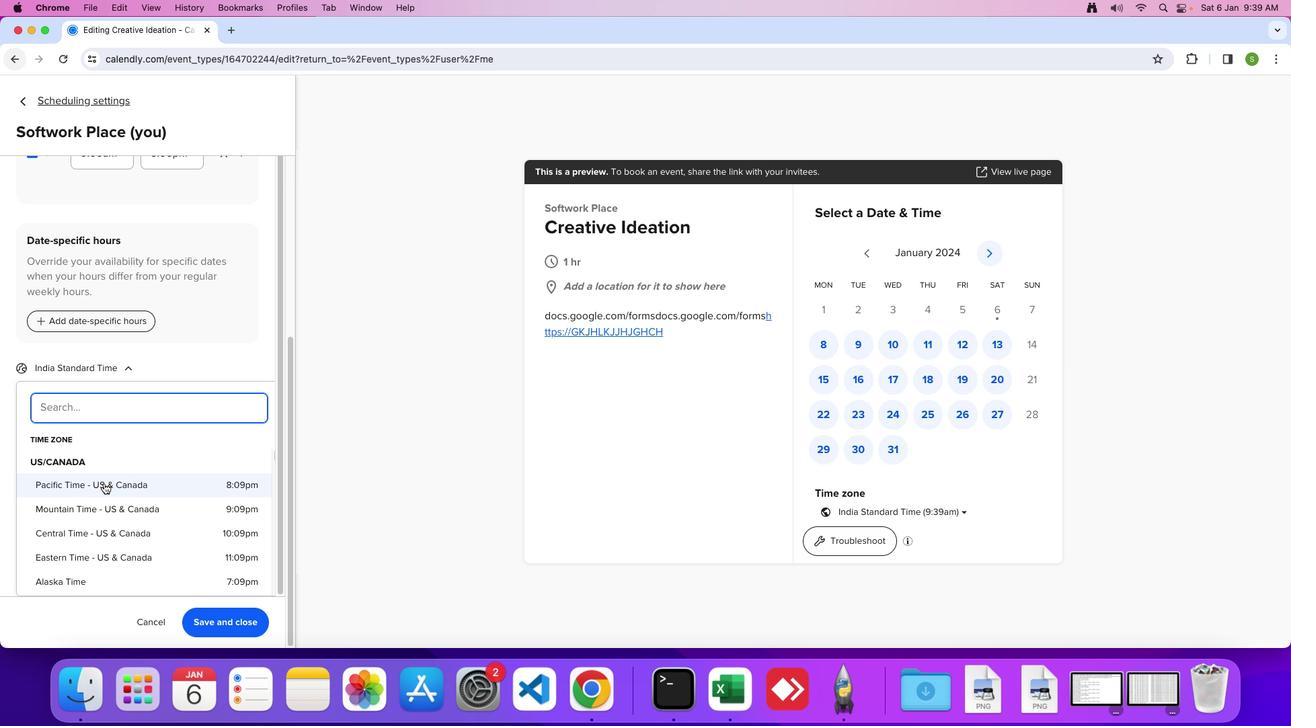 
Action: Mouse pressed left at (104, 483)
Screenshot: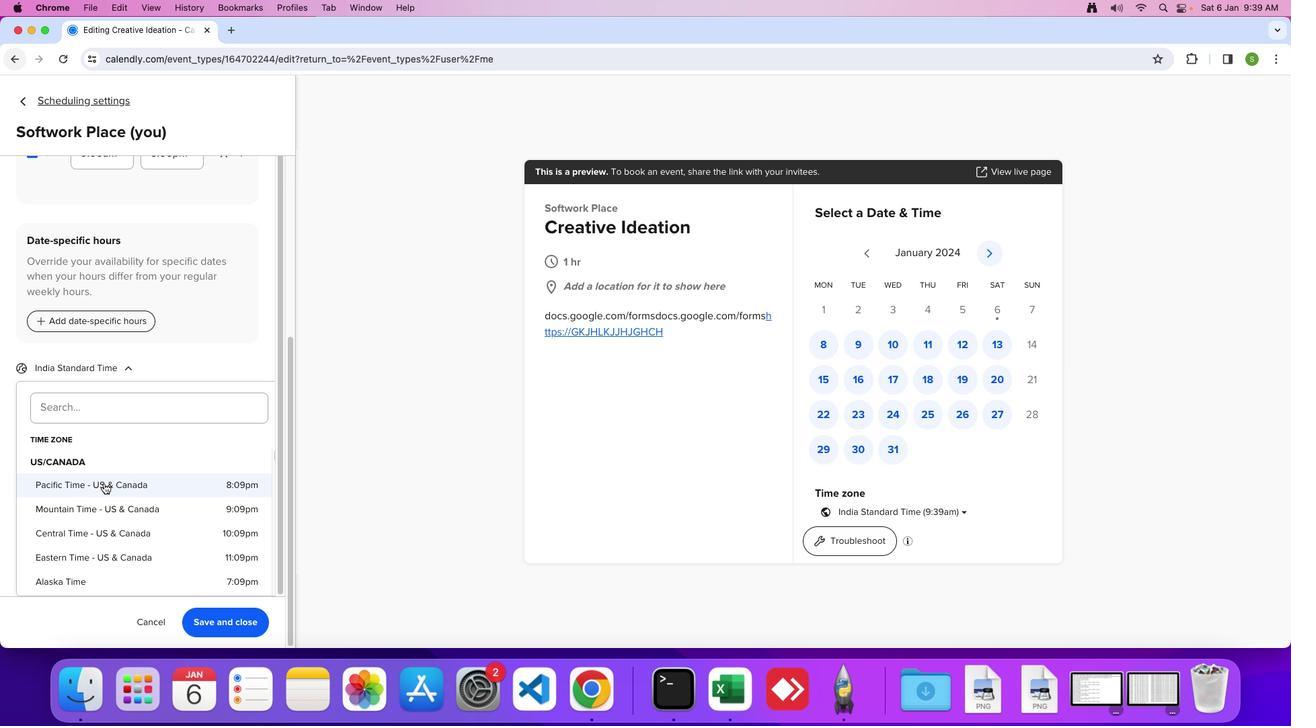 
